 Task: Create a News Website: Offers up-to-date news and information on various topics, often categorized by sections like politics, sports, and entertainment.
Action: Mouse moved to (494, 265)
Screenshot: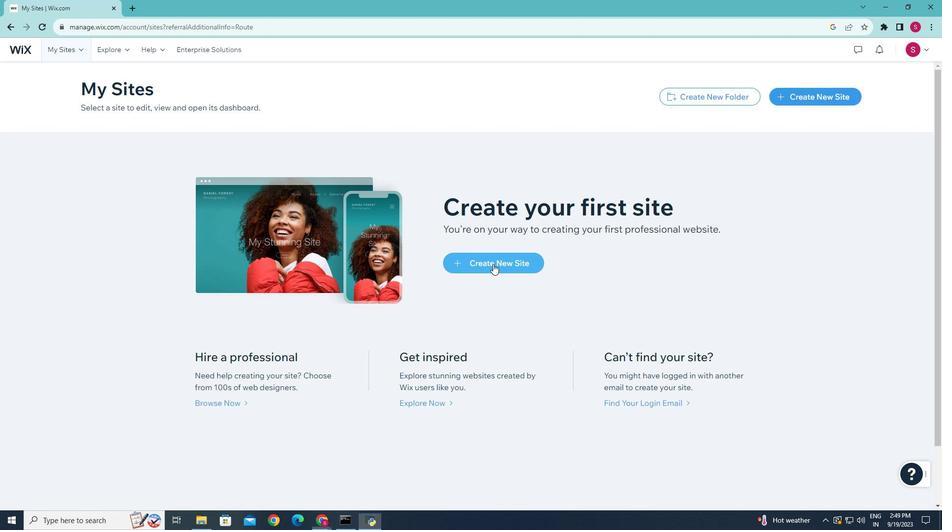 
Action: Mouse pressed left at (494, 265)
Screenshot: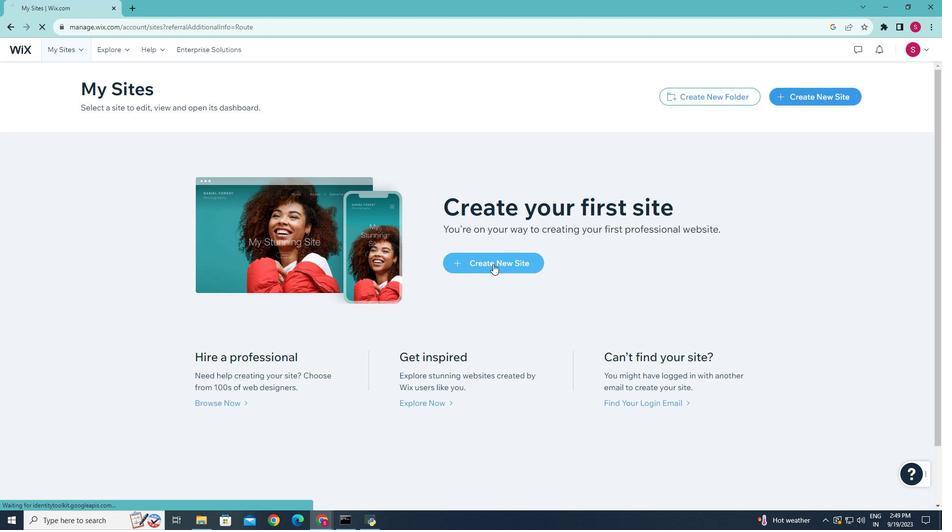 
Action: Mouse moved to (339, 290)
Screenshot: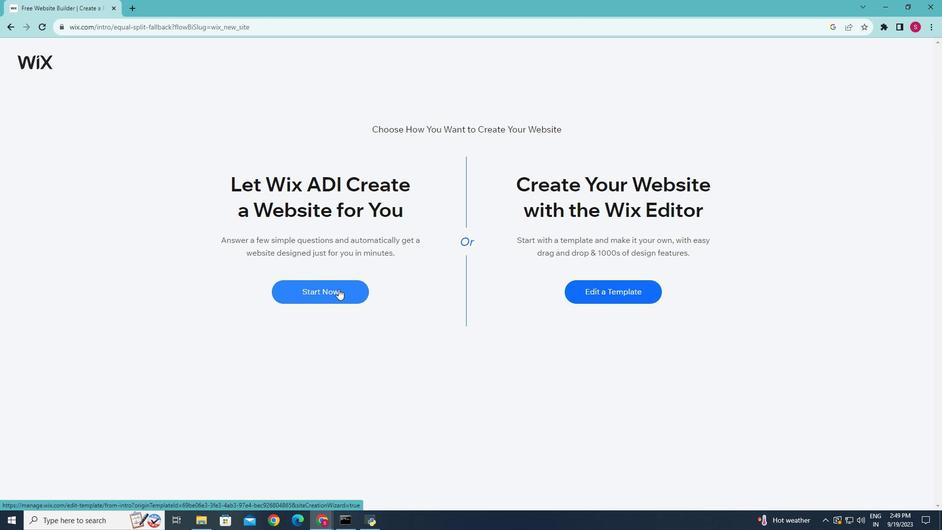 
Action: Mouse pressed left at (339, 290)
Screenshot: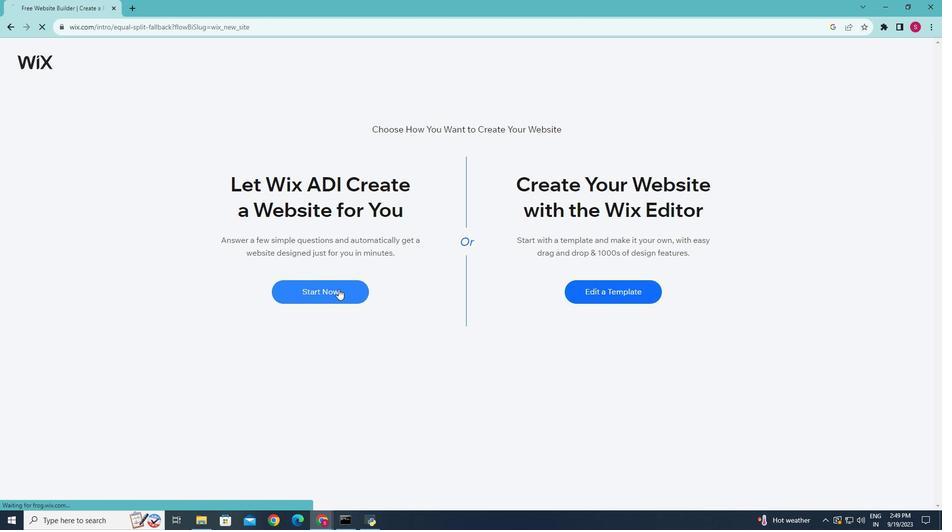 
Action: Mouse moved to (848, 487)
Screenshot: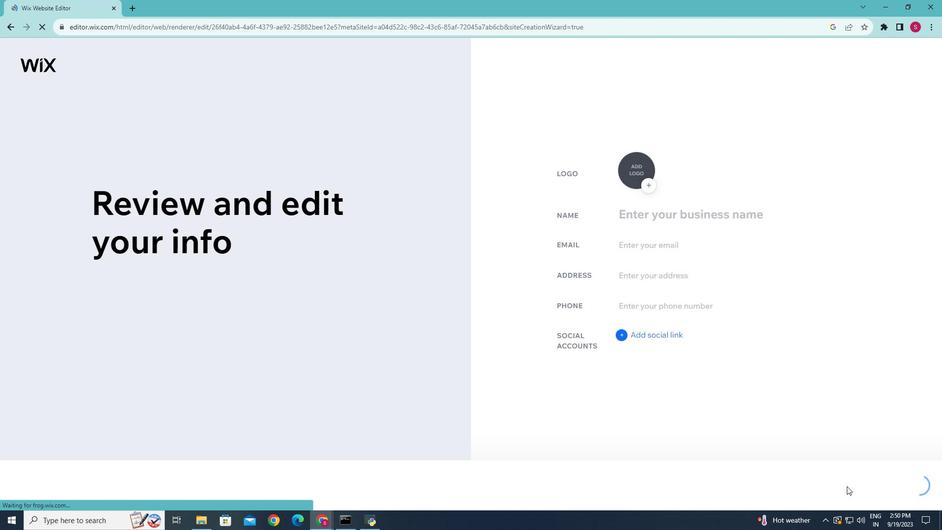
Action: Mouse pressed left at (848, 487)
Screenshot: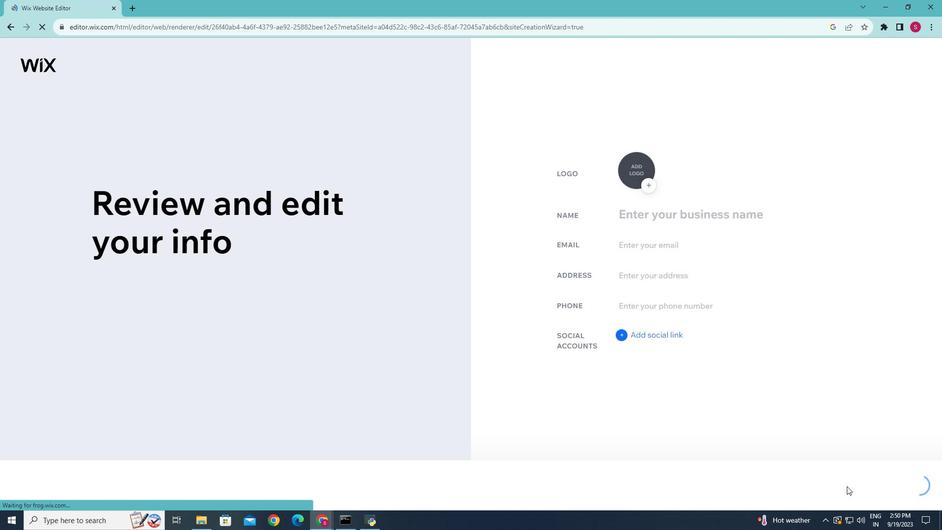 
Action: Mouse moved to (849, 484)
Screenshot: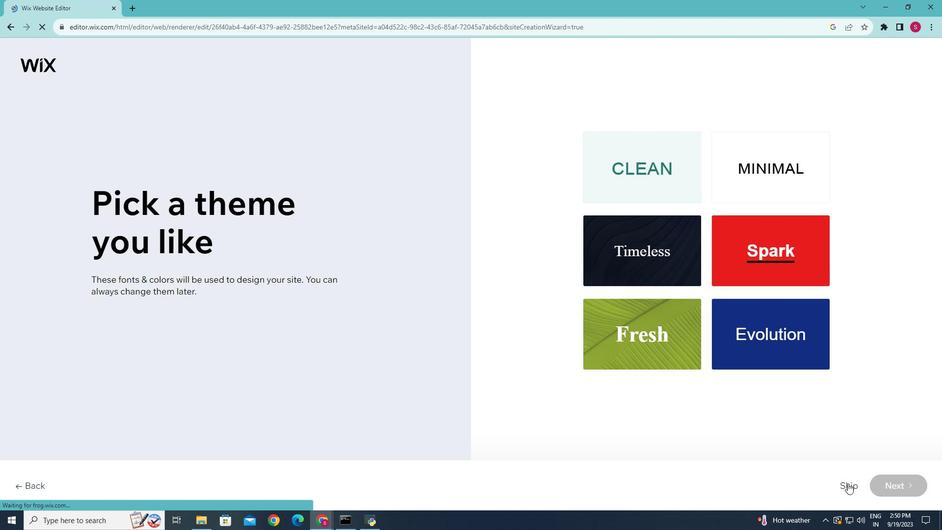 
Action: Mouse pressed left at (849, 484)
Screenshot: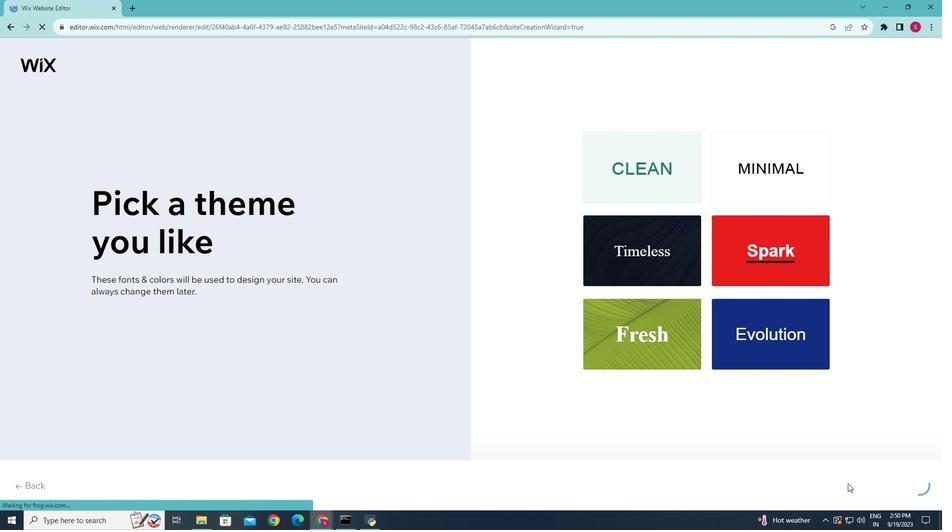 
Action: Mouse moved to (251, 260)
Screenshot: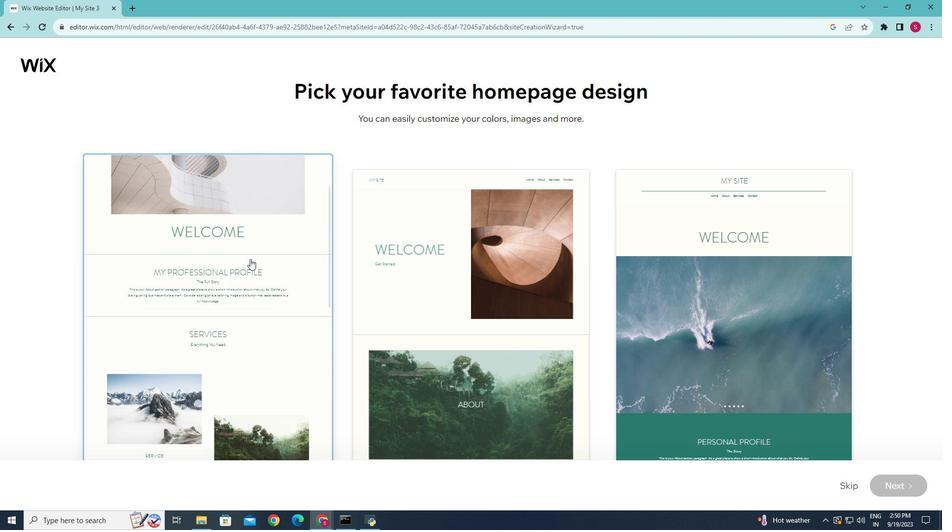
Action: Mouse scrolled (251, 259) with delta (0, 0)
Screenshot: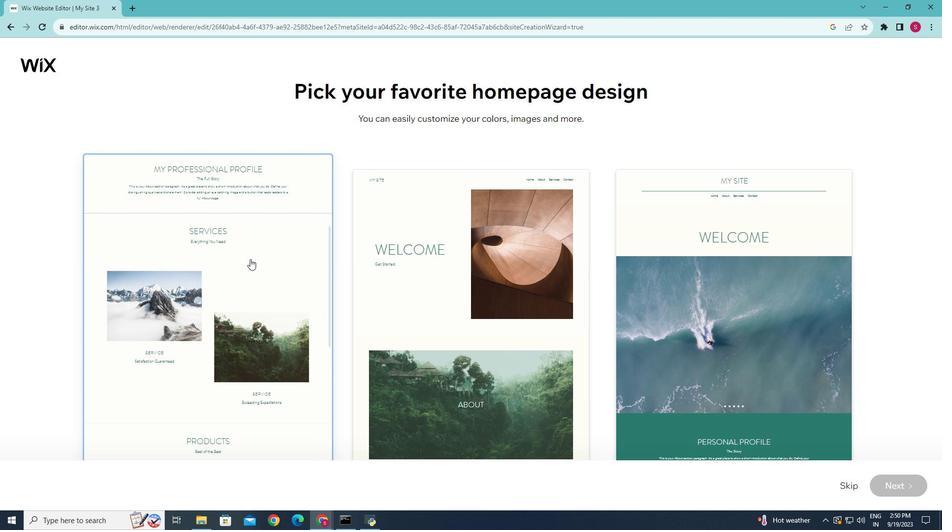 
Action: Mouse scrolled (251, 259) with delta (0, 0)
Screenshot: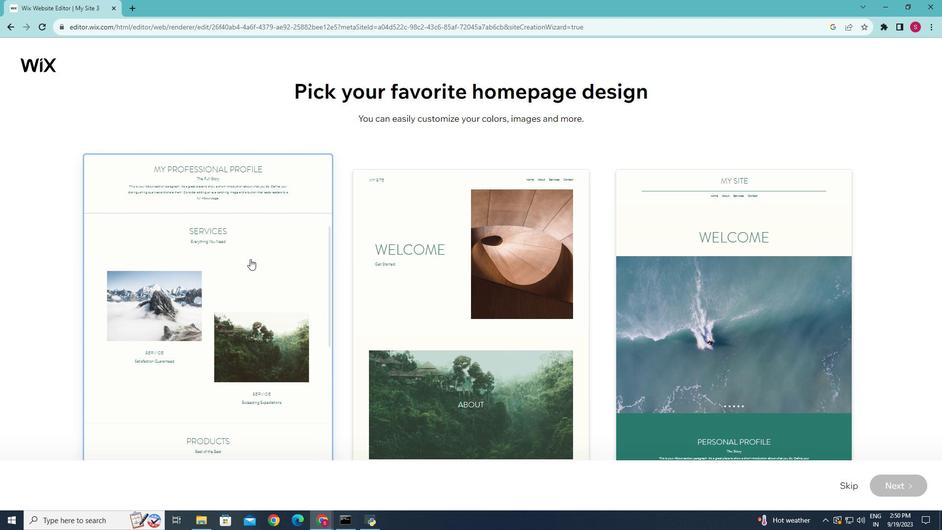 
Action: Mouse scrolled (251, 259) with delta (0, 0)
Screenshot: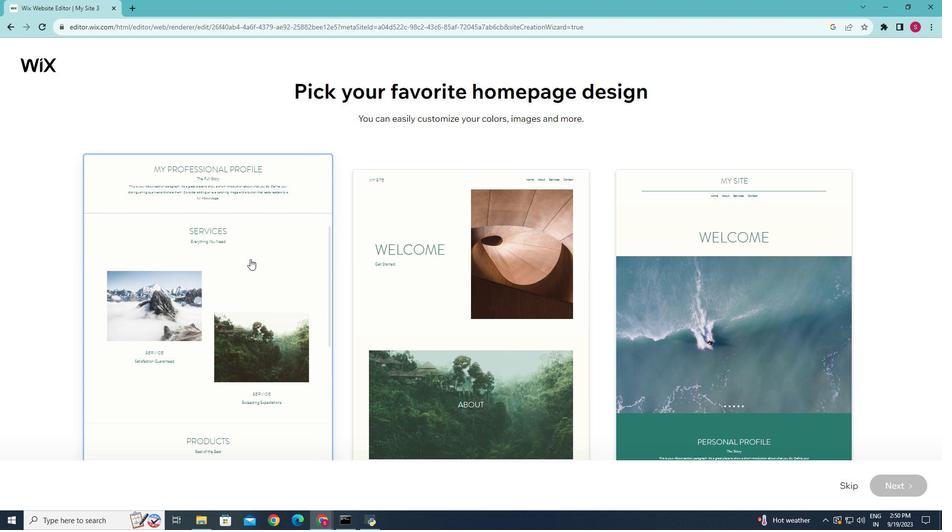 
Action: Mouse moved to (247, 258)
Screenshot: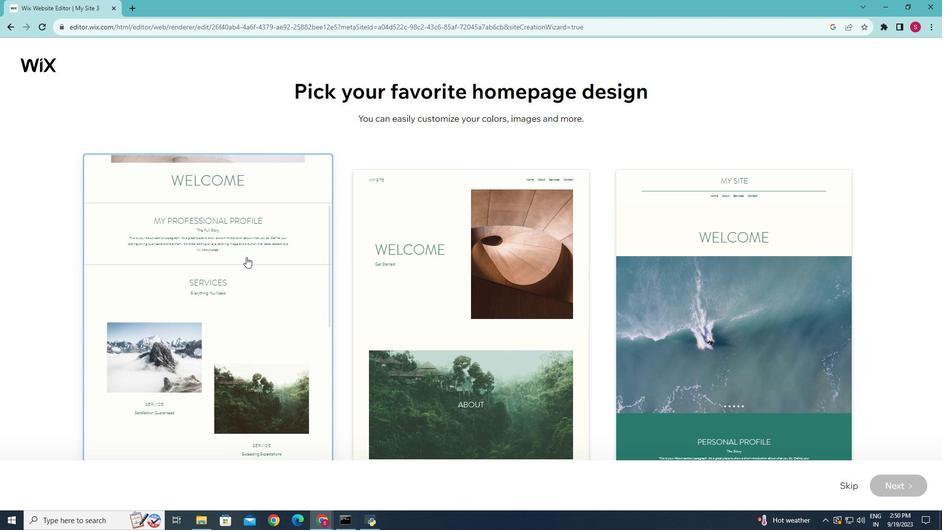 
Action: Mouse scrolled (247, 258) with delta (0, 0)
Screenshot: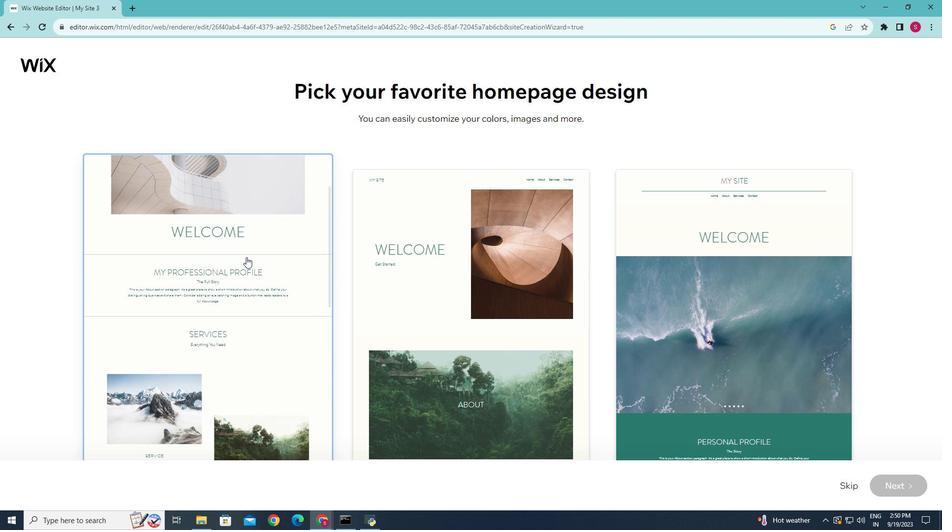 
Action: Mouse scrolled (247, 258) with delta (0, 0)
Screenshot: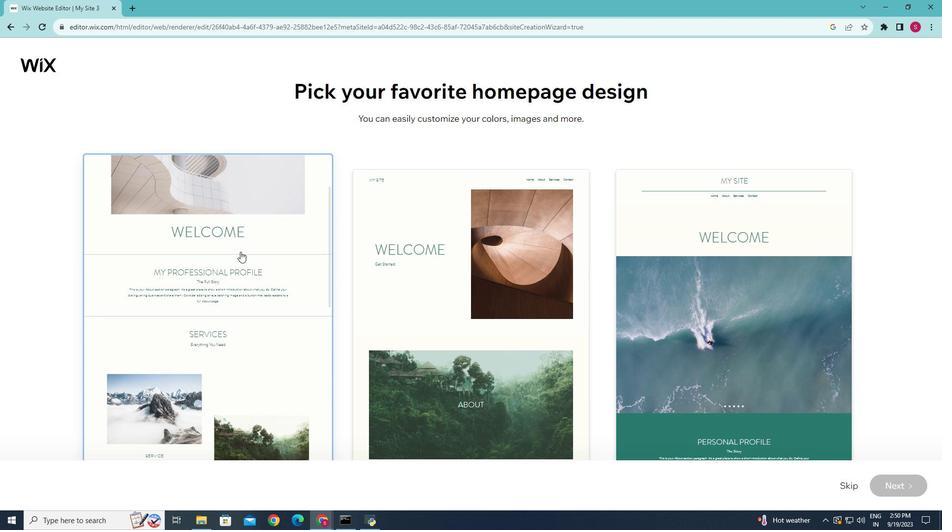 
Action: Mouse moved to (239, 249)
Screenshot: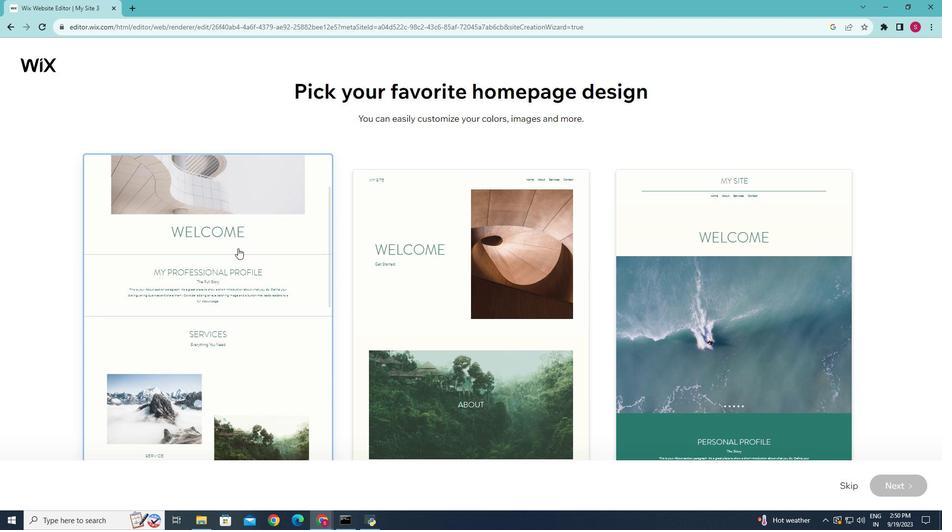 
Action: Mouse pressed left at (239, 249)
Screenshot: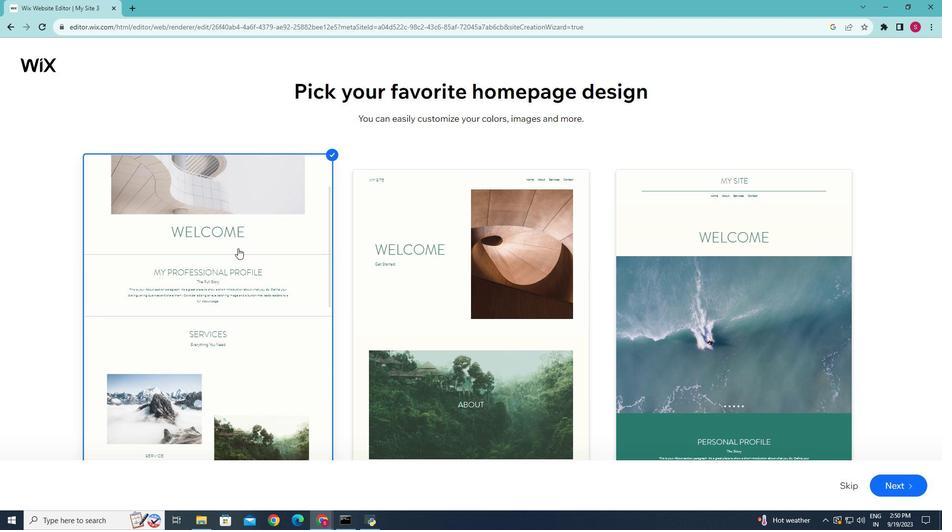 
Action: Mouse moved to (889, 480)
Screenshot: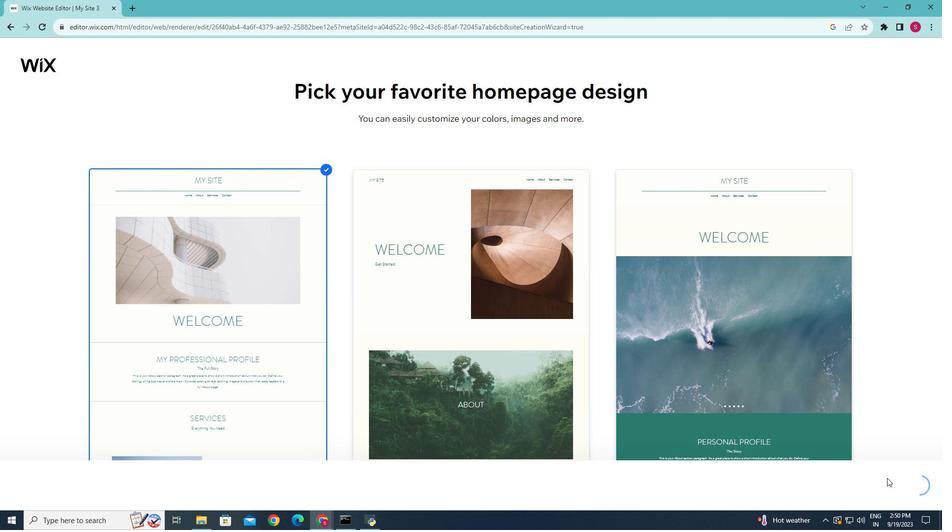 
Action: Mouse pressed left at (889, 480)
Screenshot: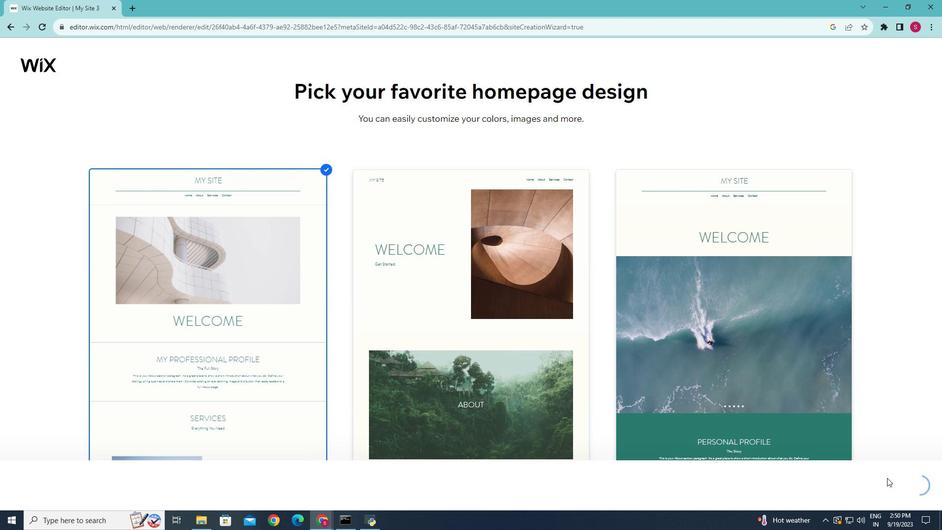 
Action: Mouse moved to (292, 258)
Screenshot: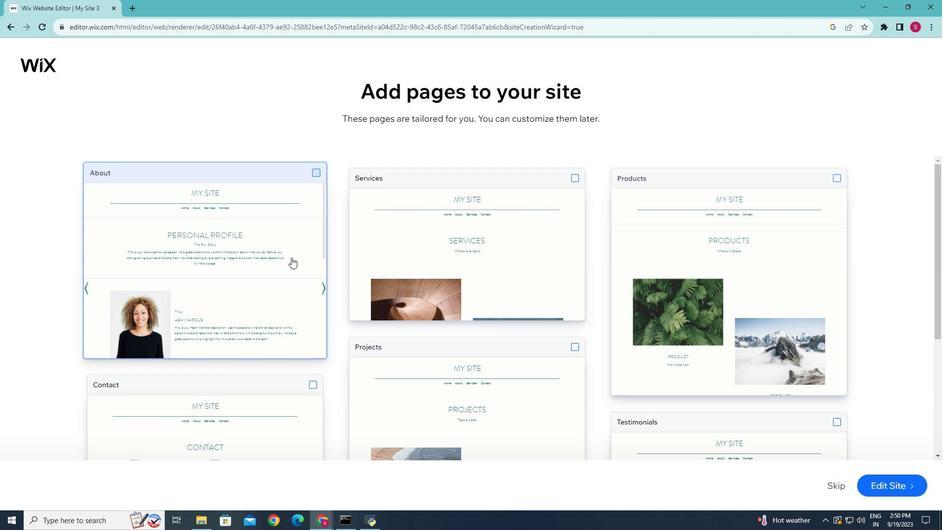 
Action: Mouse scrolled (292, 258) with delta (0, 0)
Screenshot: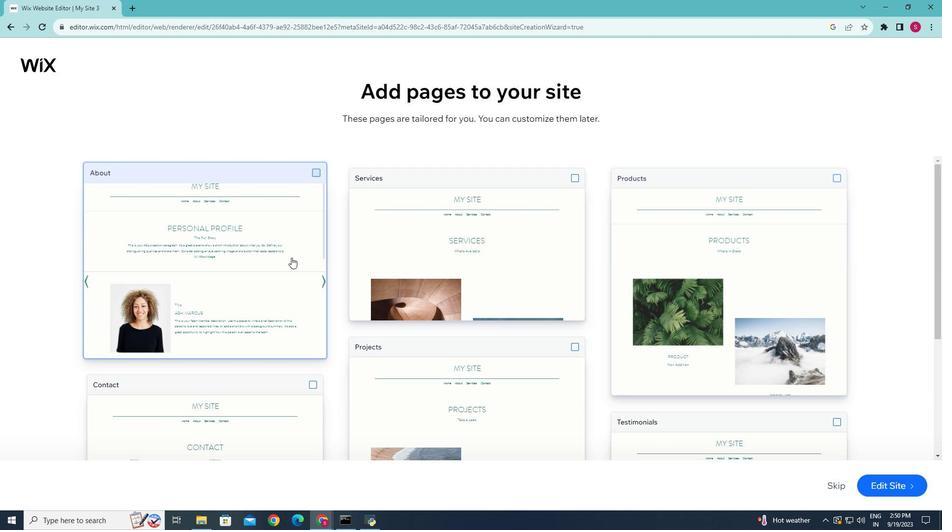 
Action: Mouse scrolled (292, 258) with delta (0, 0)
Screenshot: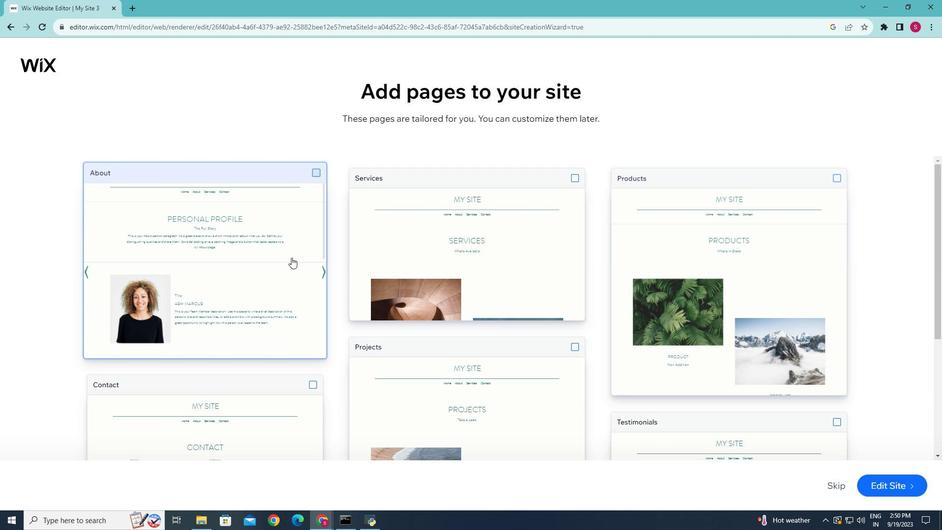 
Action: Mouse moved to (492, 270)
Screenshot: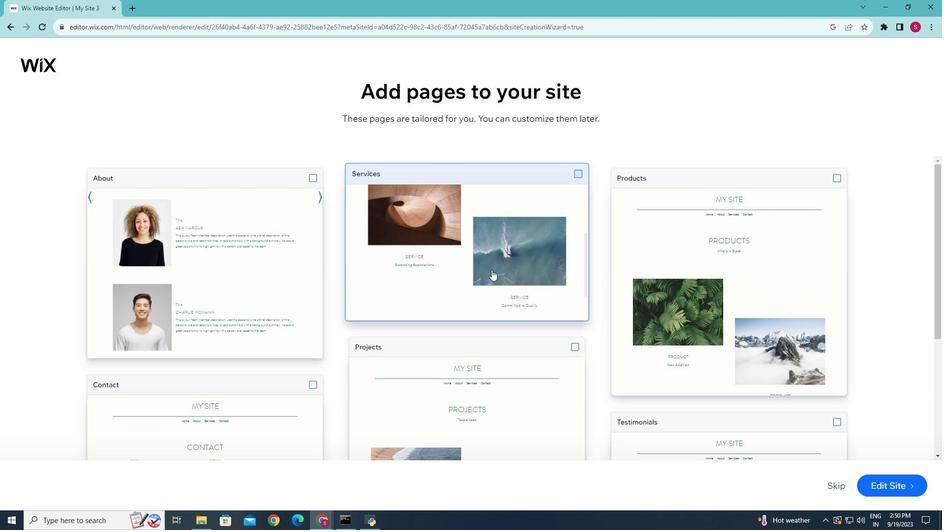 
Action: Mouse scrolled (492, 270) with delta (0, 0)
Screenshot: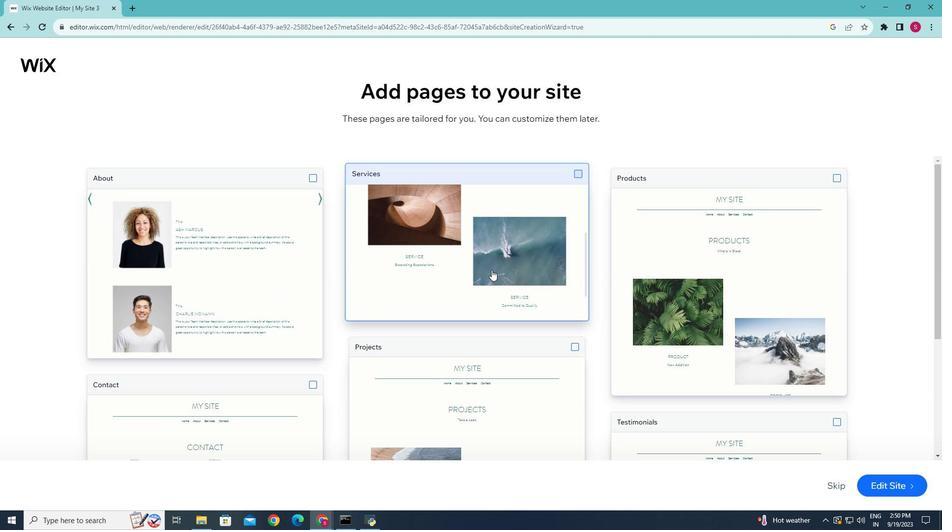 
Action: Mouse scrolled (492, 270) with delta (0, 0)
Screenshot: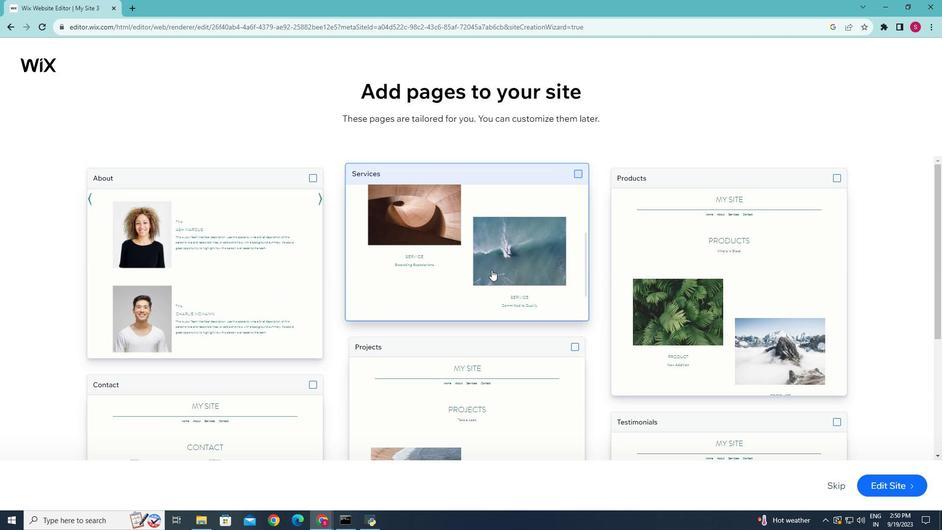 
Action: Mouse moved to (495, 270)
Screenshot: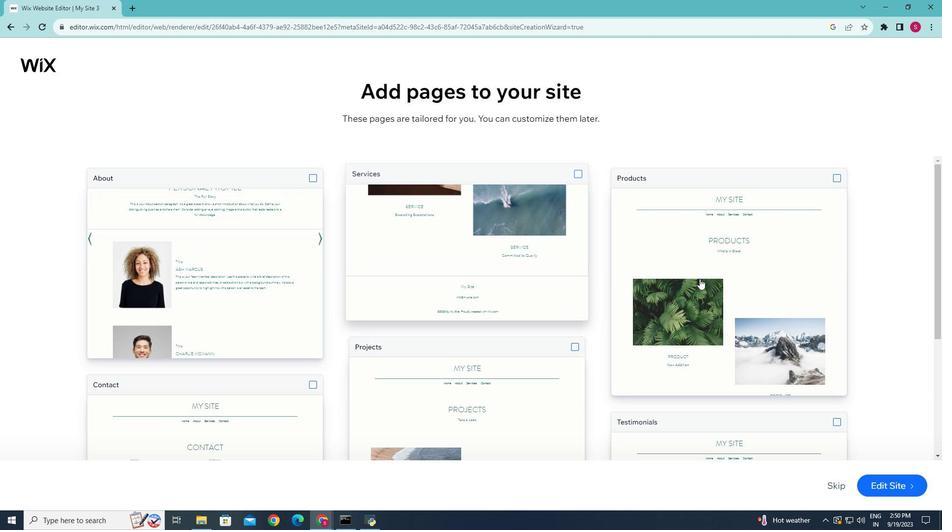 
Action: Mouse scrolled (495, 270) with delta (0, 0)
Screenshot: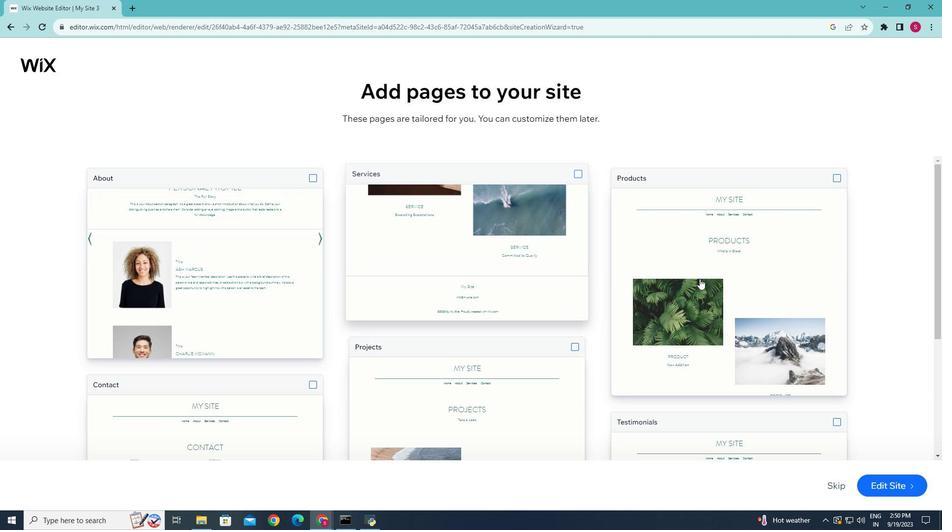 
Action: Mouse moved to (533, 273)
Screenshot: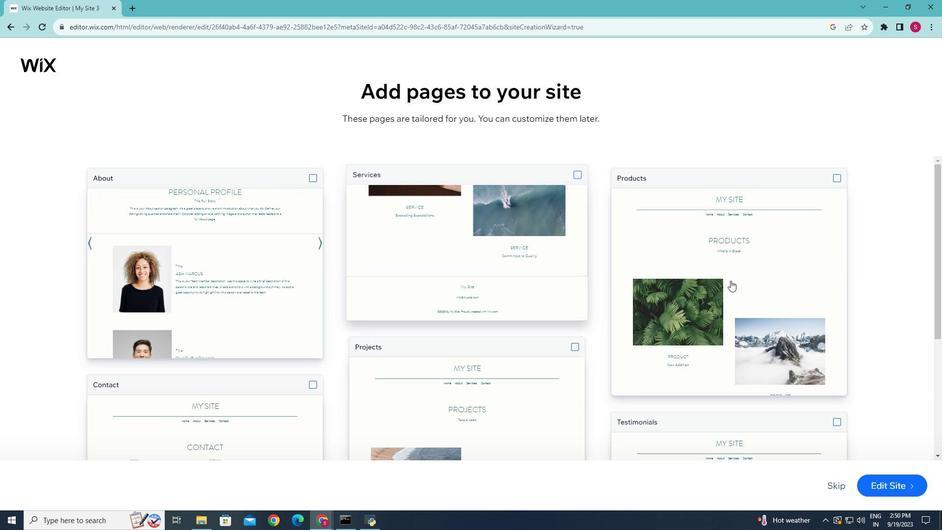 
Action: Mouse scrolled (533, 272) with delta (0, 0)
Screenshot: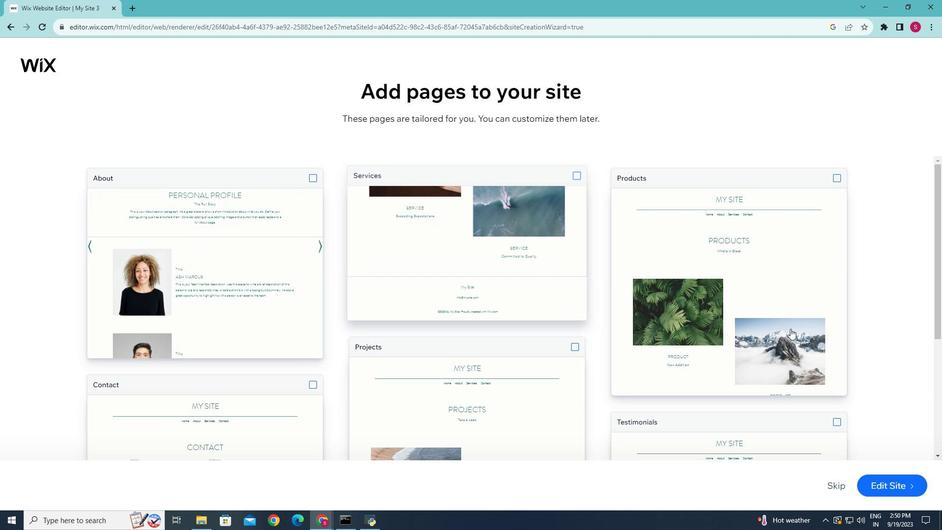 
Action: Mouse moved to (832, 486)
Screenshot: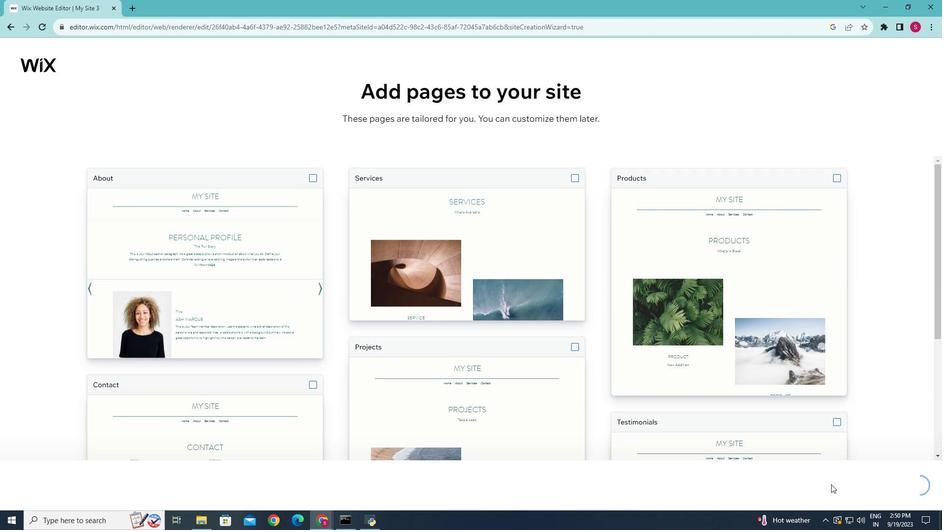 
Action: Mouse pressed left at (832, 486)
Screenshot: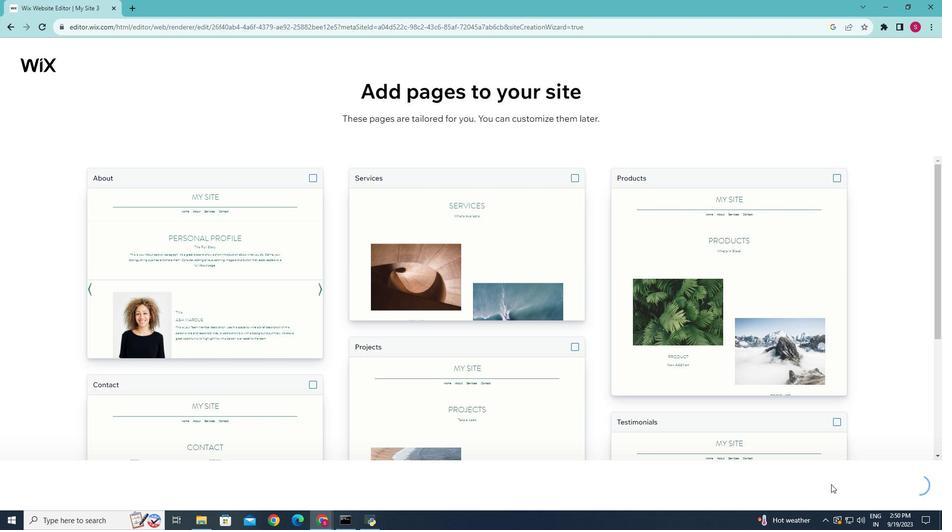 
Action: Mouse moved to (216, 252)
Screenshot: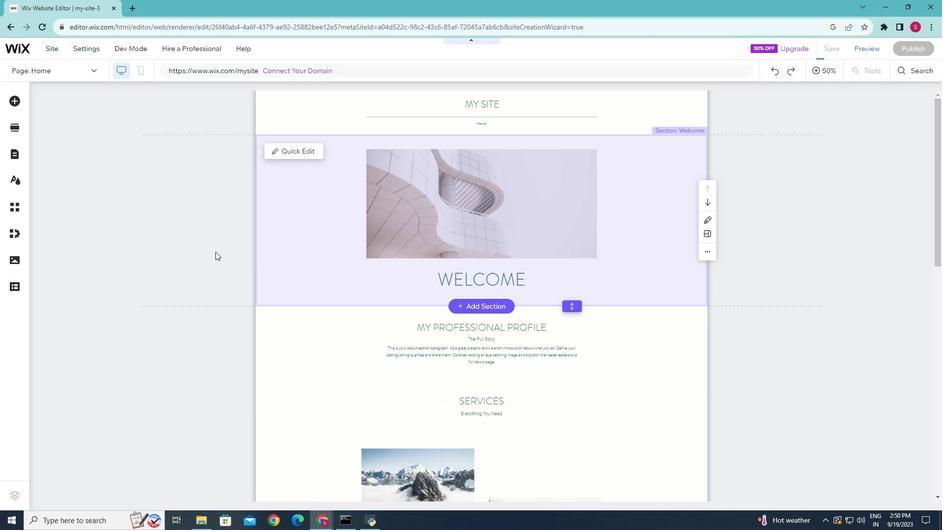 
Action: Mouse scrolled (216, 253) with delta (0, 0)
Screenshot: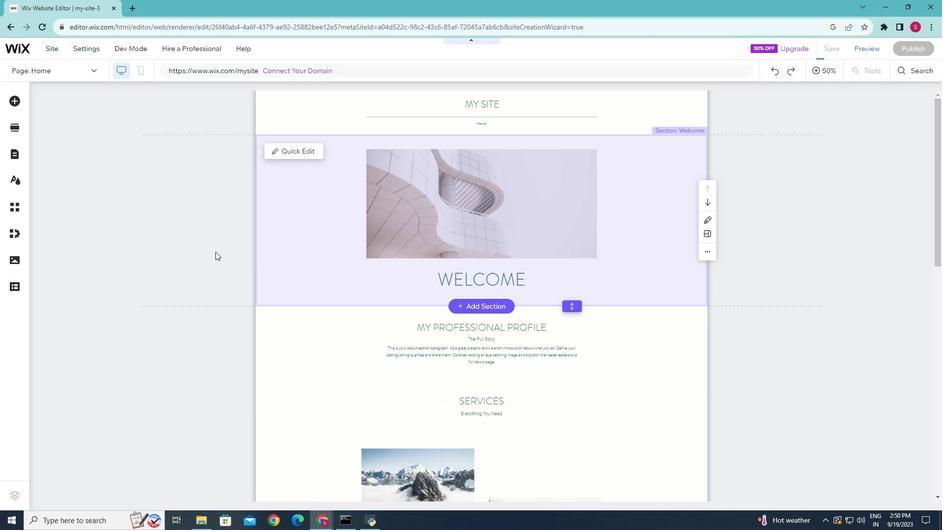 
Action: Mouse scrolled (216, 253) with delta (0, 0)
Screenshot: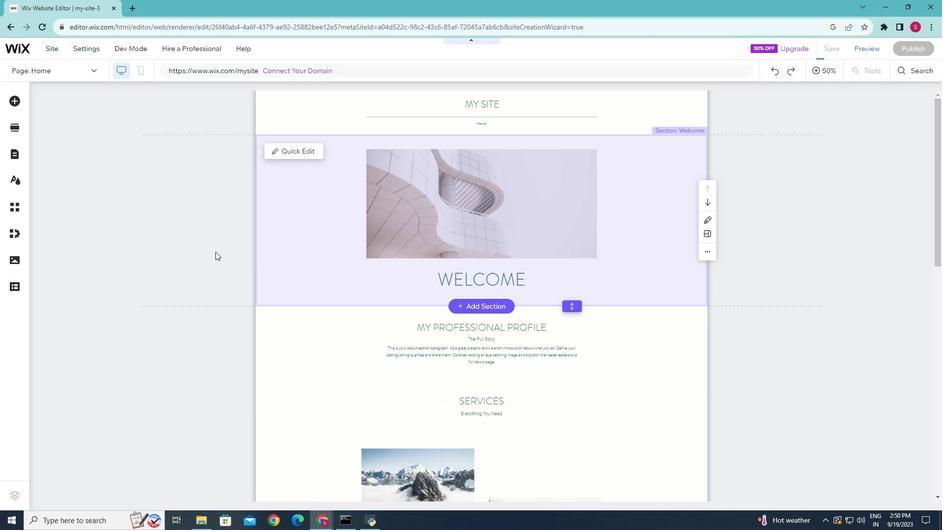 
Action: Mouse scrolled (216, 253) with delta (0, 0)
Screenshot: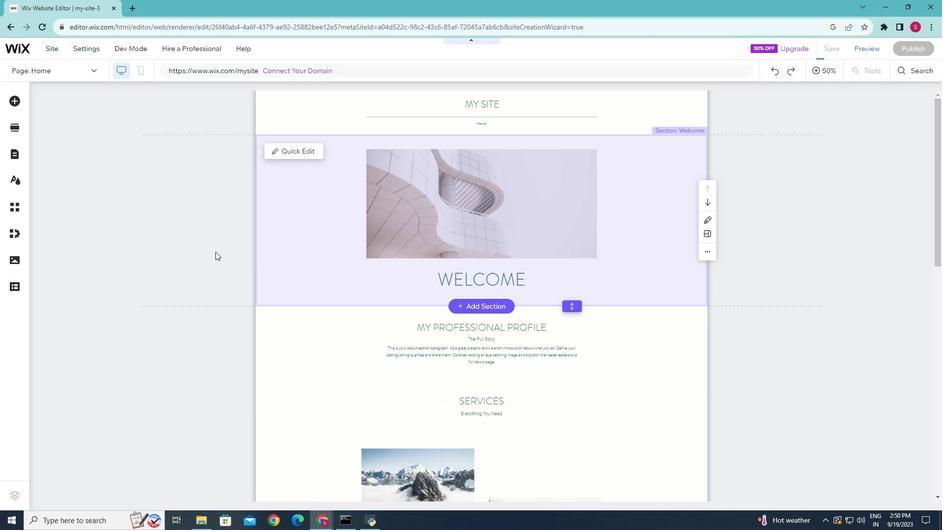
Action: Mouse moved to (473, 108)
Screenshot: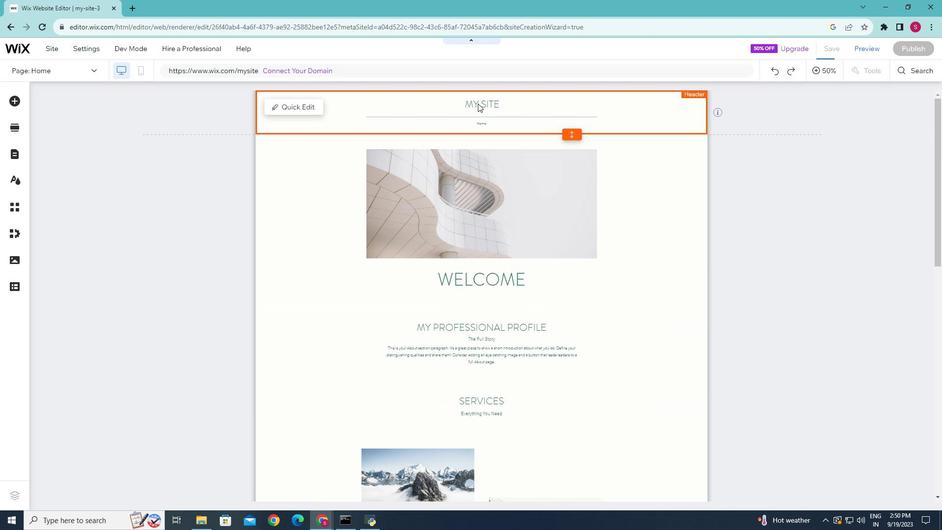
Action: Mouse pressed left at (473, 108)
Screenshot: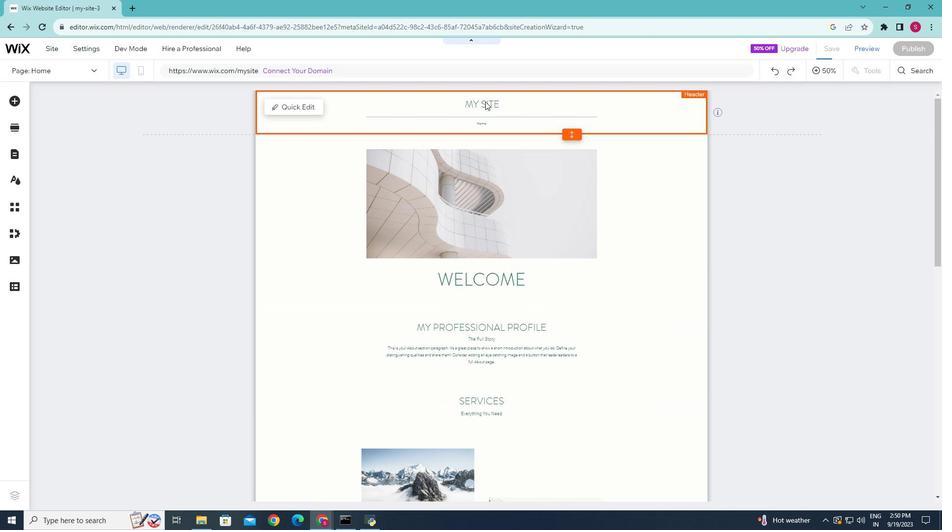 
Action: Mouse moved to (491, 101)
Screenshot: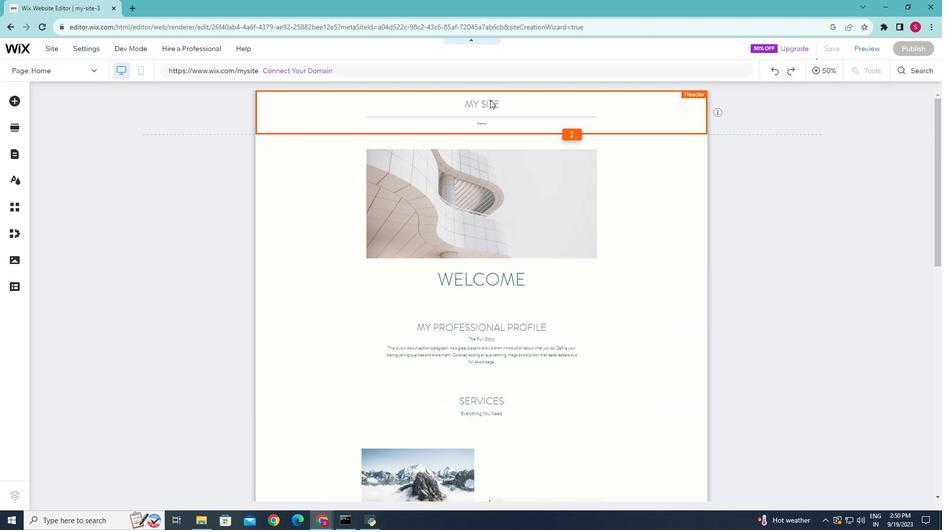 
Action: Mouse pressed left at (491, 101)
Screenshot: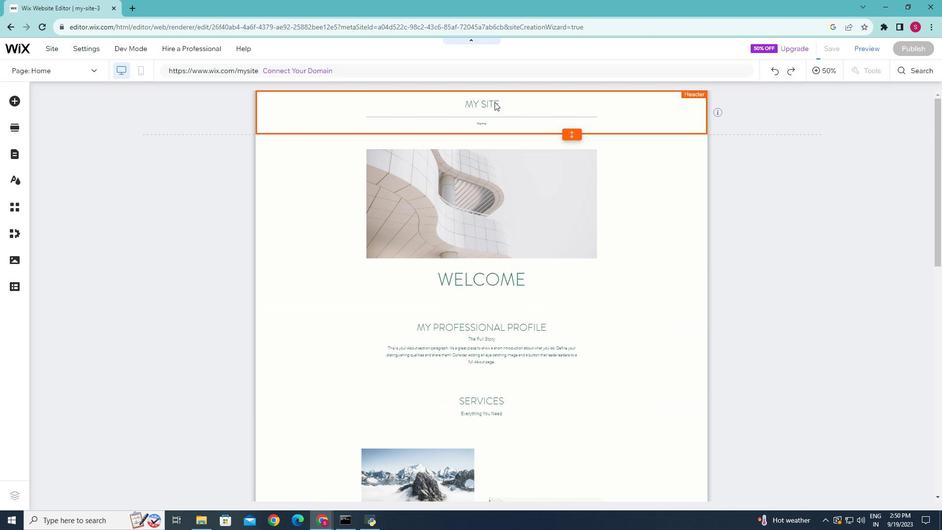 
Action: Mouse moved to (498, 103)
Screenshot: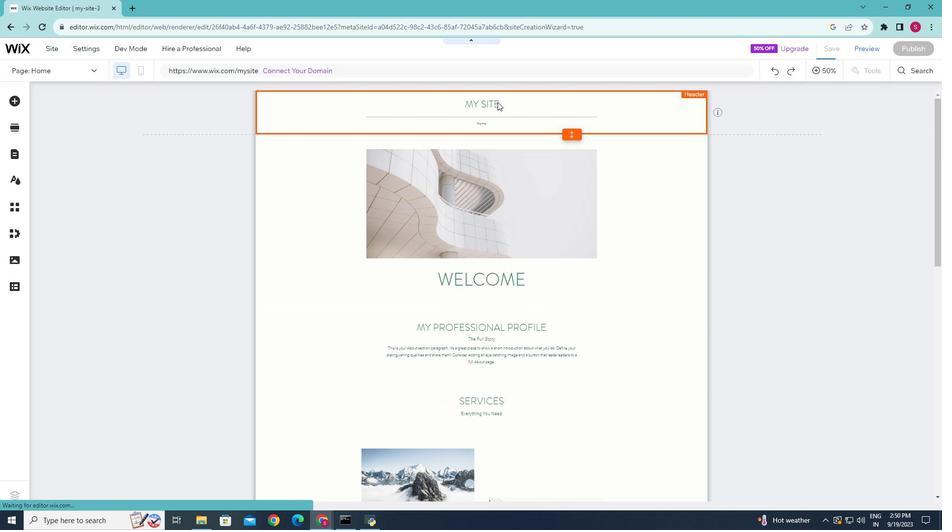 
Action: Mouse pressed left at (498, 103)
Screenshot: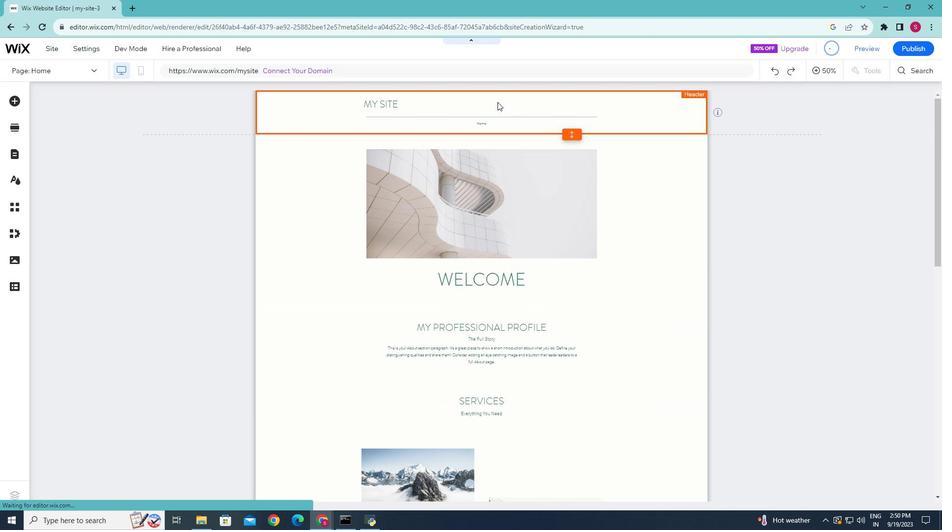 
Action: Mouse pressed left at (498, 103)
Screenshot: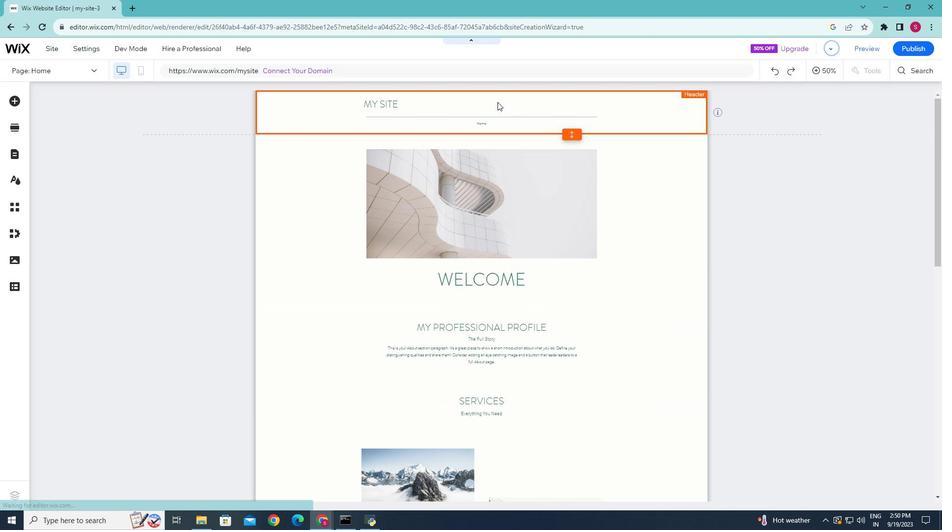
Action: Mouse moved to (493, 106)
Screenshot: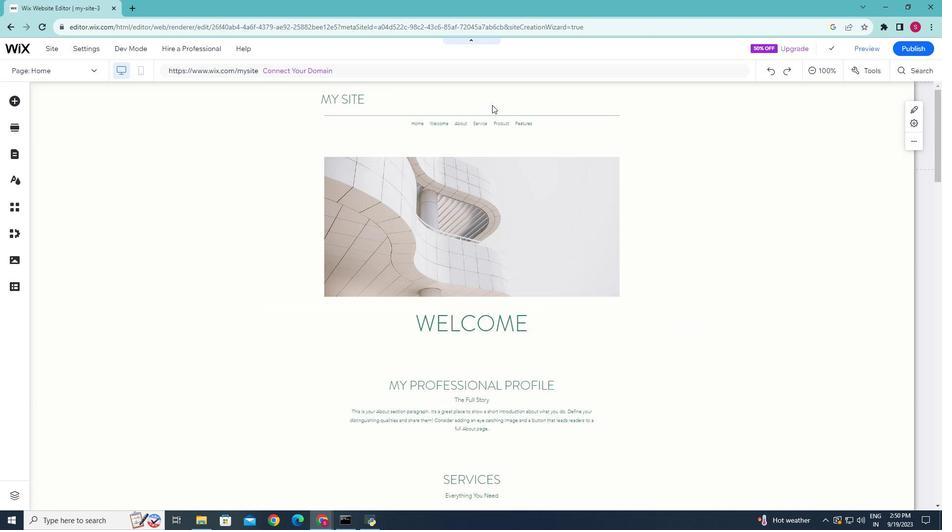 
Action: Mouse pressed left at (493, 106)
Screenshot: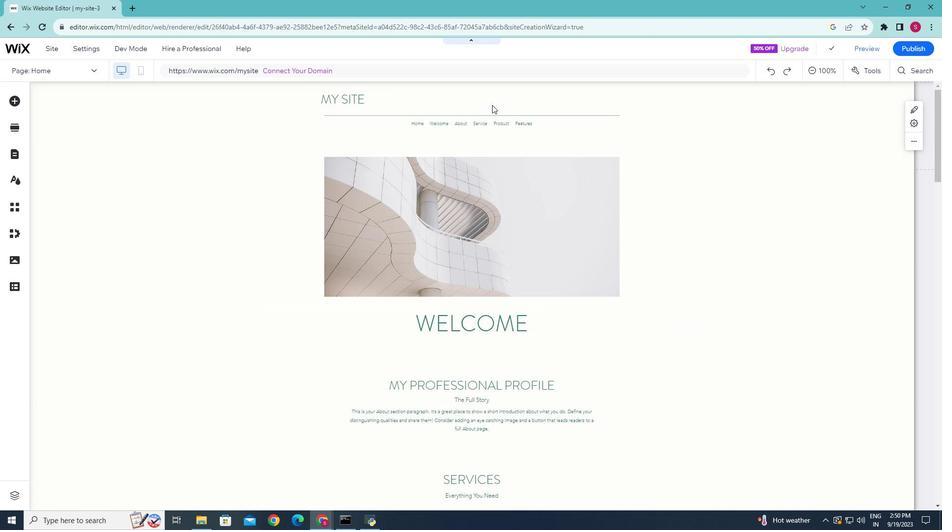 
Action: Mouse moved to (455, 108)
Screenshot: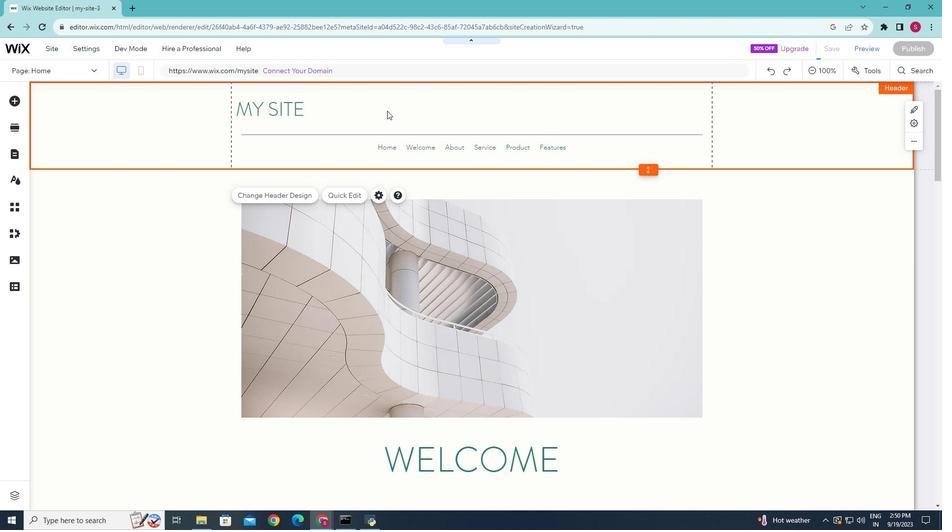
Action: Mouse pressed left at (455, 108)
Screenshot: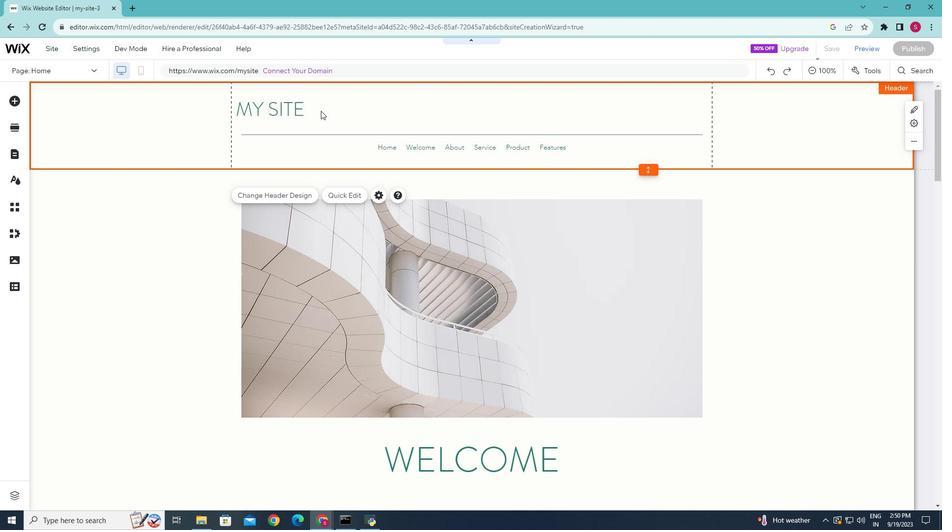 
Action: Mouse moved to (320, 111)
Screenshot: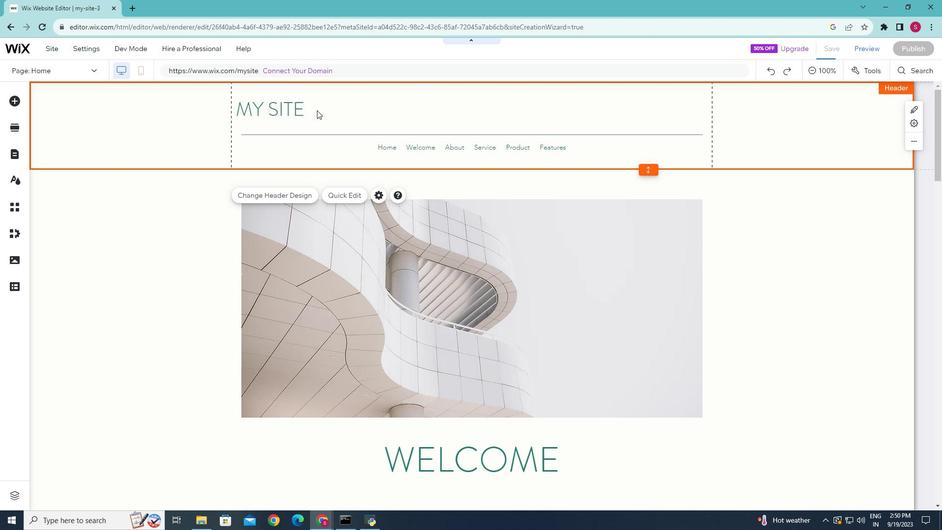 
Action: Mouse pressed left at (320, 111)
Screenshot: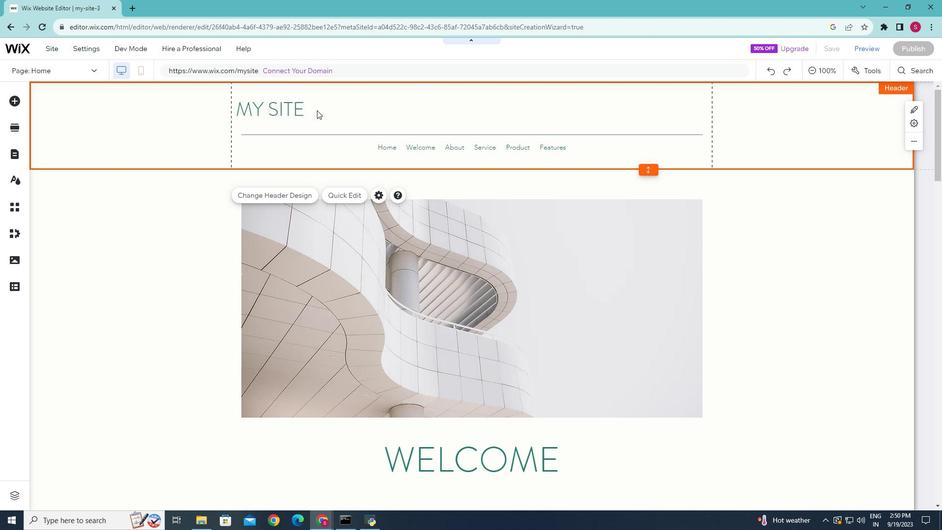 
Action: Mouse moved to (318, 111)
Screenshot: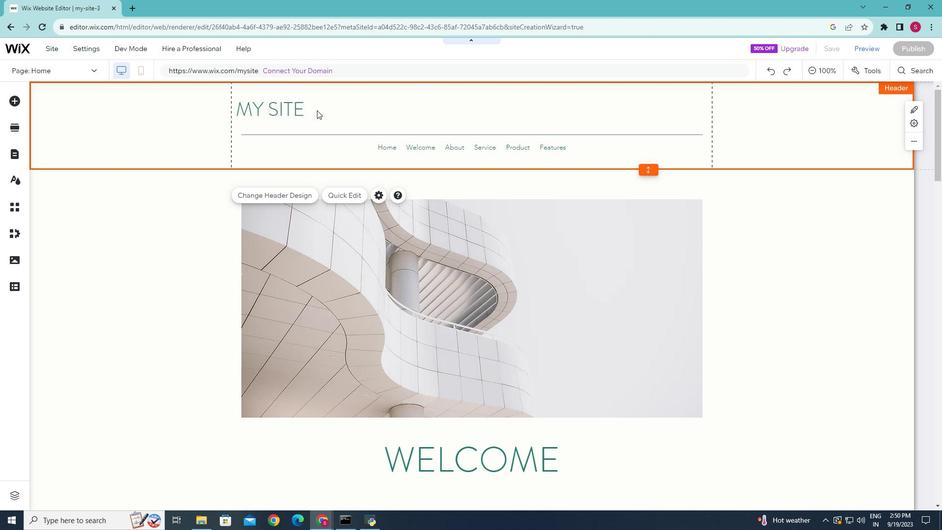 
Action: Mouse pressed left at (318, 111)
Screenshot: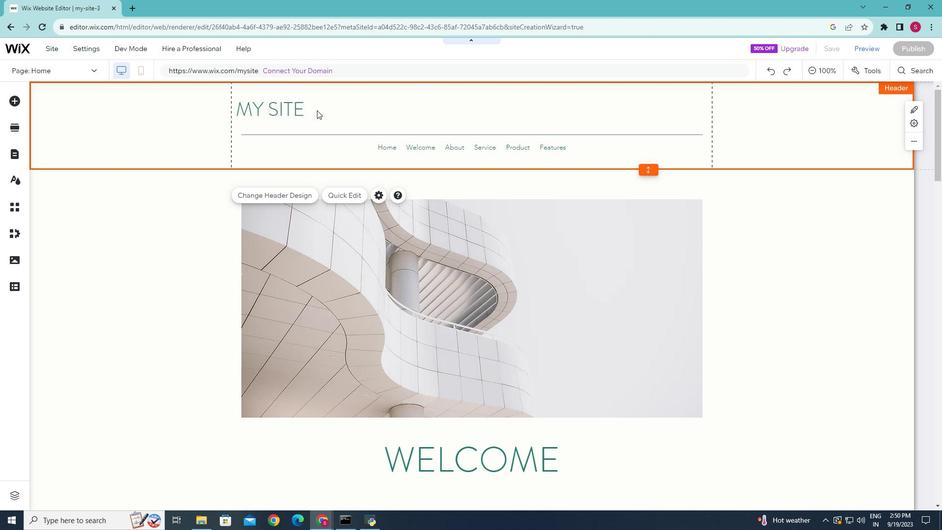 
Action: Mouse moved to (914, 108)
Screenshot: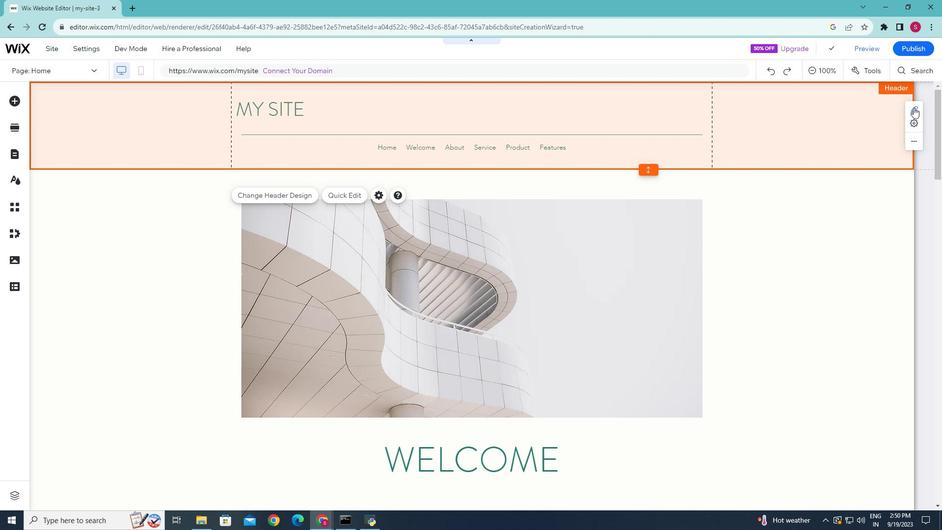 
Action: Mouse pressed left at (914, 108)
Screenshot: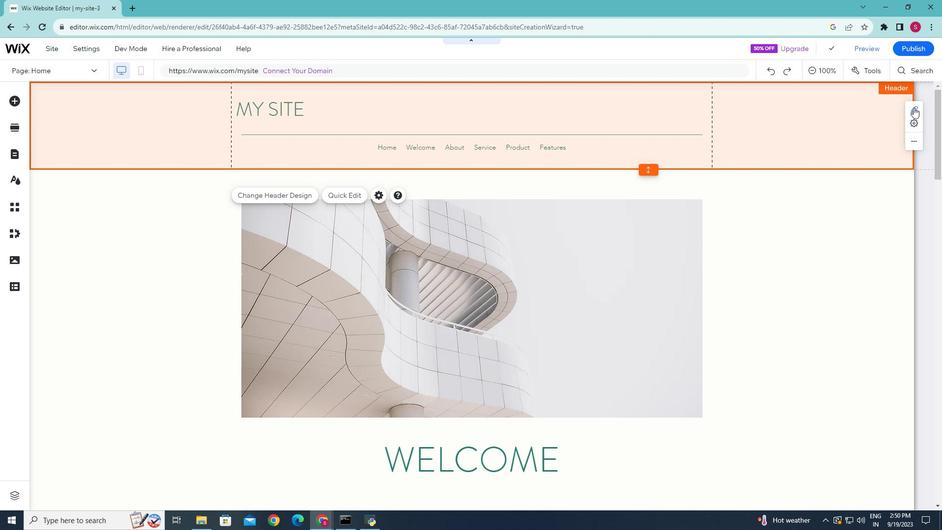 
Action: Mouse moved to (856, 133)
Screenshot: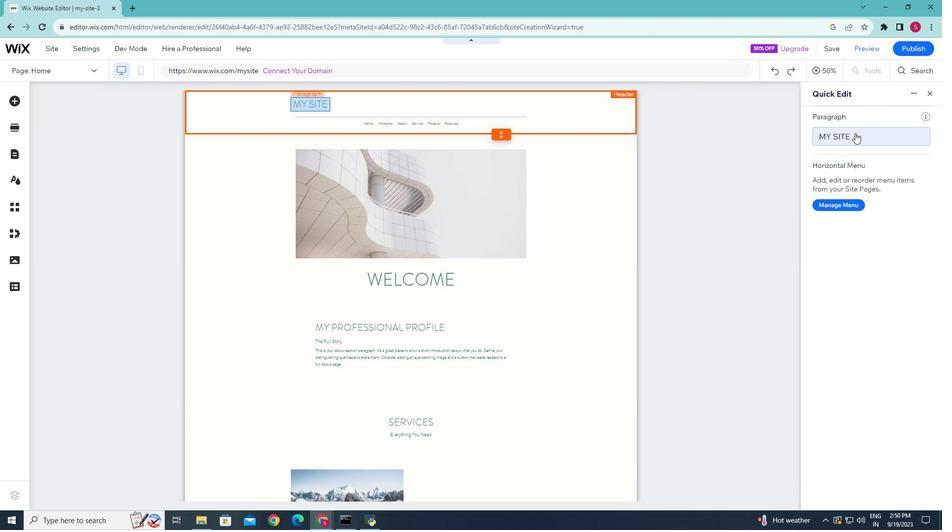 
Action: Mouse pressed left at (856, 133)
Screenshot: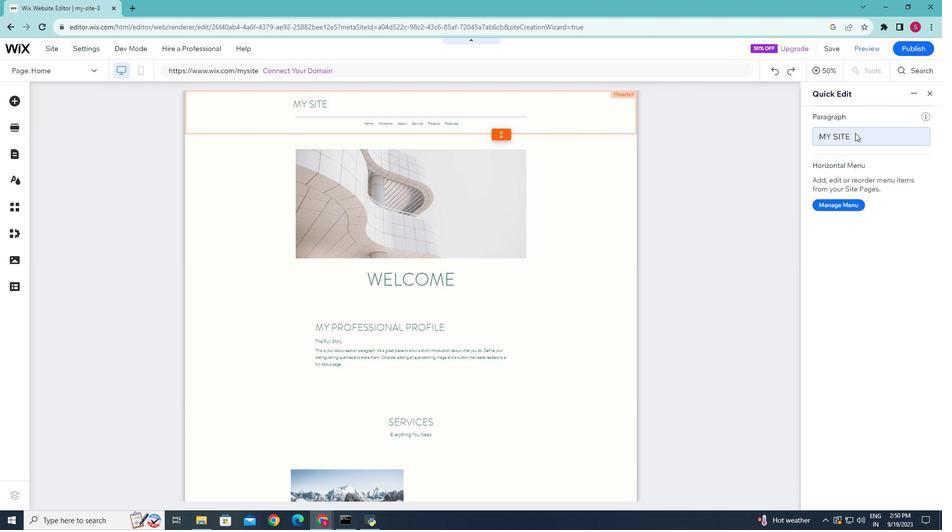 
Action: Mouse moved to (859, 134)
Screenshot: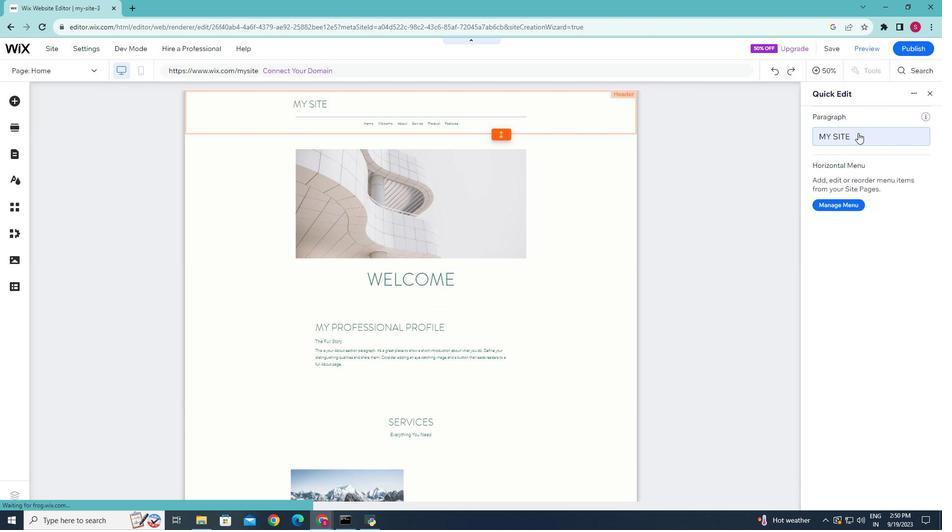 
Action: Mouse pressed left at (859, 134)
Screenshot: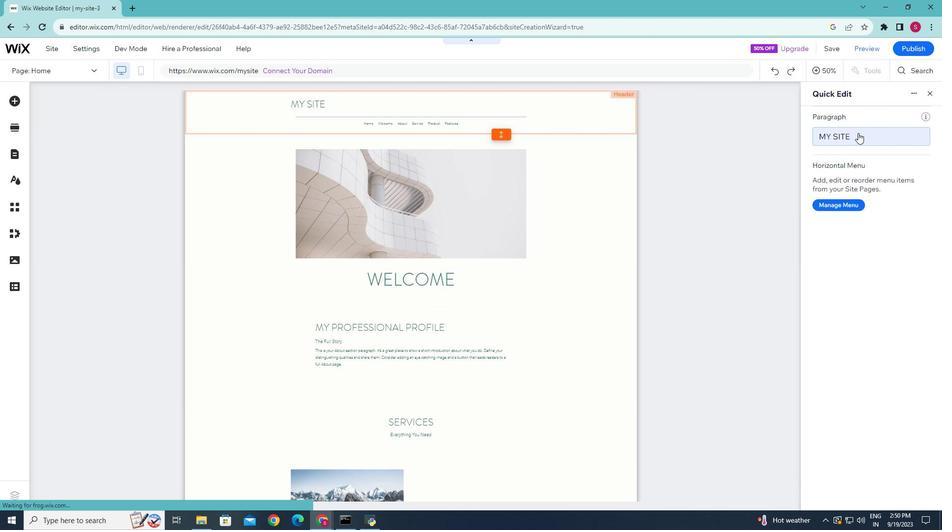 
Action: Mouse moved to (859, 133)
Screenshot: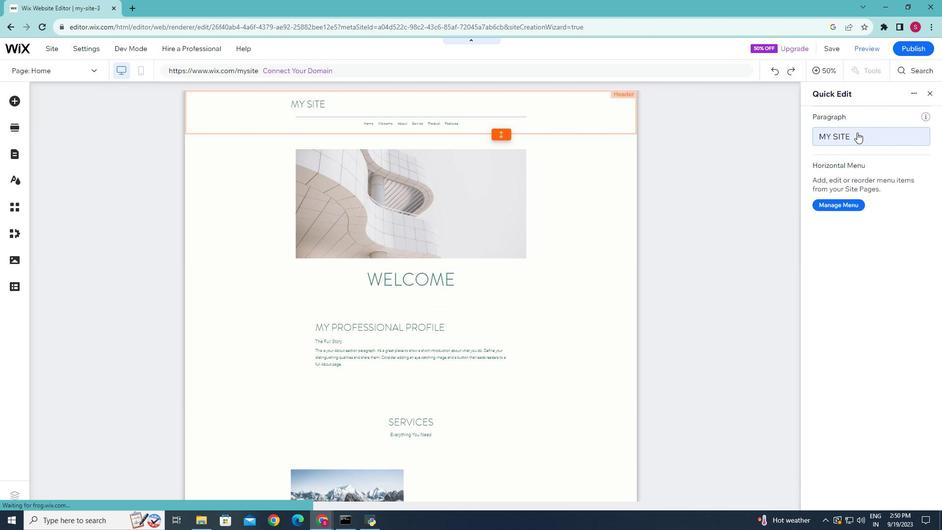 
Action: Mouse pressed left at (859, 133)
Screenshot: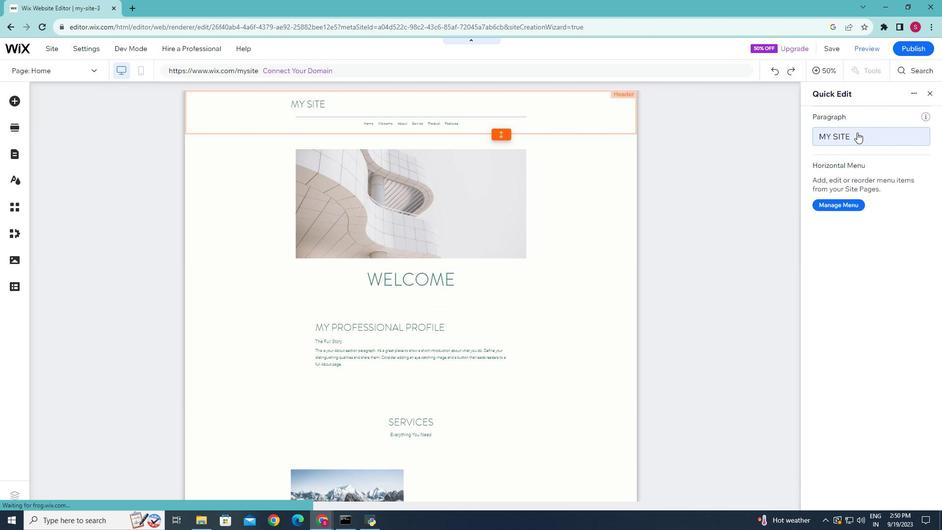 
Action: Mouse moved to (854, 135)
Screenshot: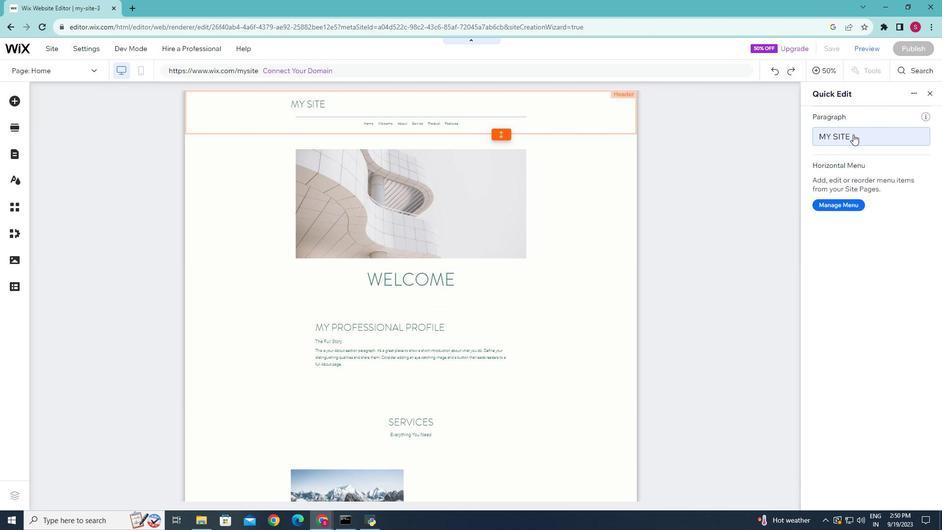 
Action: Mouse pressed left at (854, 135)
Screenshot: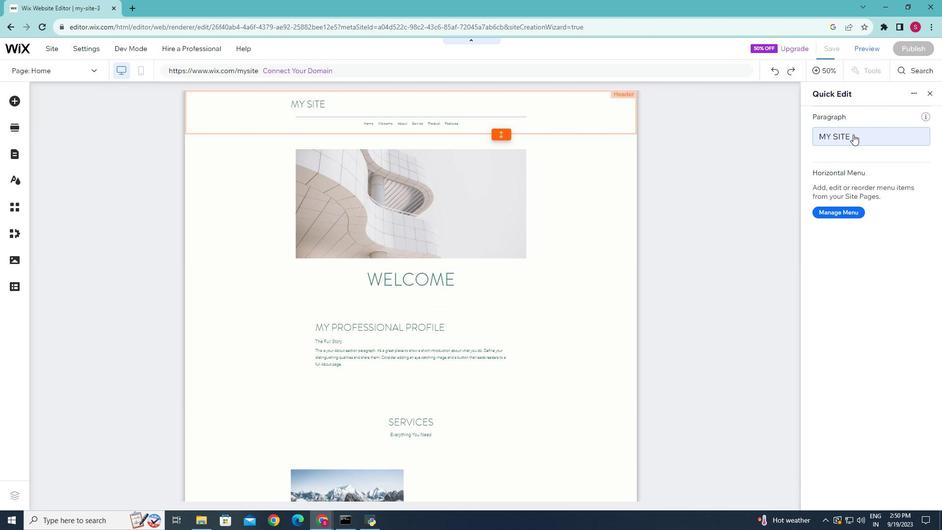 
Action: Mouse moved to (889, 160)
Screenshot: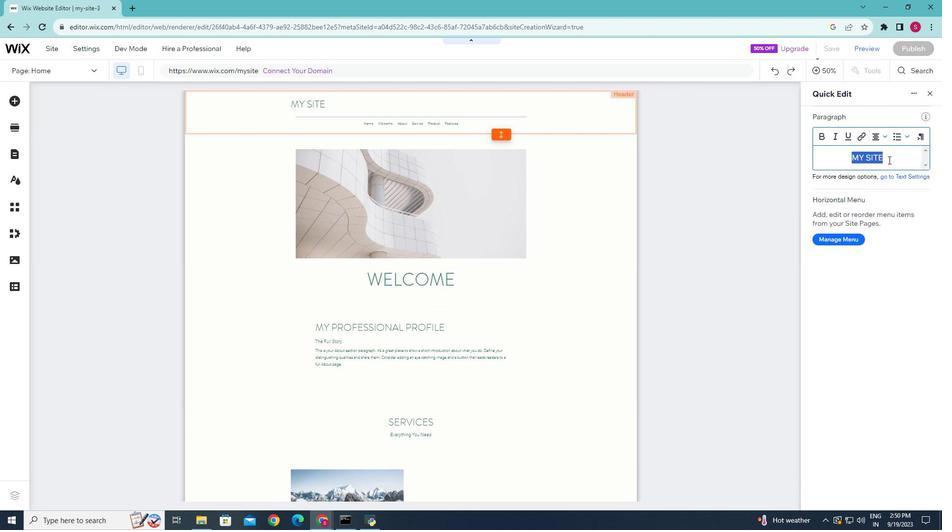 
Action: Key pressed <Key.backspace><Key.caps_lock>N<Key.caps_lock>ews<Key.space><Key.caps_lock>W<Key.caps_lock>ebsite
Screenshot: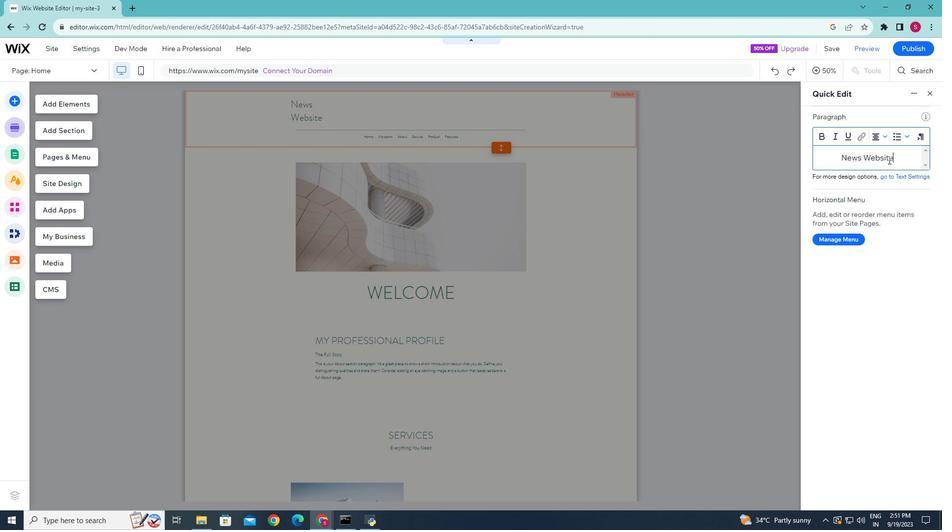 
Action: Mouse moved to (878, 258)
Screenshot: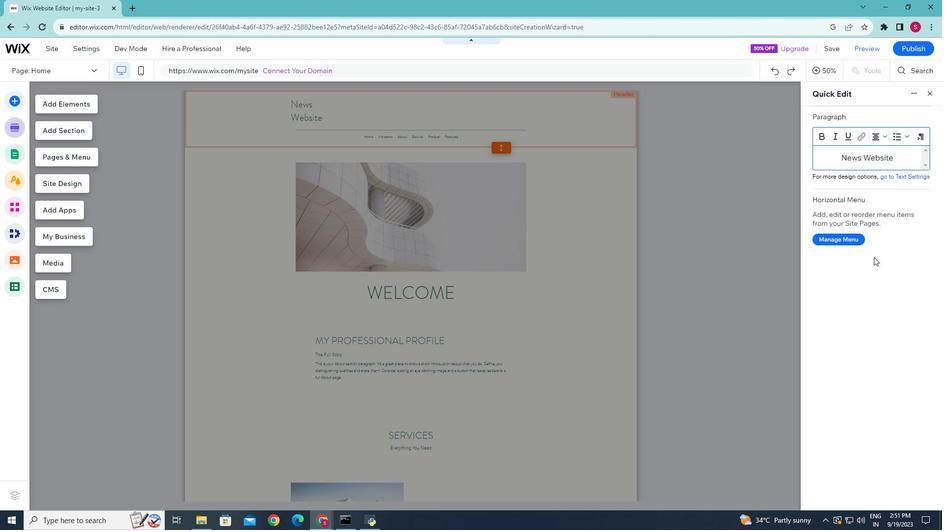 
Action: Mouse pressed left at (878, 258)
Screenshot: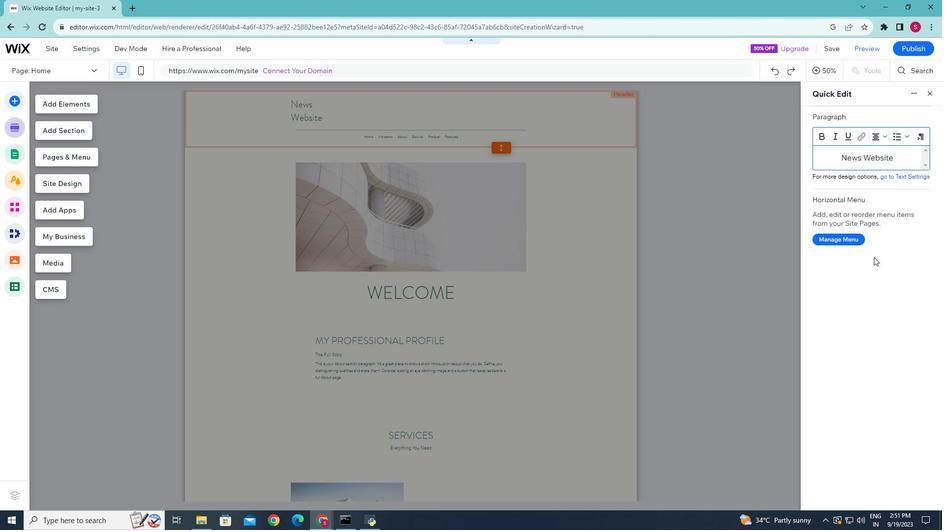 
Action: Mouse moved to (893, 160)
Screenshot: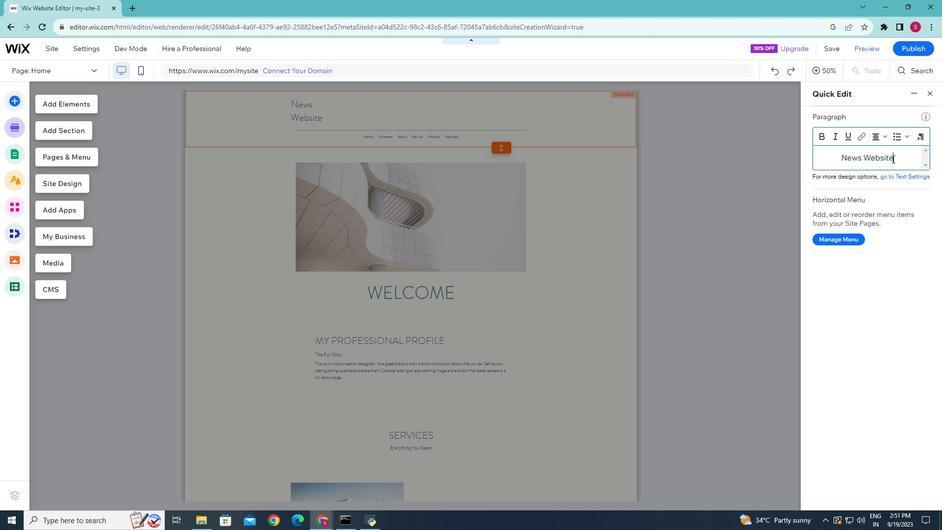 
Action: Mouse pressed left at (893, 160)
Screenshot: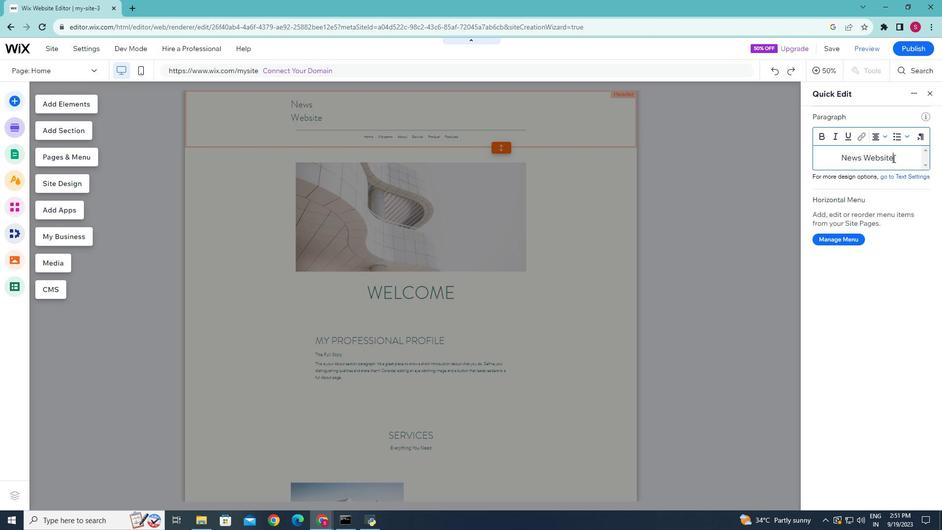 
Action: Mouse moved to (901, 160)
Screenshot: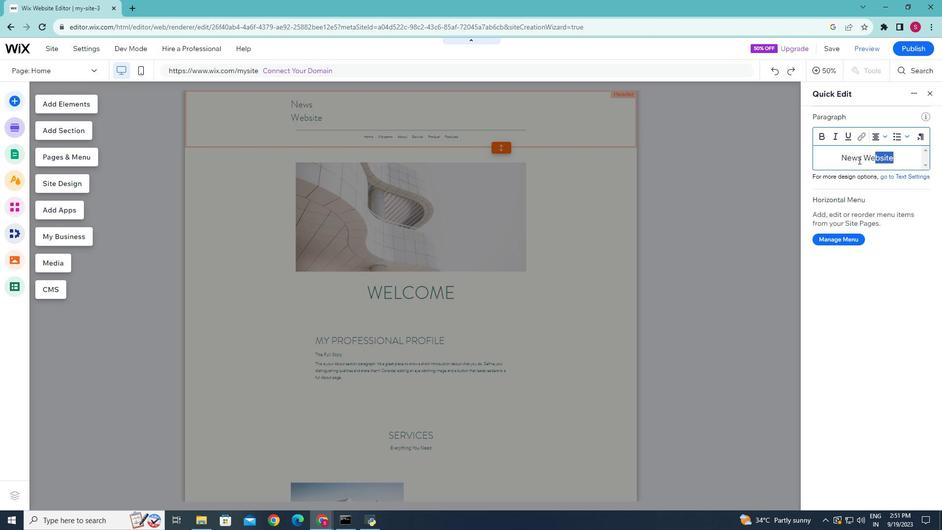 
Action: Mouse pressed left at (901, 160)
Screenshot: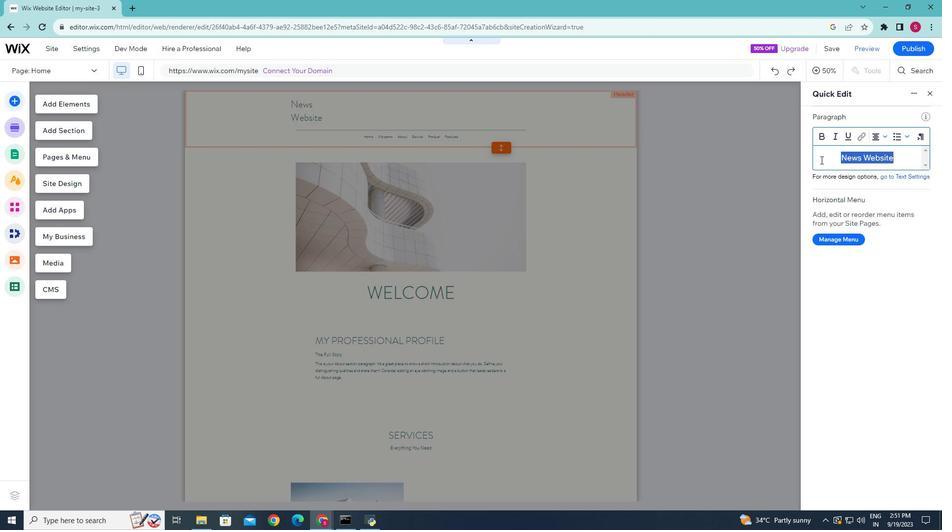 
Action: Mouse moved to (820, 135)
Screenshot: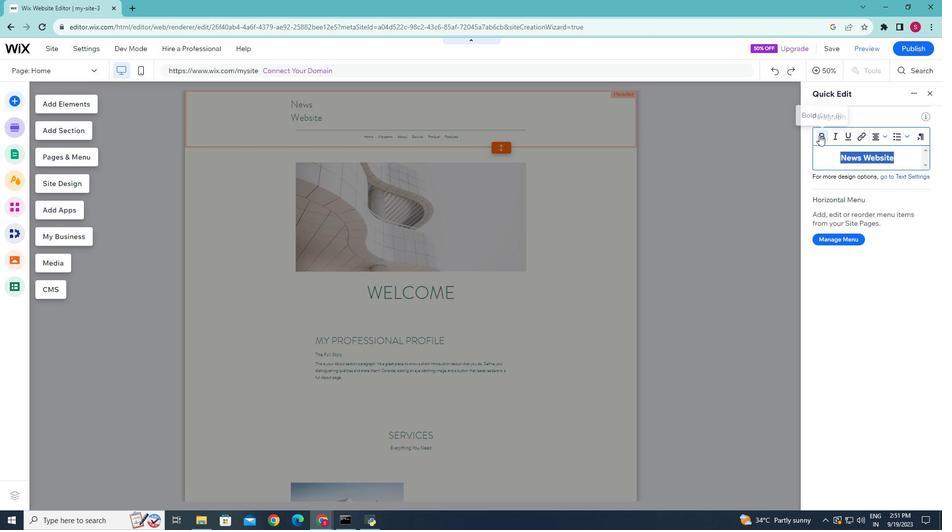 
Action: Mouse pressed left at (820, 135)
Screenshot: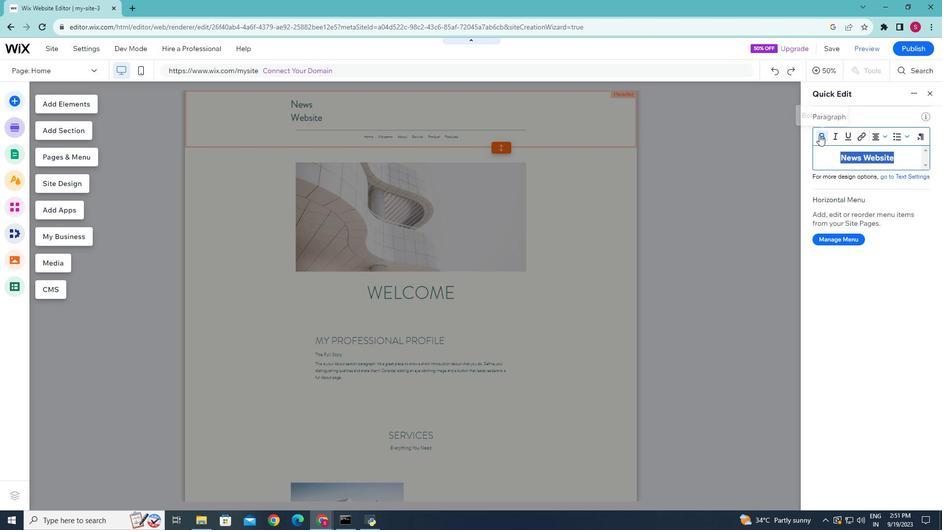 
Action: Mouse moved to (900, 267)
Screenshot: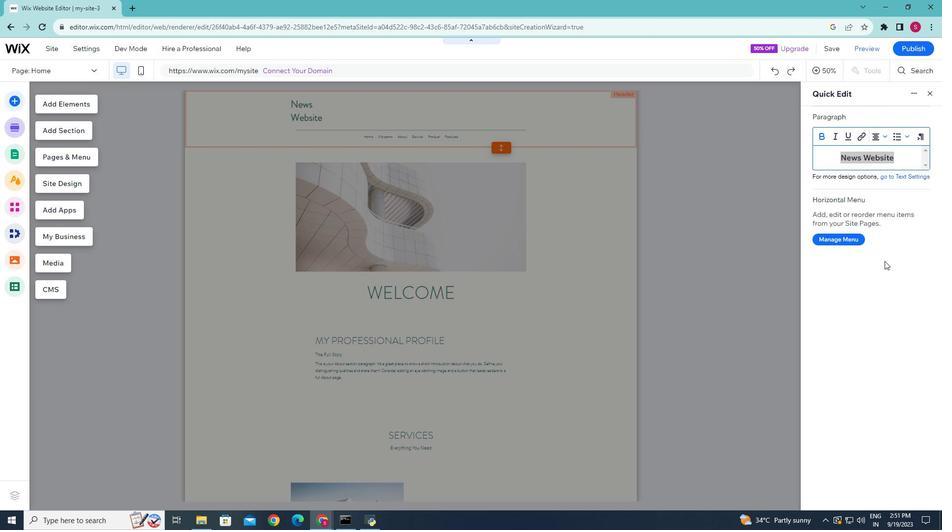 
Action: Mouse pressed left at (900, 267)
Screenshot: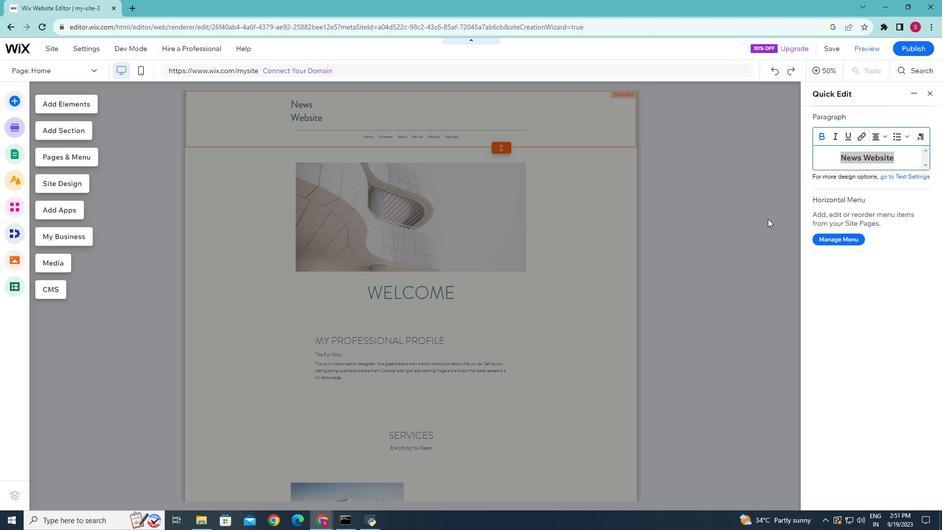
Action: Mouse moved to (412, 105)
Screenshot: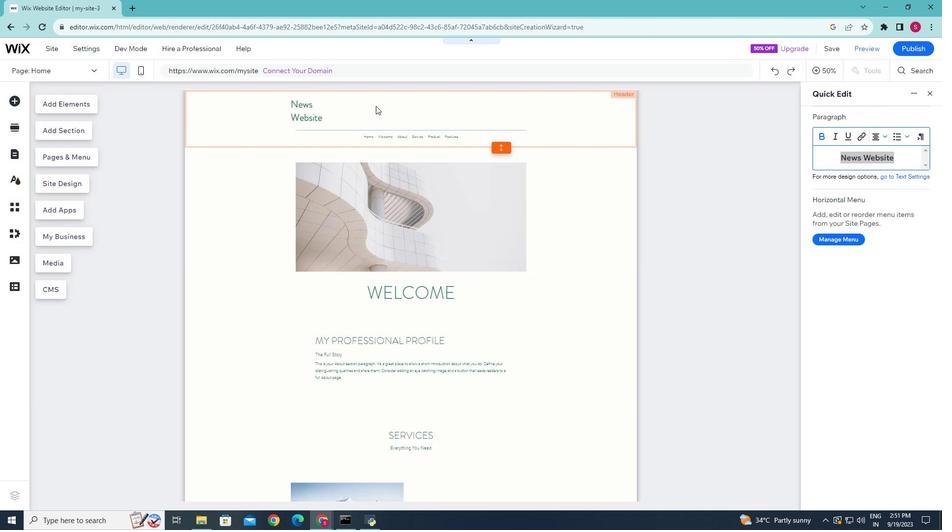 
Action: Mouse pressed left at (412, 105)
Screenshot: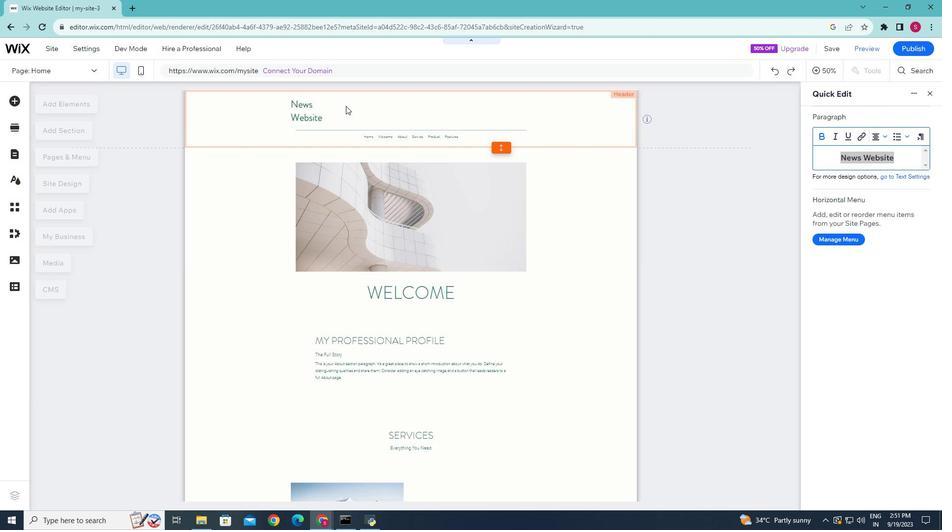 
Action: Mouse moved to (327, 106)
Screenshot: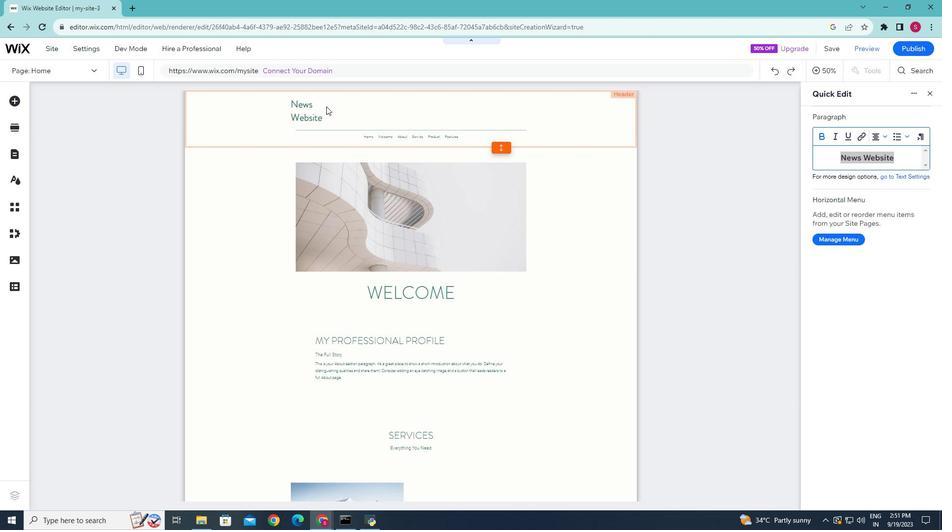 
Action: Mouse pressed left at (327, 106)
Screenshot: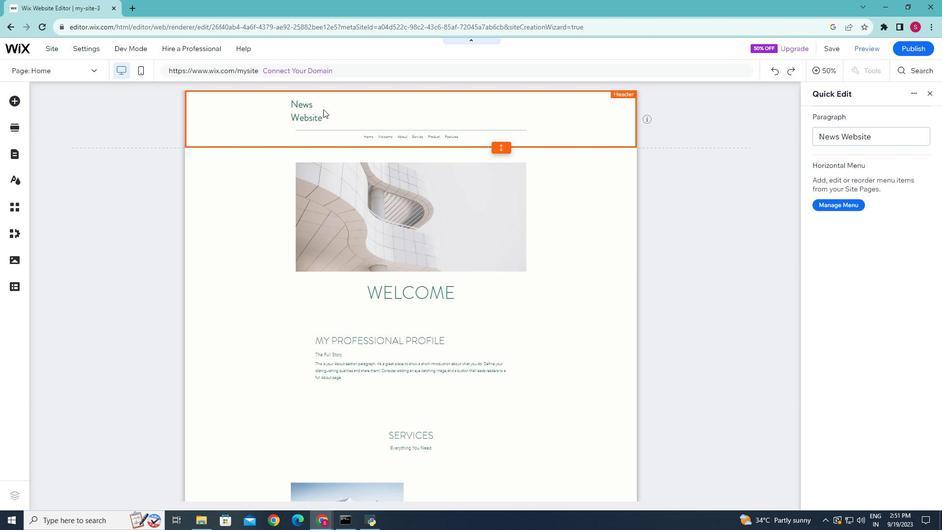 
Action: Mouse moved to (322, 185)
Screenshot: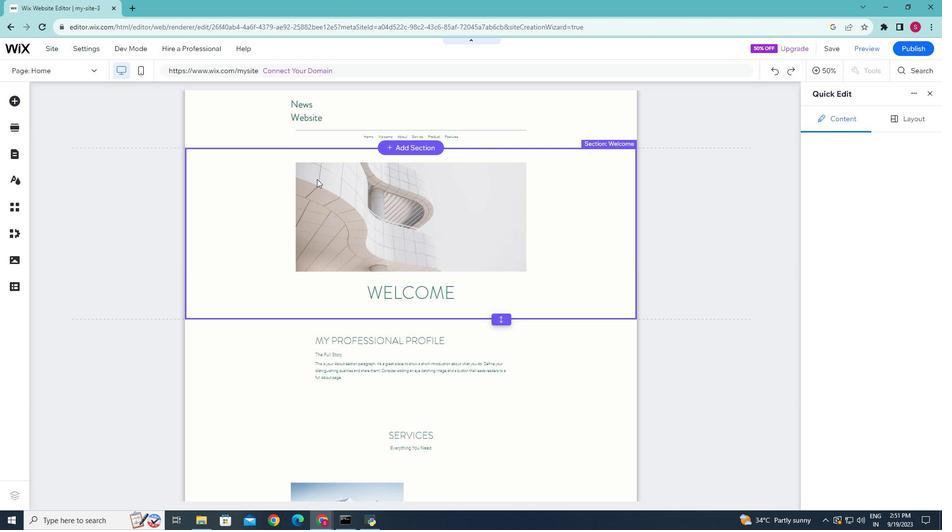 
Action: Mouse pressed left at (322, 185)
Screenshot: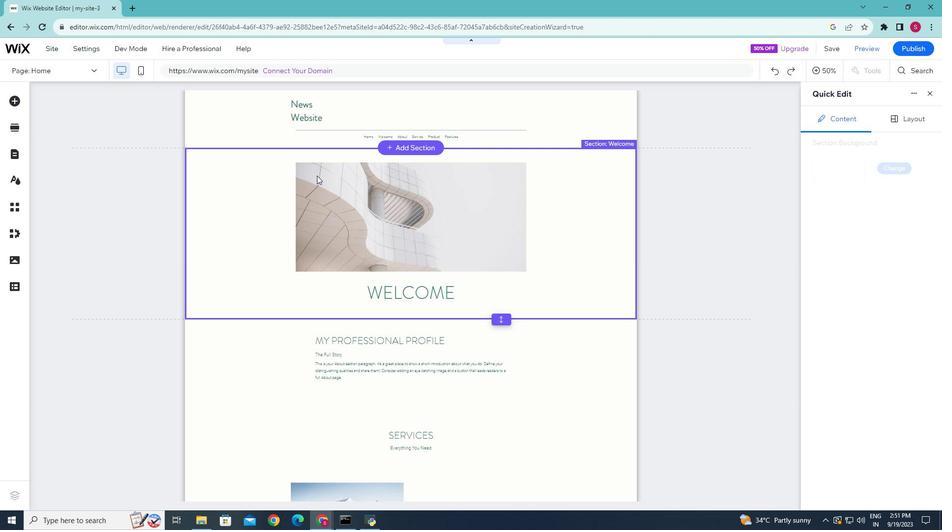 
Action: Mouse moved to (322, 113)
Screenshot: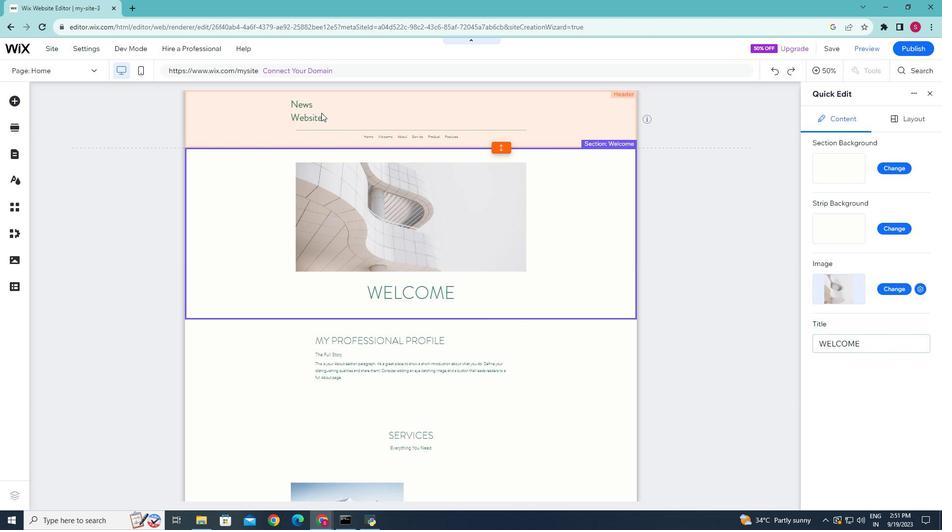 
Action: Mouse pressed left at (322, 113)
Screenshot: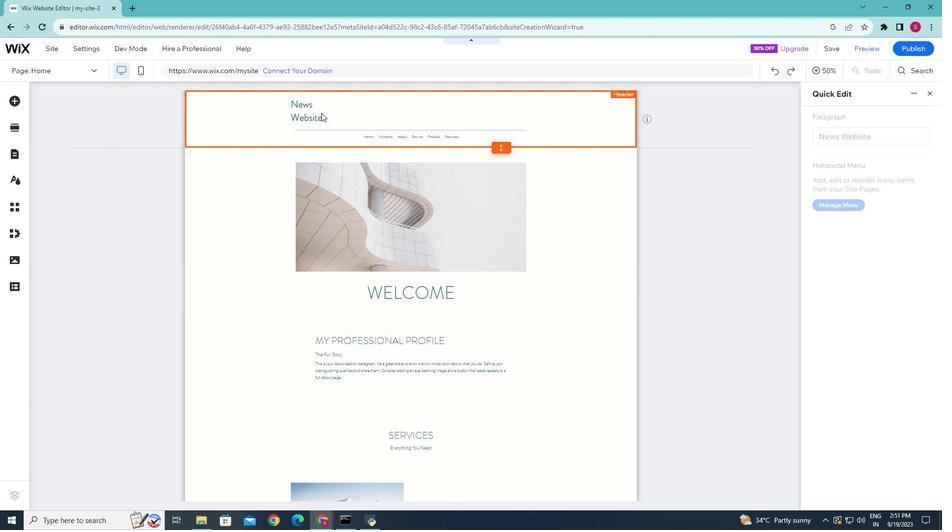 
Action: Mouse pressed left at (322, 113)
Screenshot: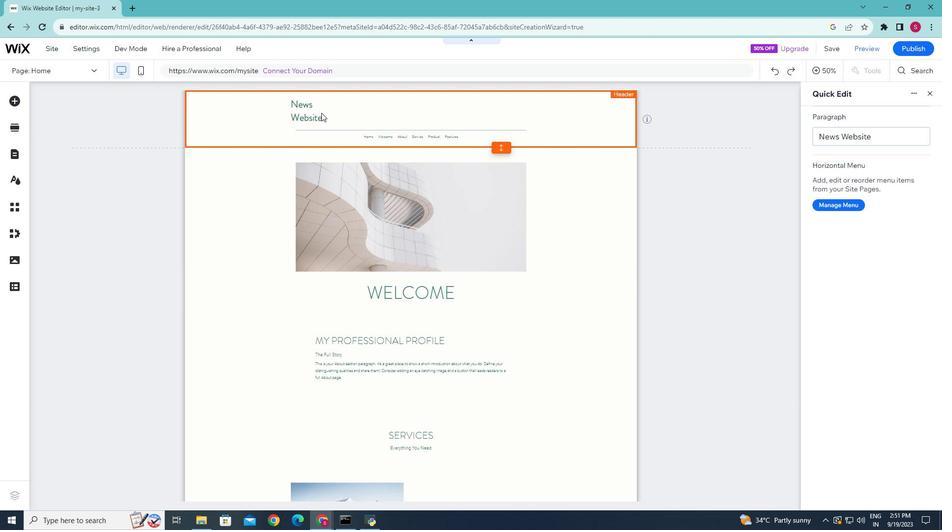 
Action: Mouse pressed left at (322, 113)
Screenshot: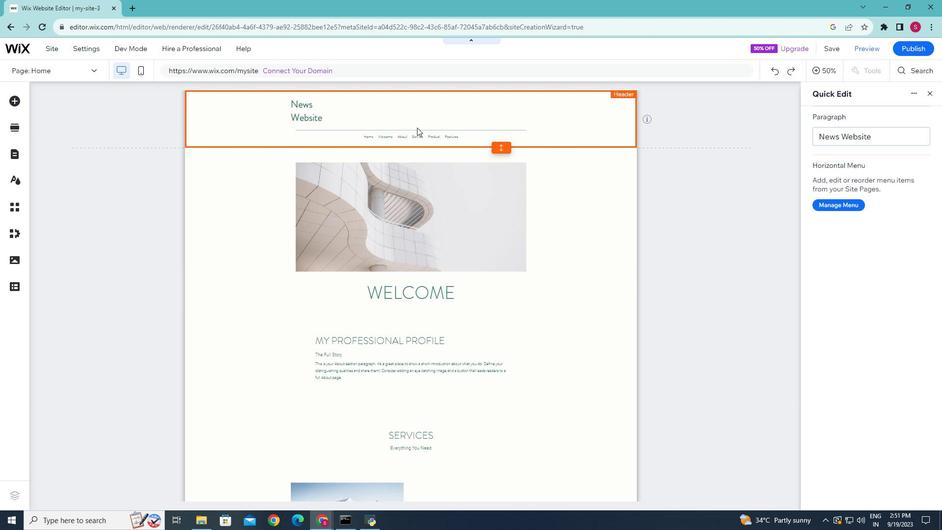 
Action: Mouse moved to (911, 122)
Screenshot: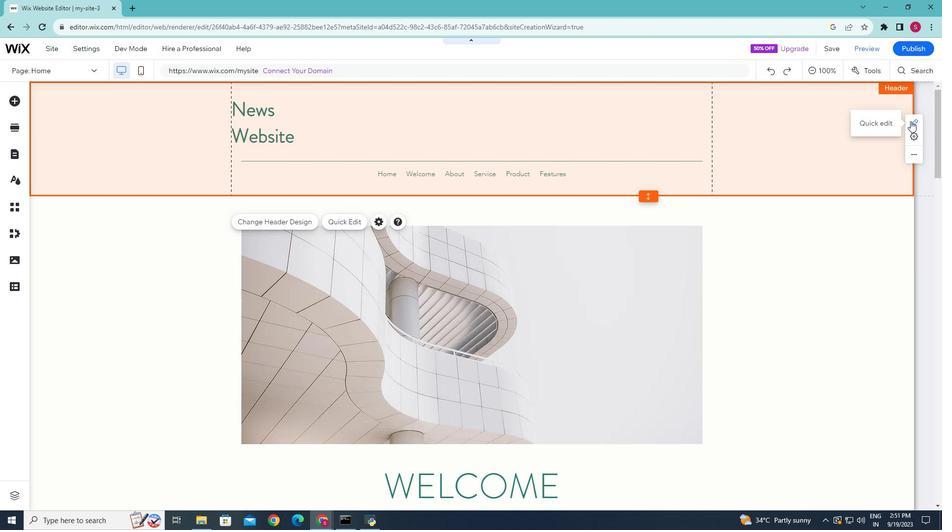 
Action: Mouse pressed left at (911, 122)
Screenshot: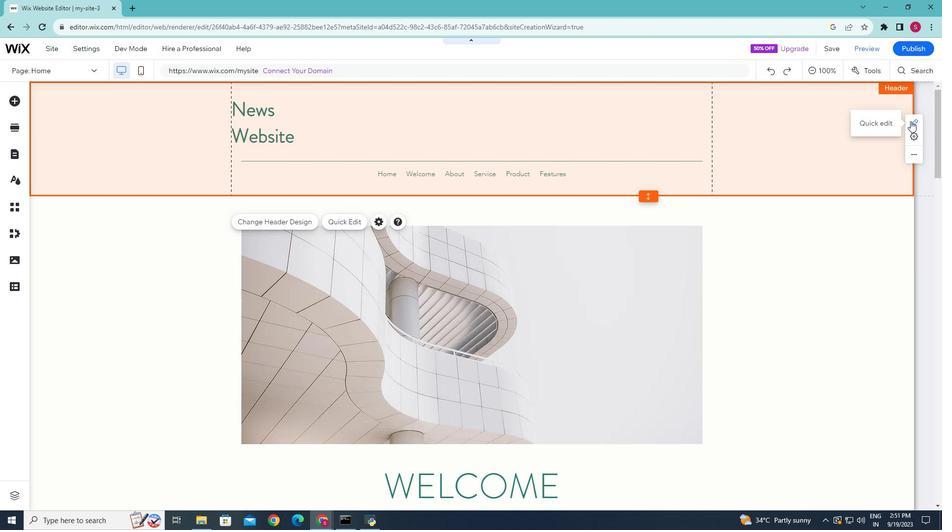 
Action: Mouse moved to (875, 140)
Screenshot: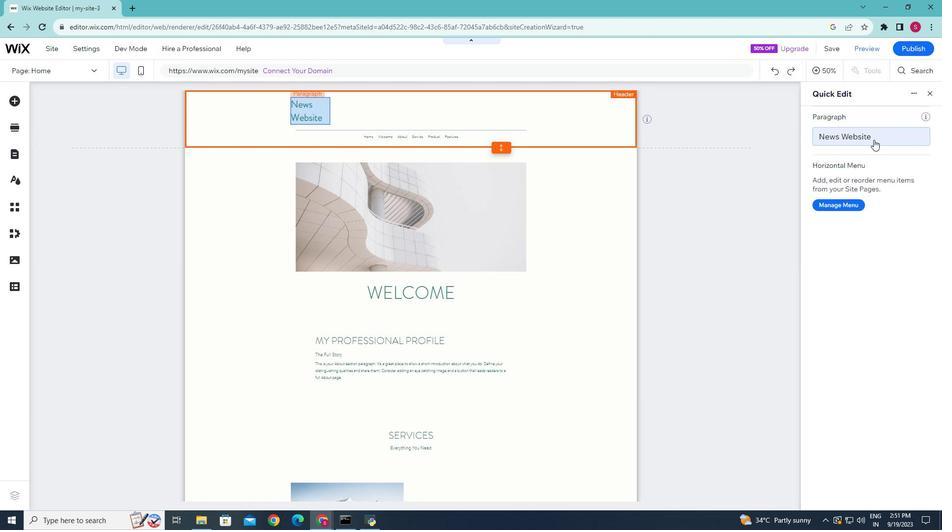 
Action: Mouse pressed left at (875, 140)
Screenshot: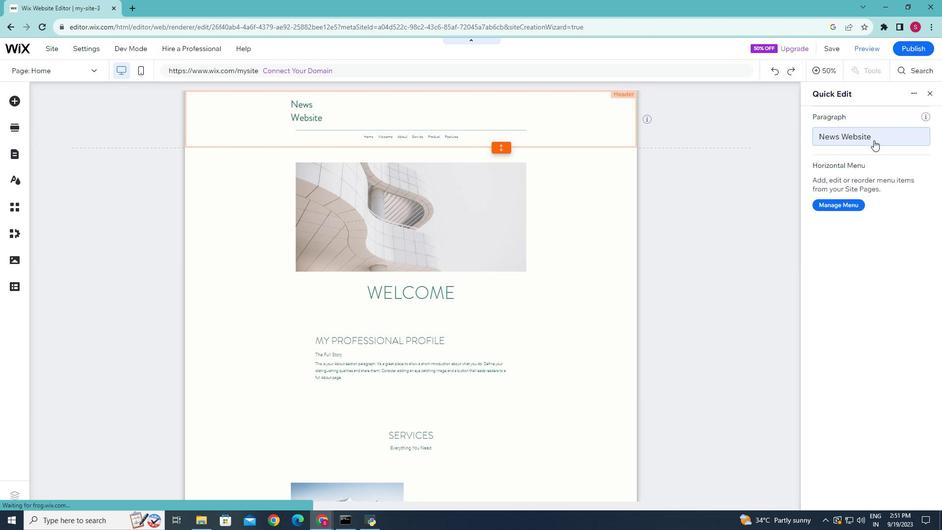
Action: Mouse moved to (908, 137)
Screenshot: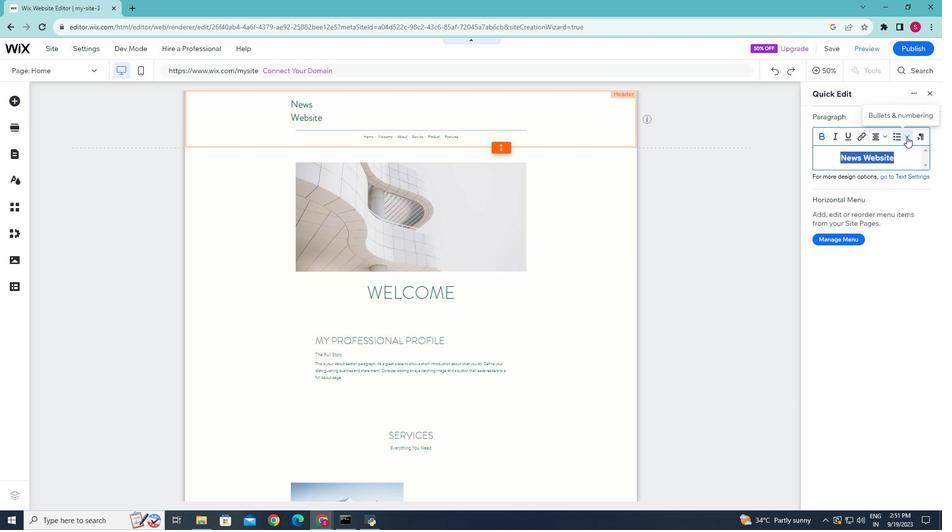 
Action: Mouse pressed left at (908, 137)
Screenshot: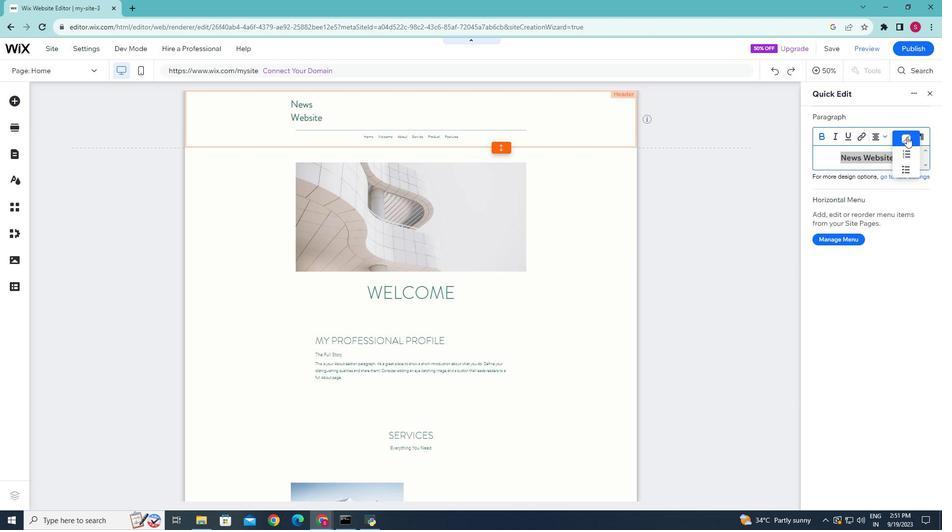 
Action: Mouse moved to (908, 137)
Screenshot: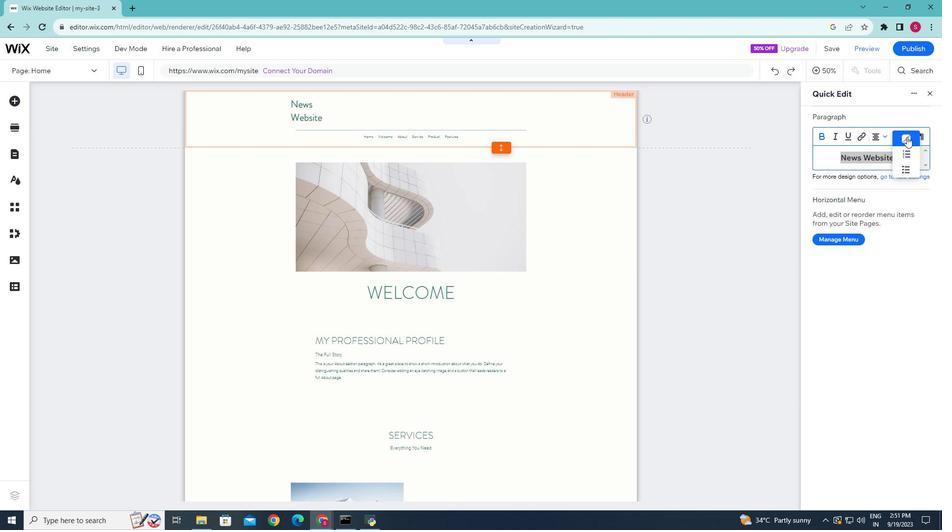 
Action: Mouse pressed left at (908, 137)
Screenshot: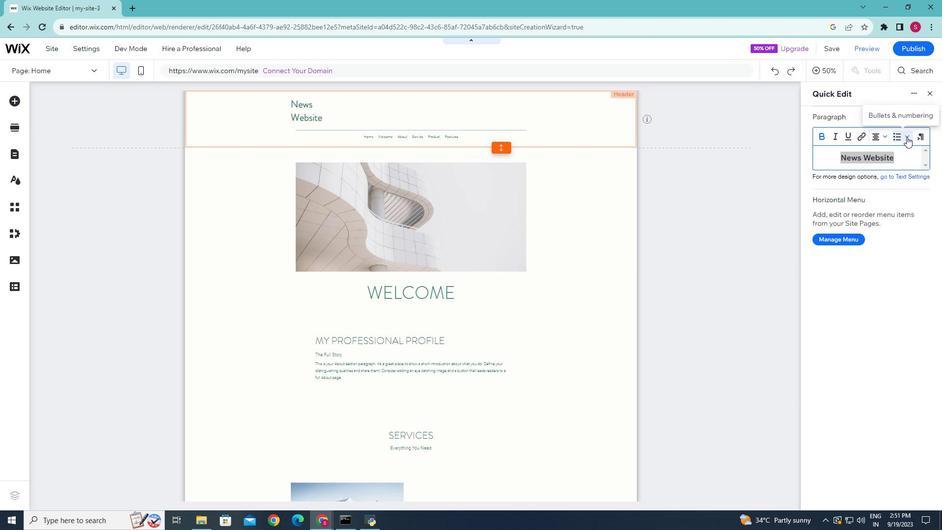 
Action: Mouse moved to (846, 138)
Screenshot: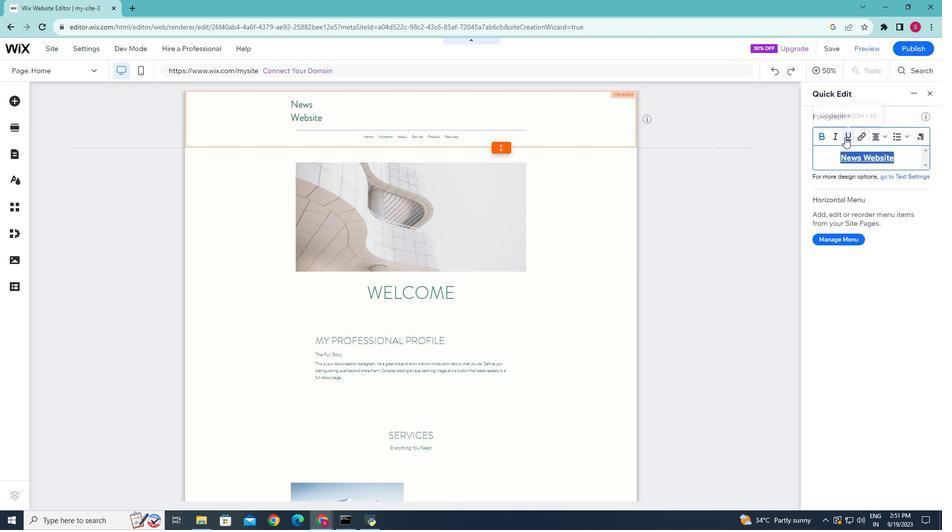 
Action: Mouse pressed left at (846, 138)
Screenshot: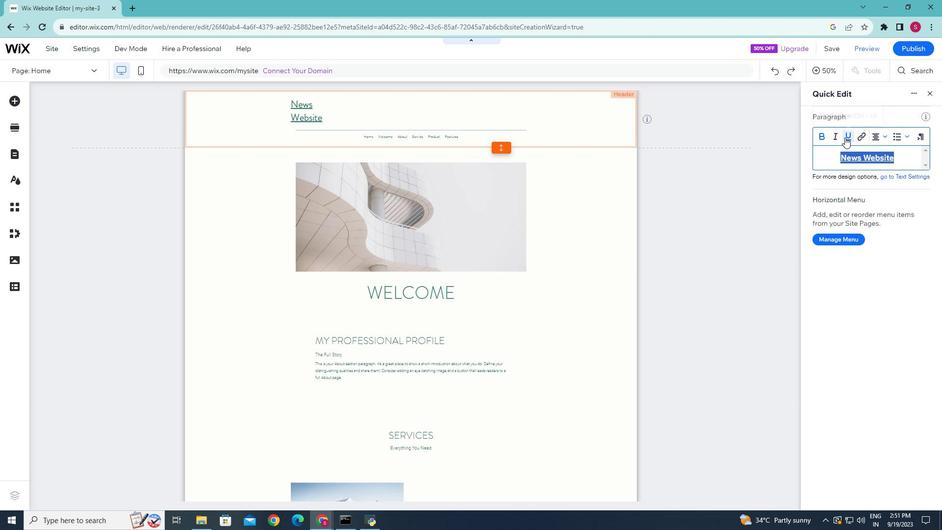 
Action: Mouse moved to (823, 138)
Screenshot: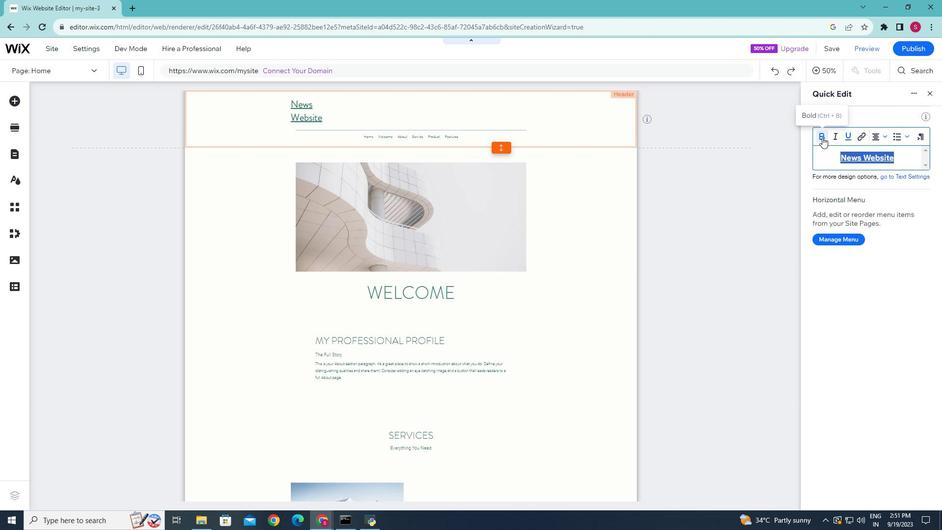 
Action: Mouse pressed left at (823, 138)
Screenshot: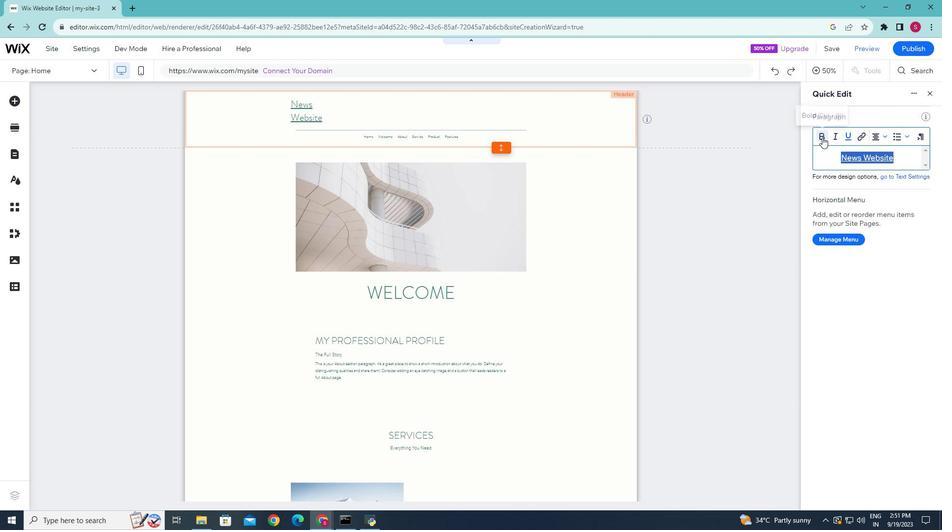 
Action: Mouse pressed left at (823, 138)
Screenshot: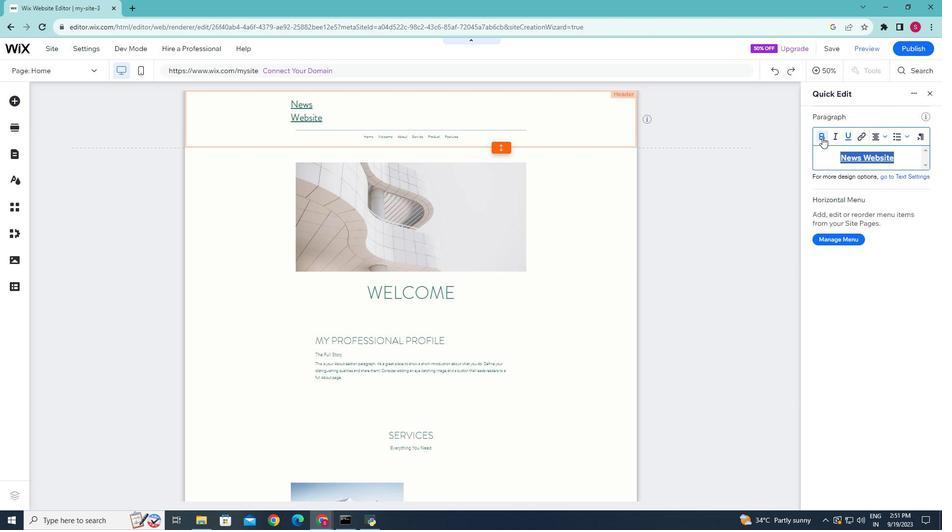 
Action: Mouse moved to (835, 138)
Screenshot: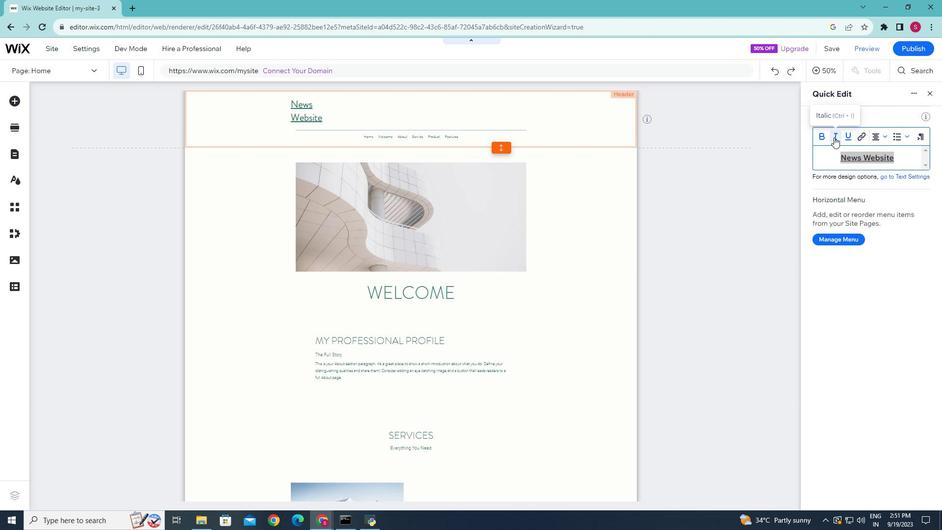 
Action: Mouse pressed left at (835, 138)
Screenshot: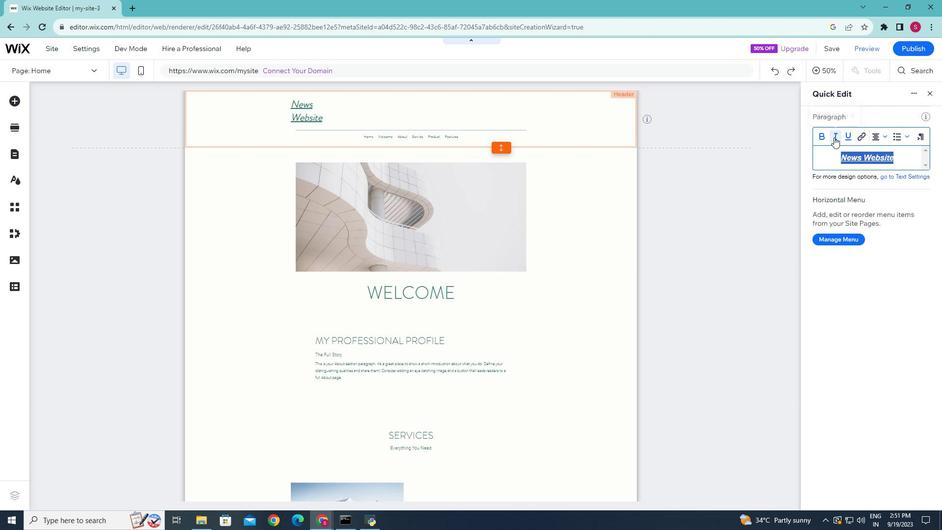 
Action: Mouse moved to (904, 175)
Screenshot: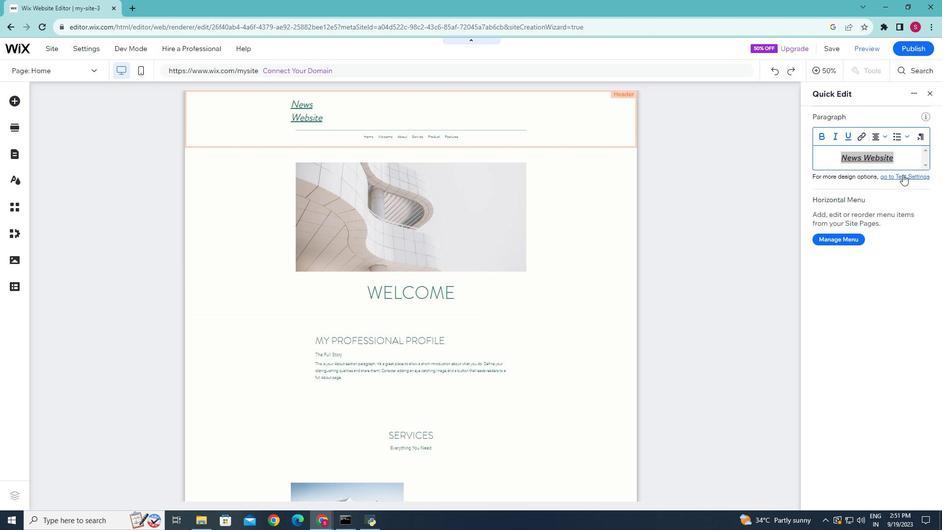 
Action: Mouse pressed left at (904, 175)
Screenshot: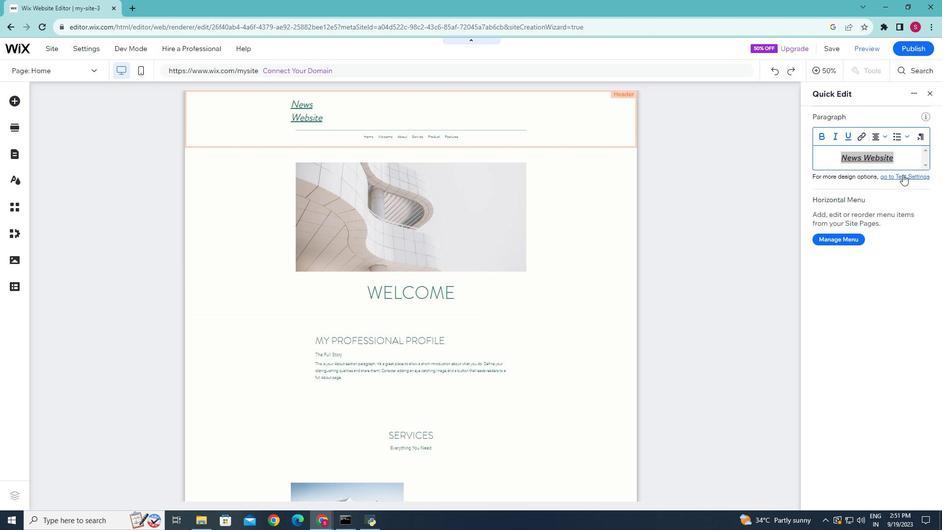 
Action: Mouse moved to (159, 274)
Screenshot: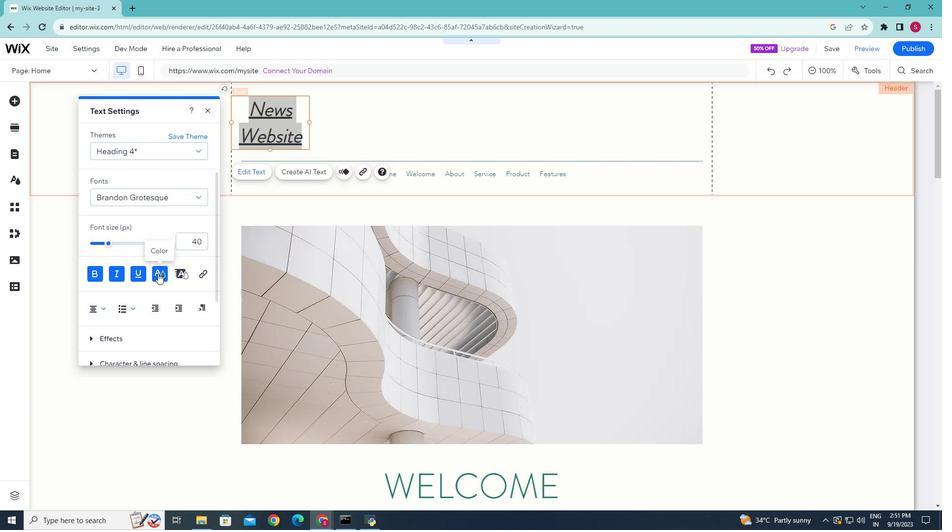 
Action: Mouse pressed left at (159, 274)
Screenshot: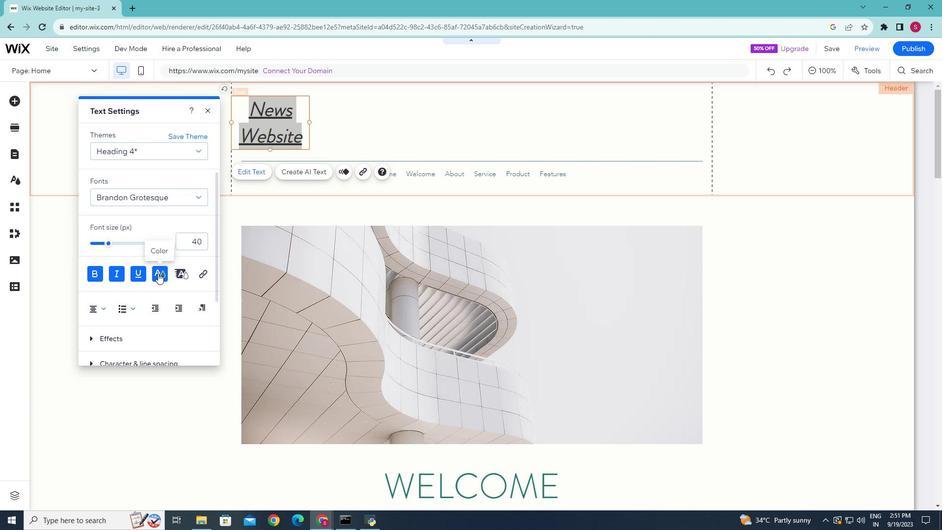 
Action: Mouse moved to (174, 172)
Screenshot: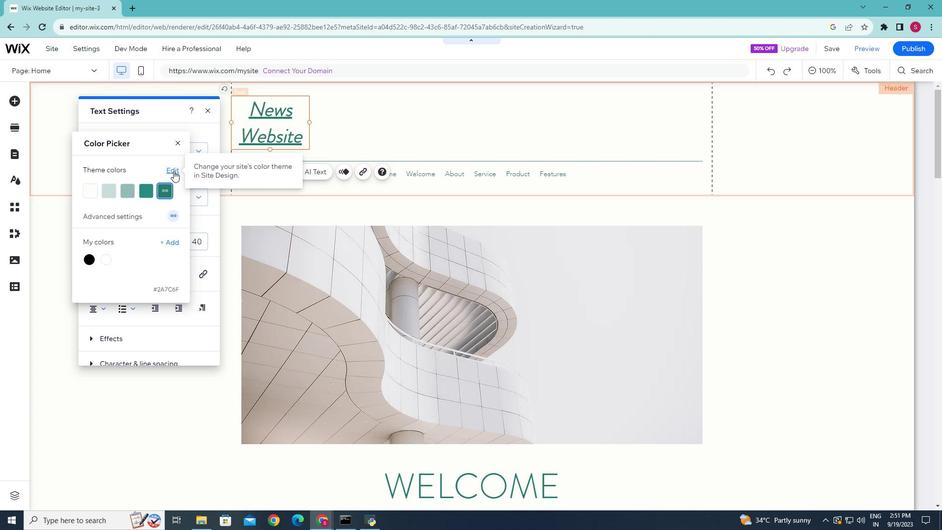 
Action: Mouse pressed left at (174, 172)
Screenshot: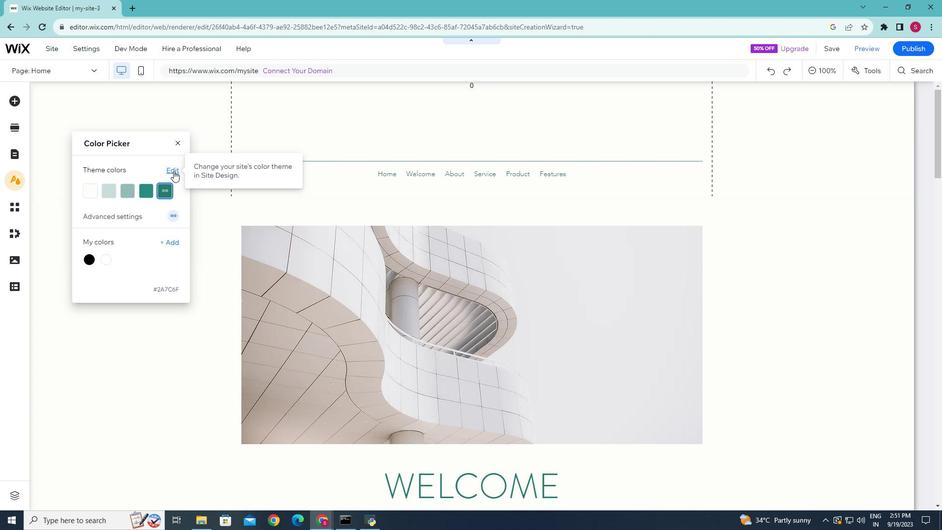 
Action: Mouse moved to (67, 204)
Screenshot: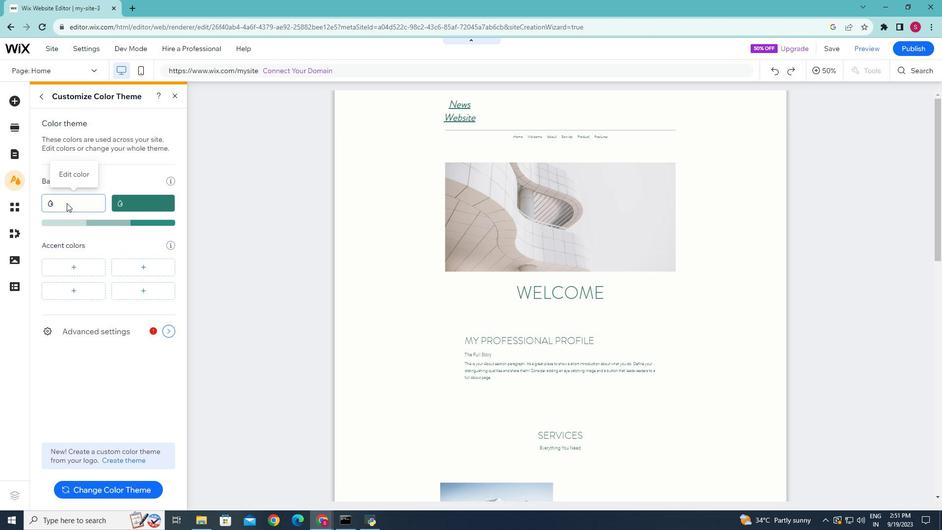 
Action: Mouse pressed left at (67, 204)
Screenshot: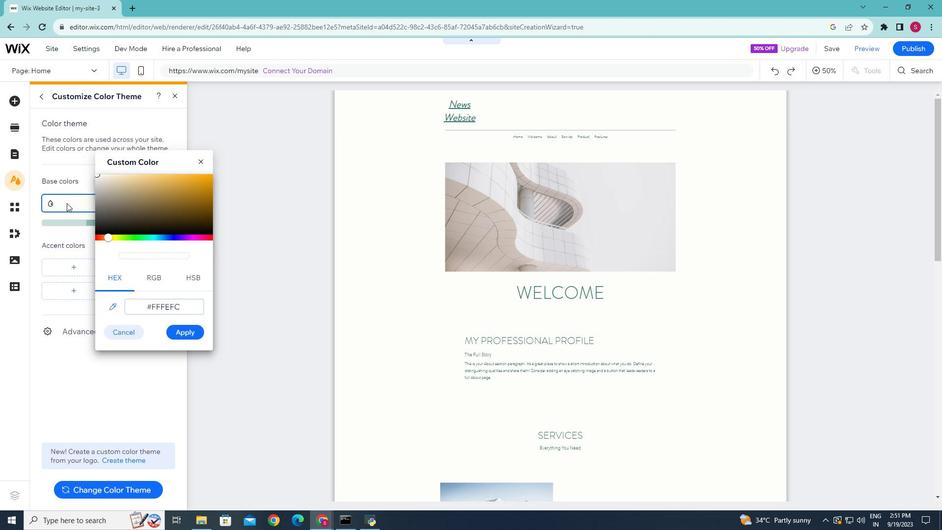 
Action: Mouse moved to (167, 199)
Screenshot: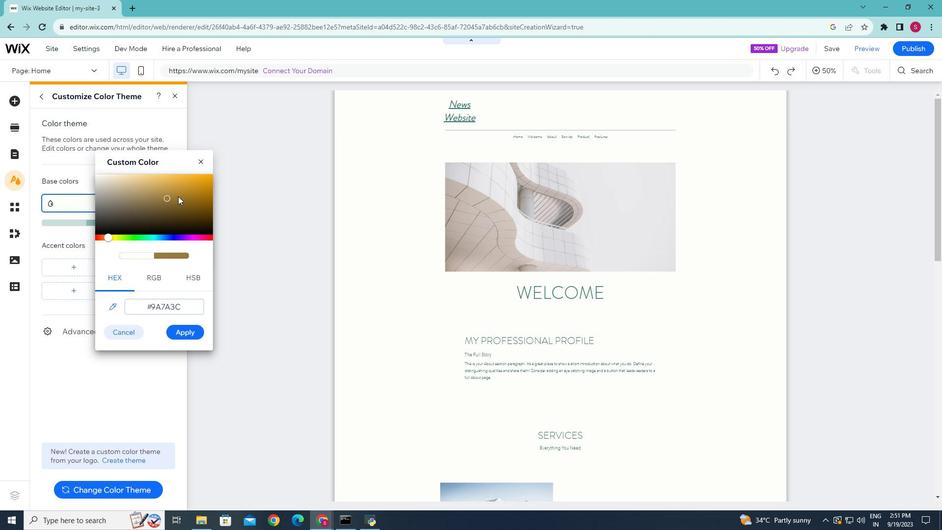 
Action: Mouse pressed left at (167, 199)
Screenshot: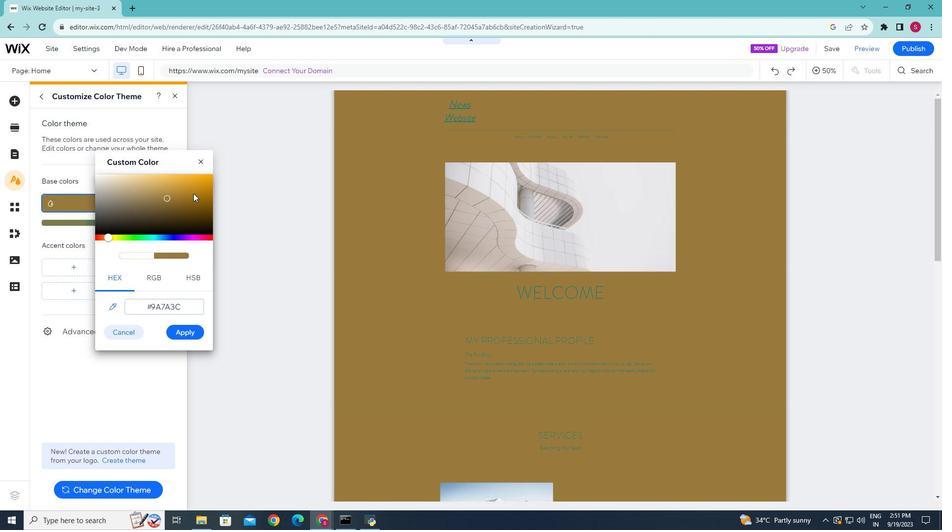 
Action: Mouse moved to (196, 194)
Screenshot: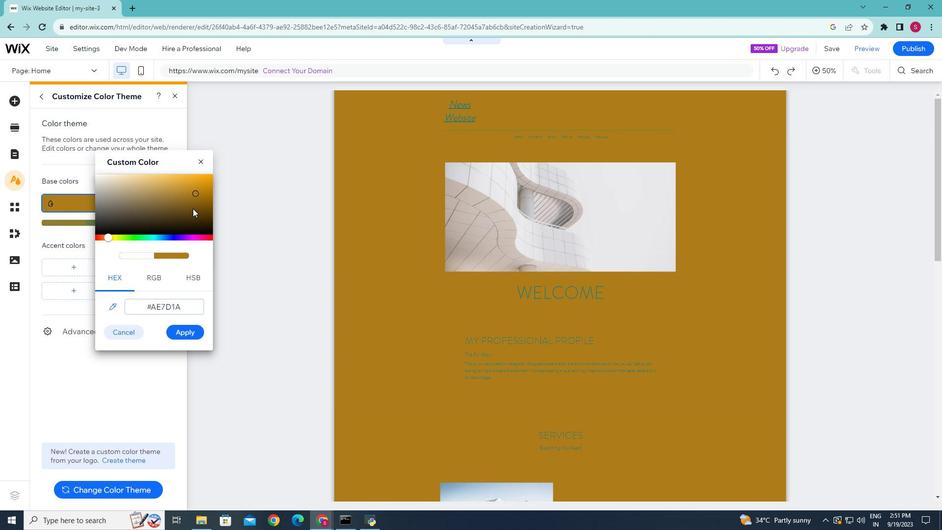 
Action: Mouse pressed left at (196, 194)
Screenshot: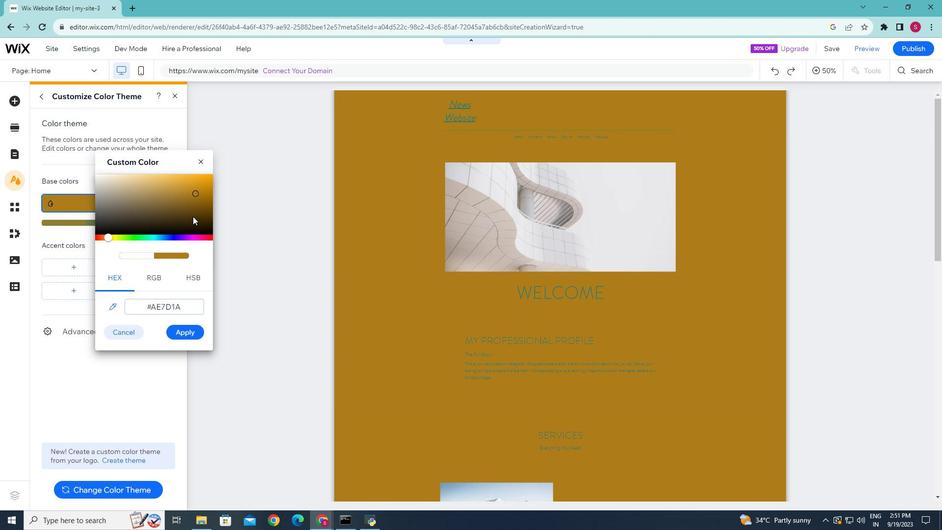 
Action: Mouse moved to (201, 238)
Screenshot: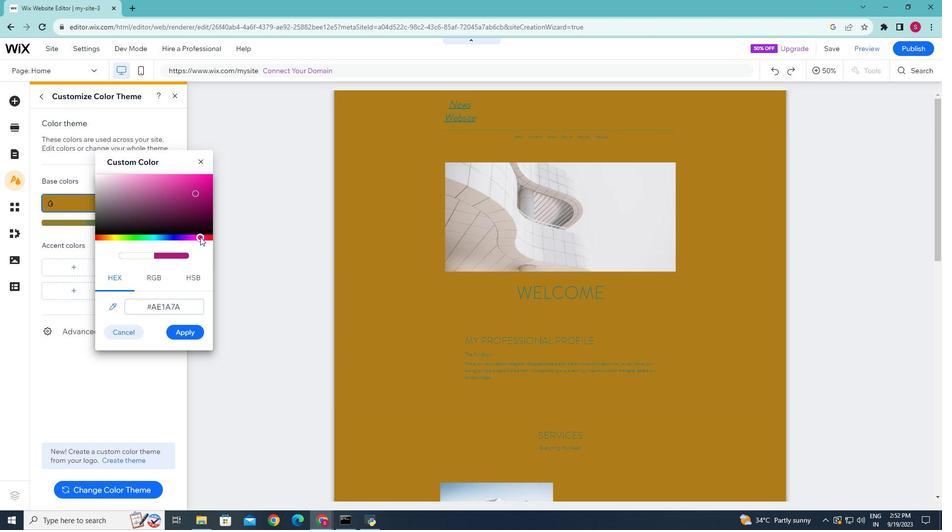 
Action: Mouse pressed left at (201, 238)
Screenshot: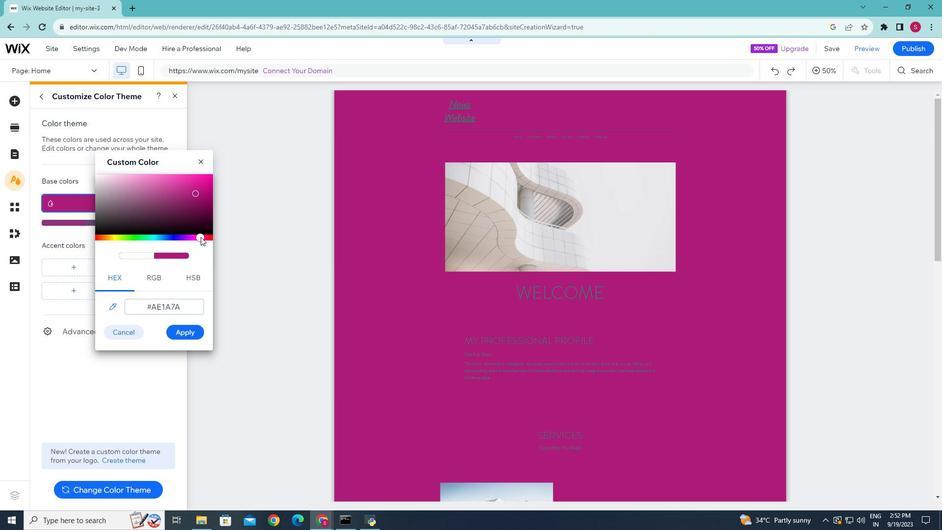
Action: Mouse moved to (211, 240)
Screenshot: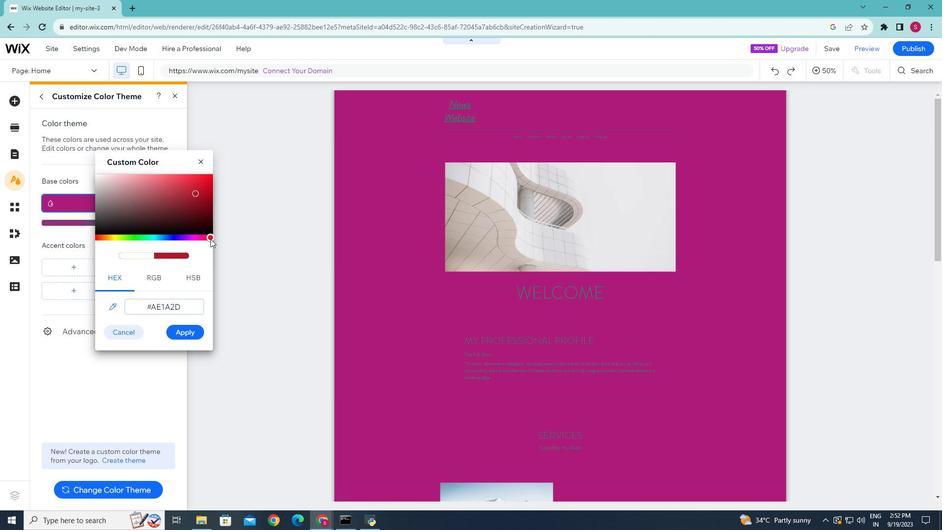 
Action: Mouse pressed left at (211, 240)
Screenshot: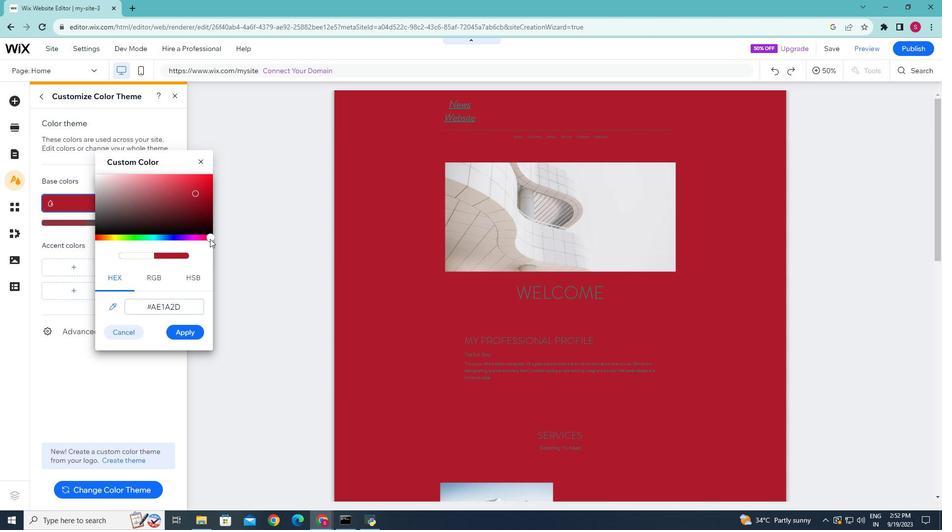 
Action: Mouse moved to (187, 237)
Screenshot: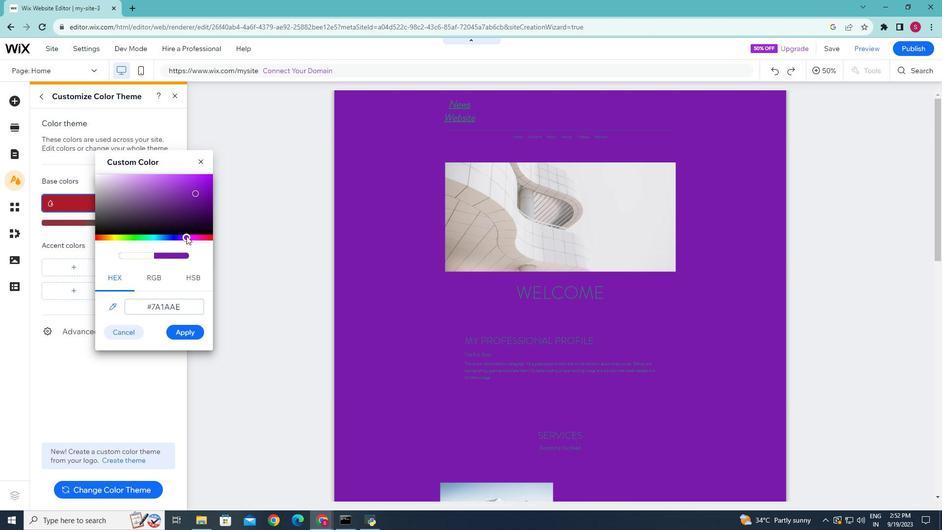 
Action: Mouse pressed left at (187, 237)
Screenshot: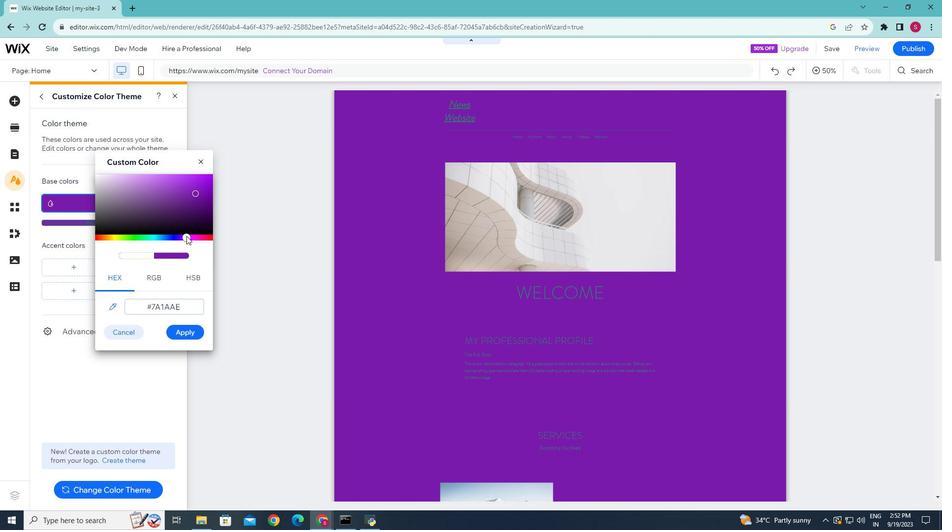 
Action: Mouse moved to (181, 331)
Screenshot: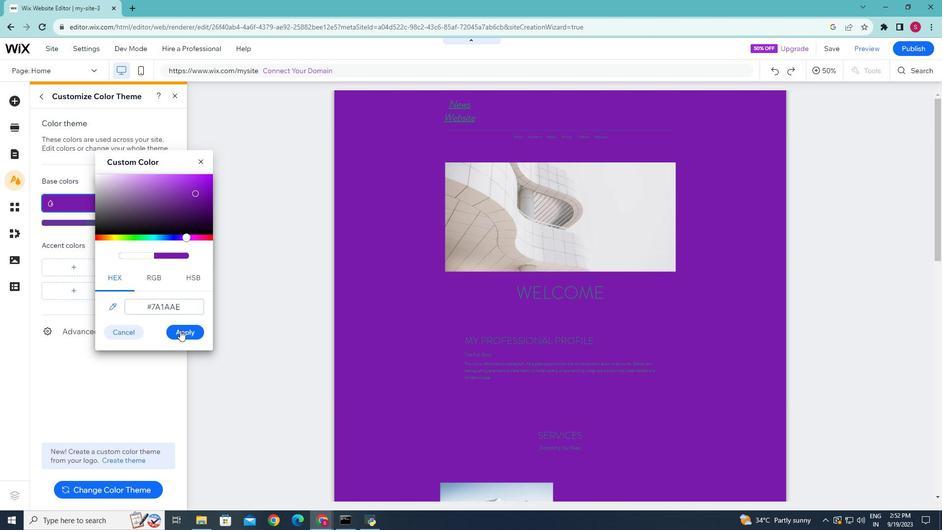 
Action: Mouse pressed left at (181, 331)
Screenshot: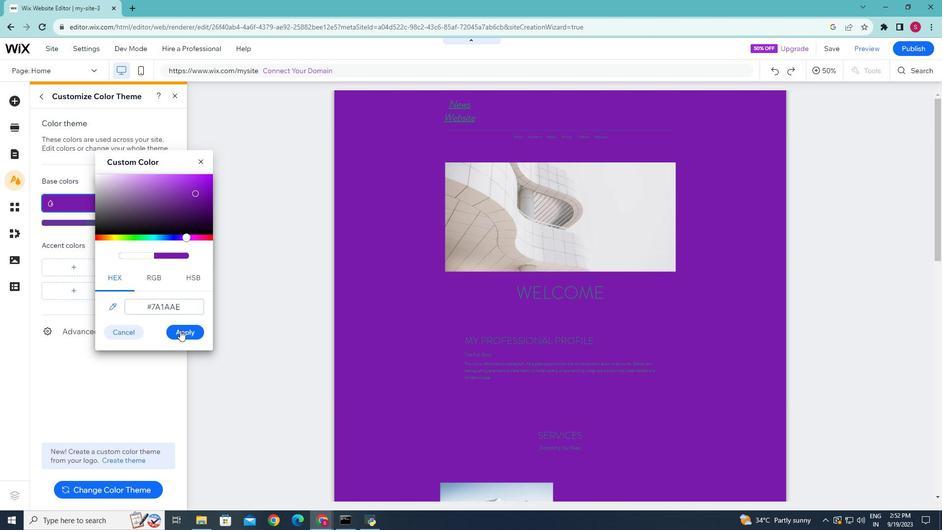 
Action: Mouse moved to (535, 319)
Screenshot: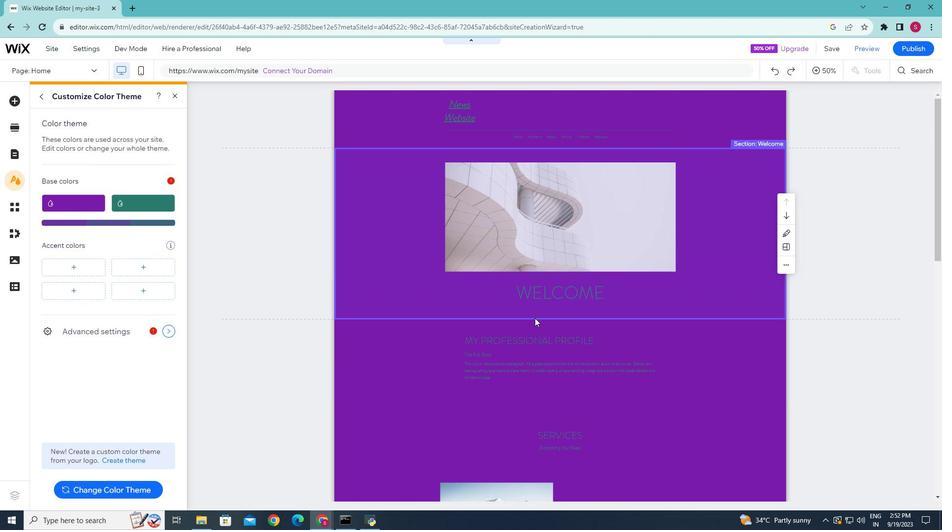 
Action: Mouse scrolled (535, 318) with delta (0, 0)
Screenshot: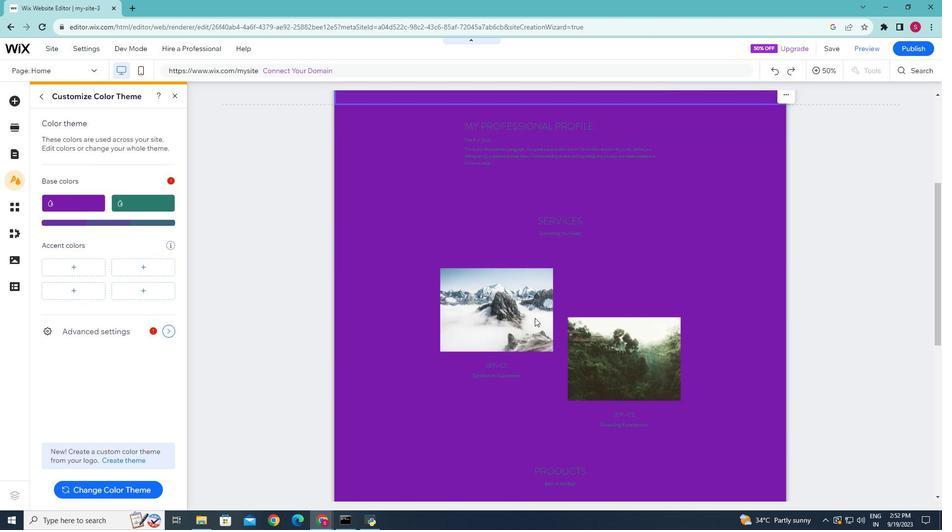 
Action: Mouse scrolled (535, 318) with delta (0, 0)
Screenshot: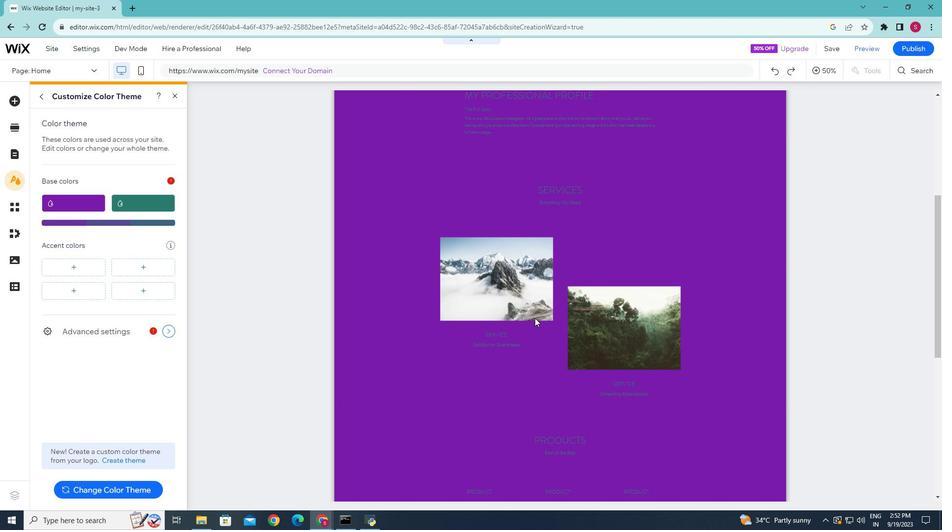 
Action: Mouse scrolled (535, 318) with delta (0, 0)
Screenshot: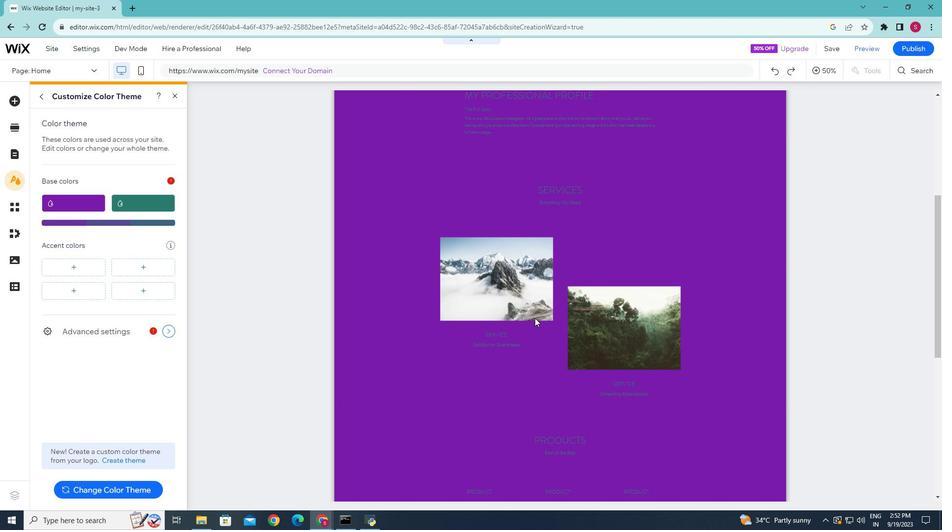 
Action: Mouse scrolled (535, 318) with delta (0, 0)
Screenshot: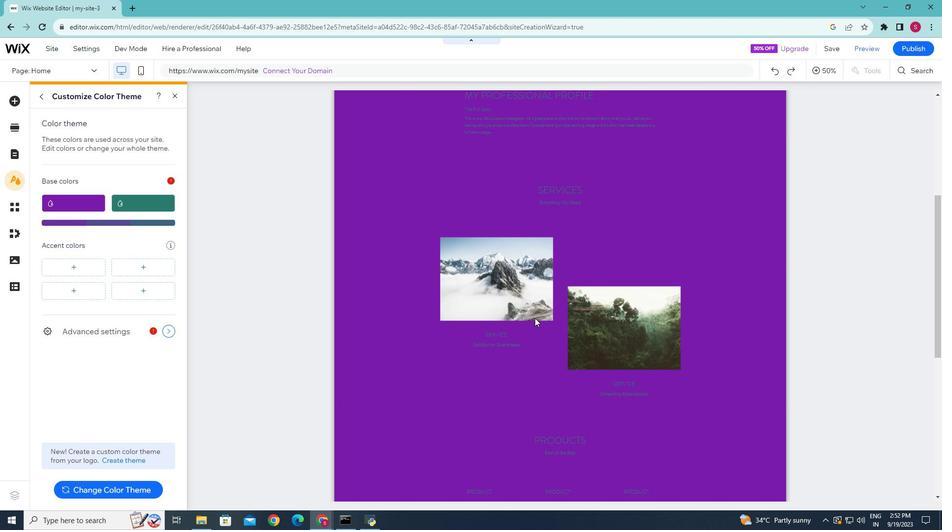 
Action: Mouse scrolled (535, 318) with delta (0, 0)
Screenshot: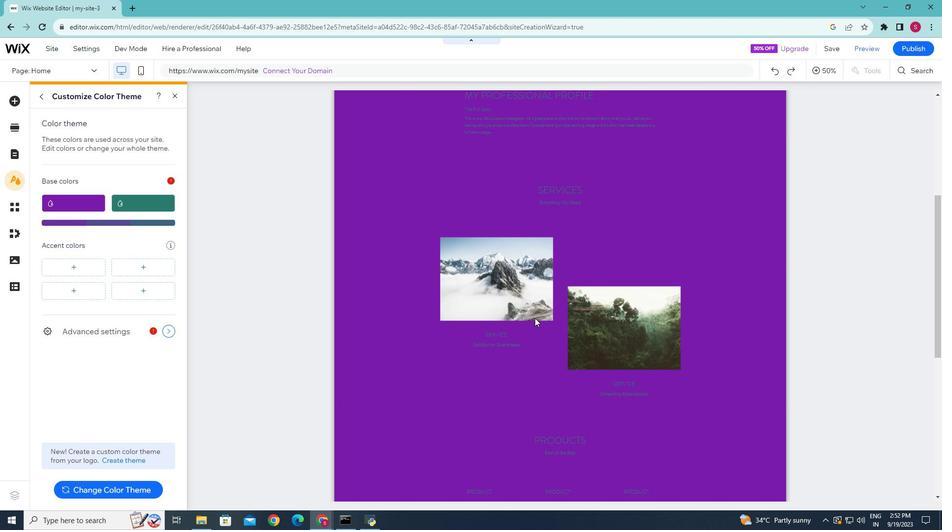 
Action: Mouse moved to (535, 319)
Screenshot: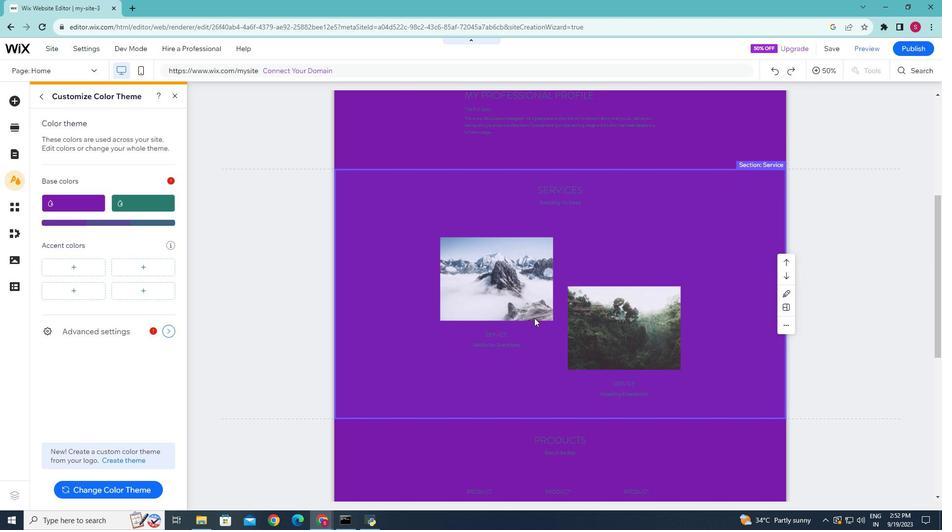 
Action: Mouse scrolled (535, 319) with delta (0, 0)
Screenshot: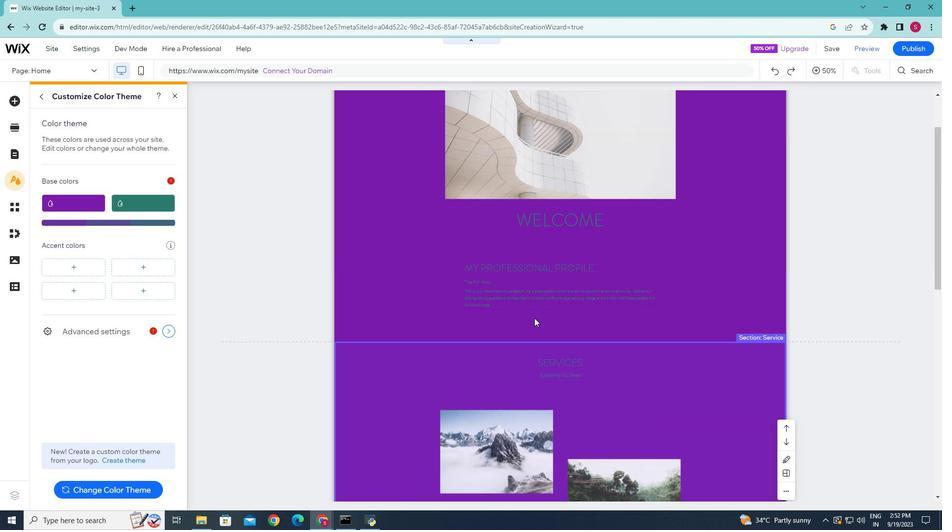 
Action: Mouse scrolled (535, 319) with delta (0, 0)
Screenshot: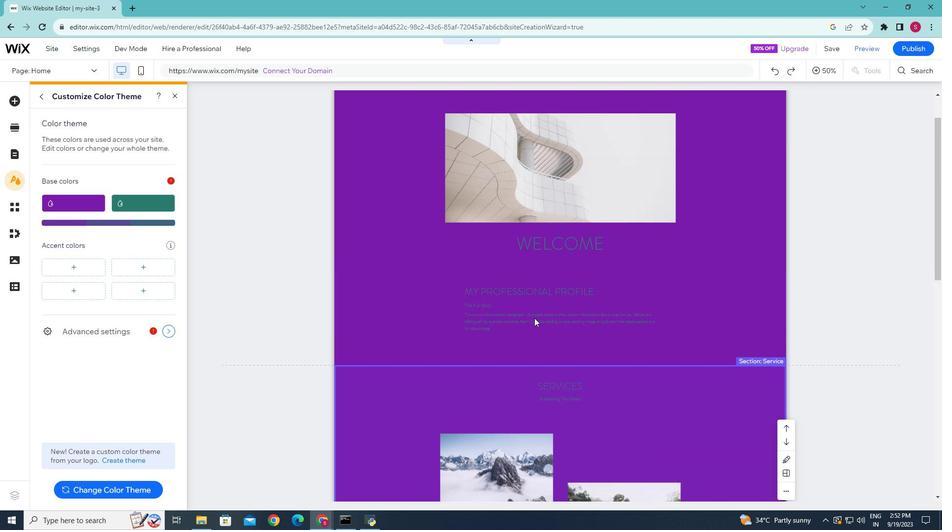 
Action: Mouse scrolled (535, 319) with delta (0, 0)
Screenshot: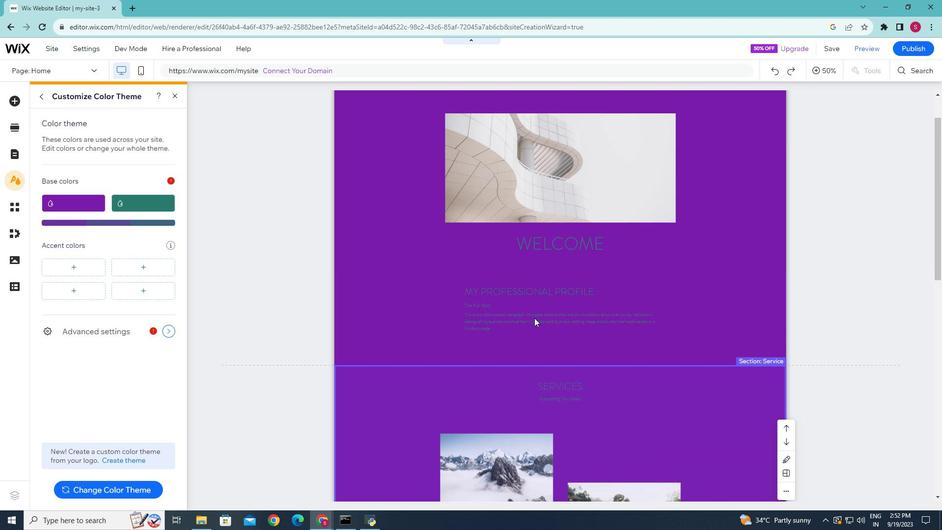 
Action: Mouse scrolled (535, 319) with delta (0, 0)
Screenshot: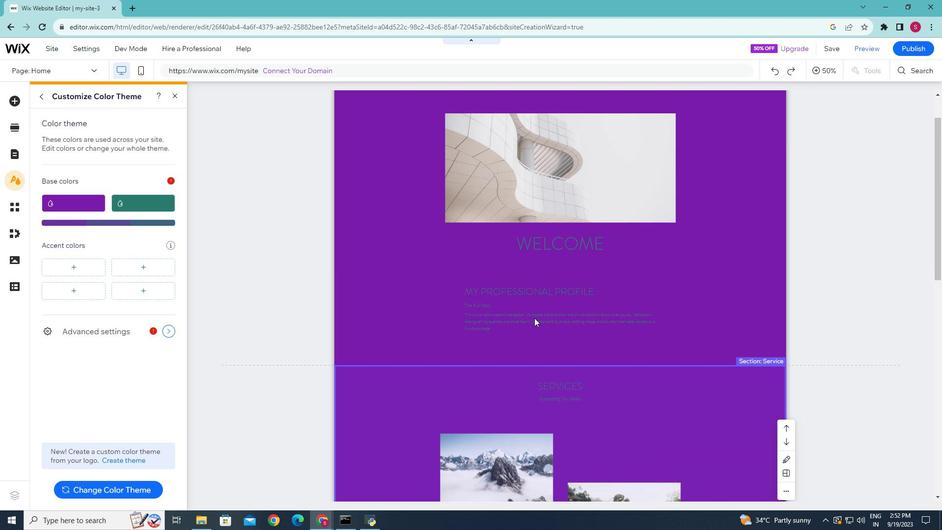 
Action: Mouse scrolled (535, 319) with delta (0, 0)
Screenshot: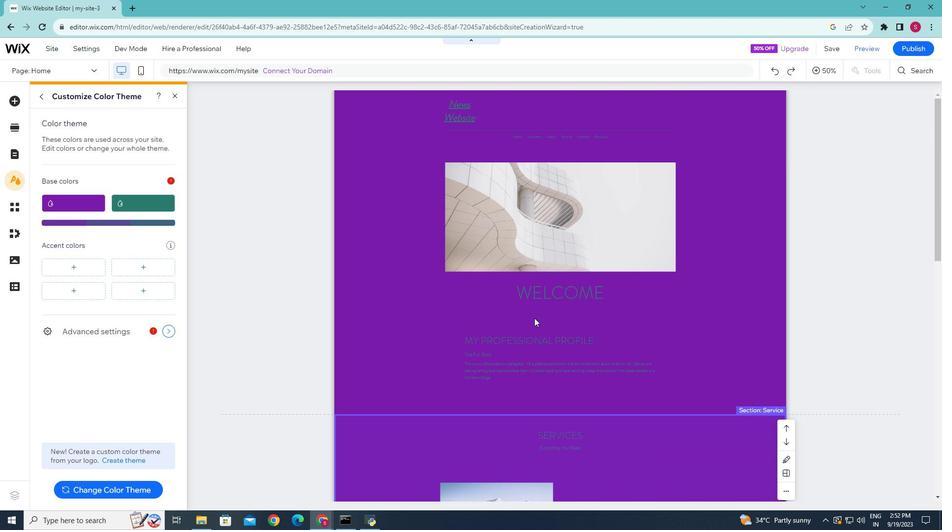 
Action: Mouse scrolled (535, 319) with delta (0, 0)
Screenshot: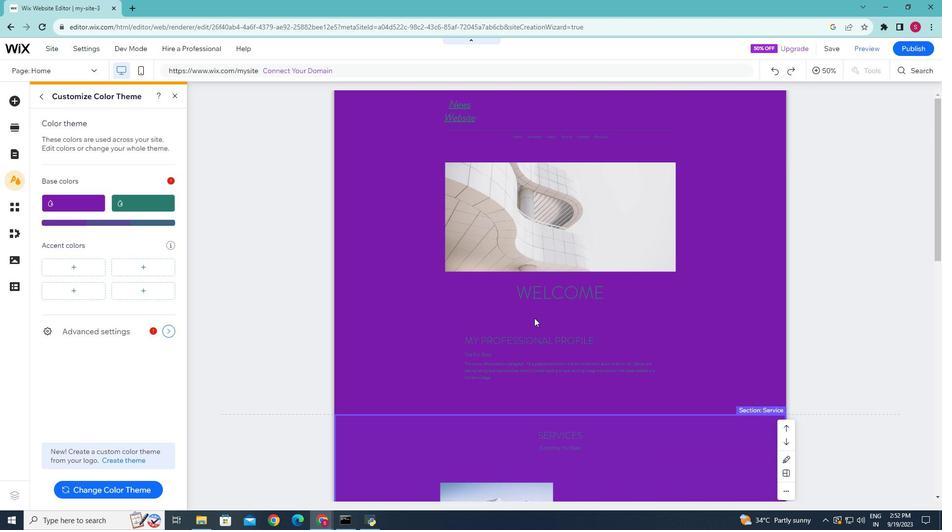 
Action: Mouse scrolled (535, 319) with delta (0, 0)
Screenshot: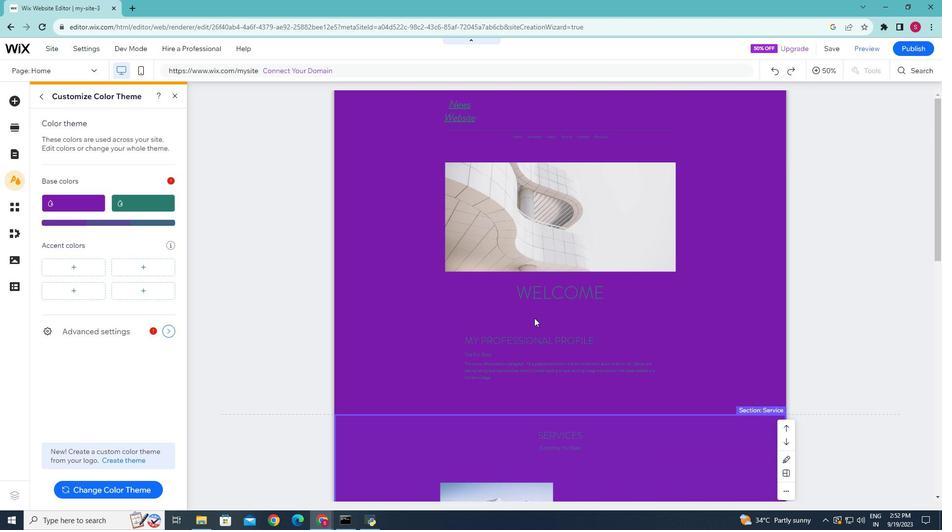 
Action: Mouse scrolled (535, 319) with delta (0, 0)
Screenshot: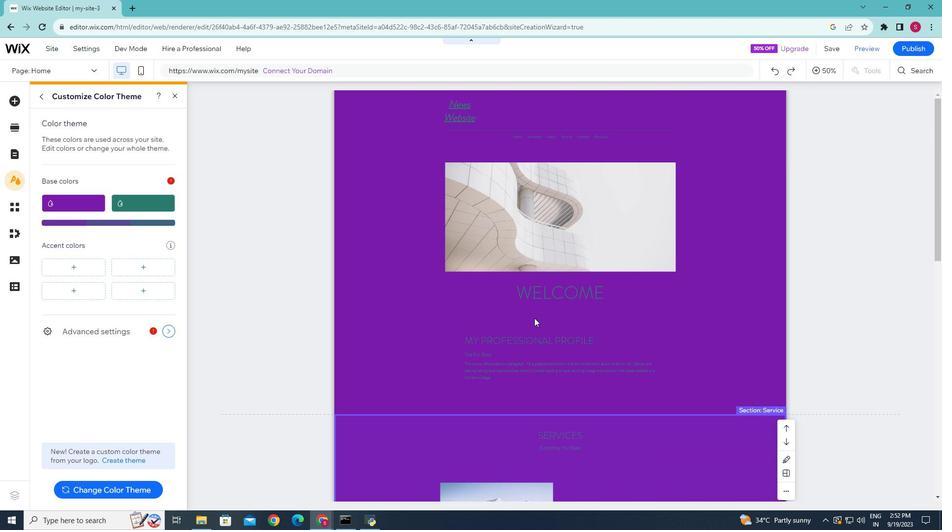 
Action: Mouse moved to (395, 212)
Screenshot: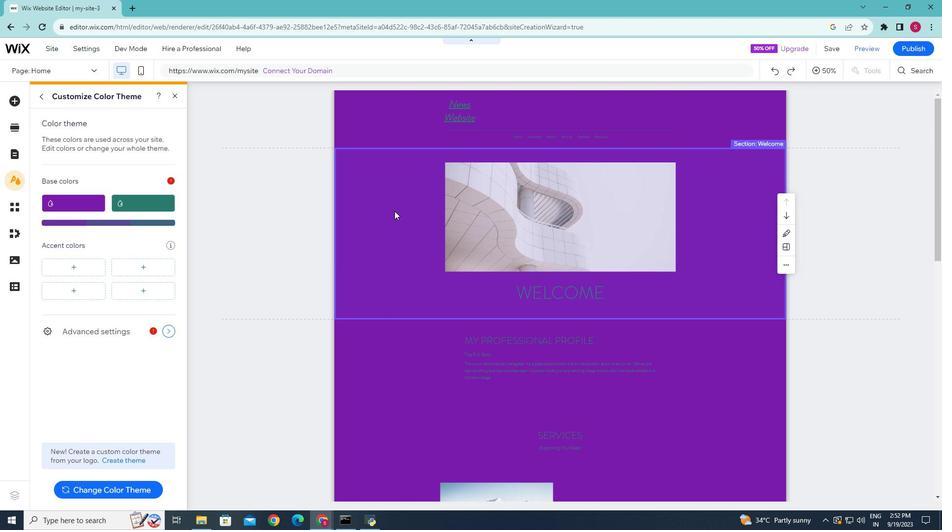 
Action: Mouse pressed left at (395, 212)
Screenshot: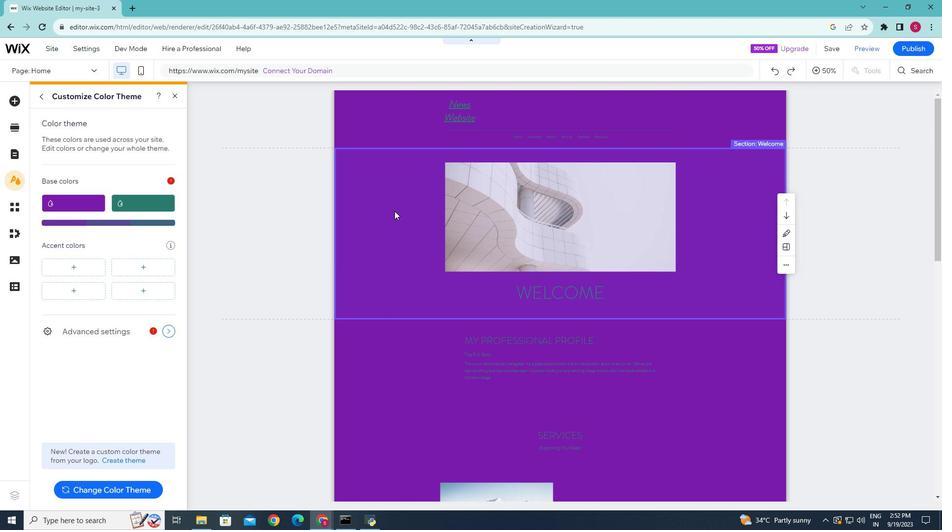 
Action: Mouse moved to (83, 200)
Screenshot: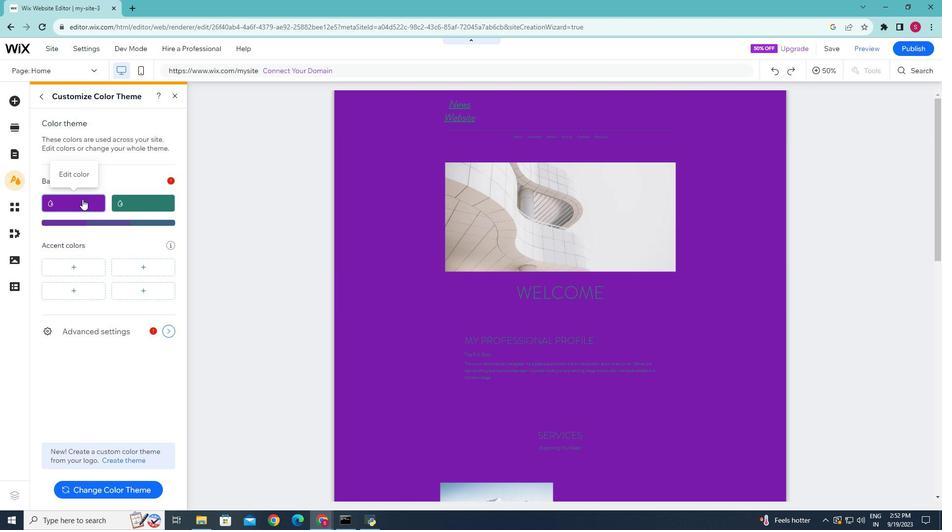 
Action: Mouse pressed left at (83, 200)
Screenshot: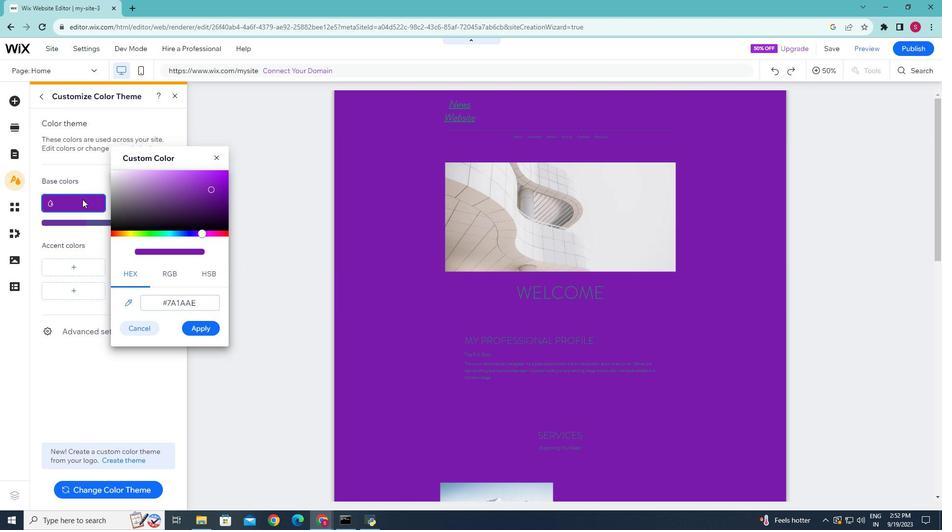 
Action: Mouse moved to (131, 180)
Screenshot: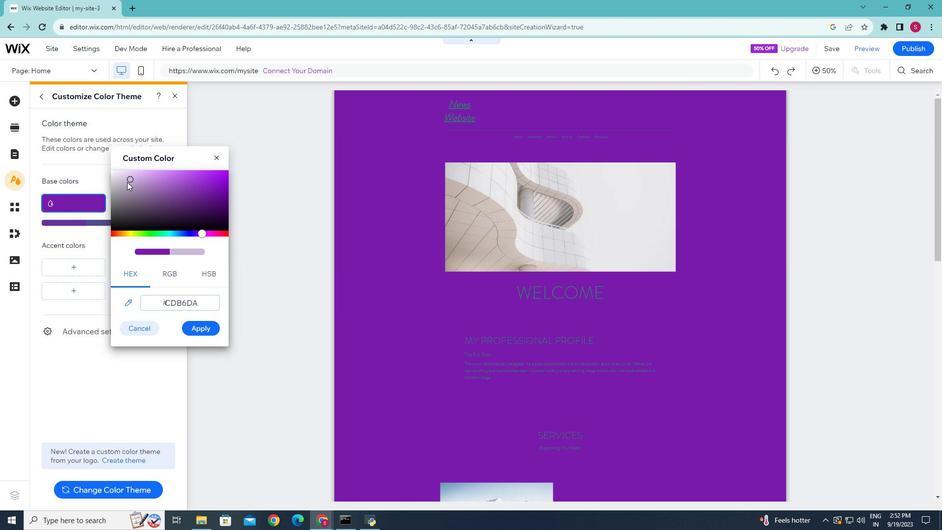 
Action: Mouse pressed left at (131, 180)
Screenshot: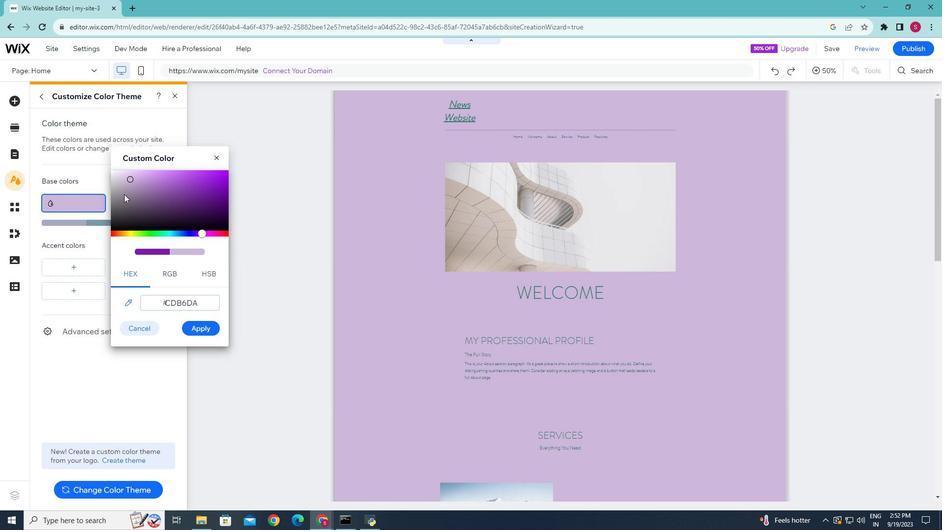 
Action: Mouse moved to (123, 204)
Screenshot: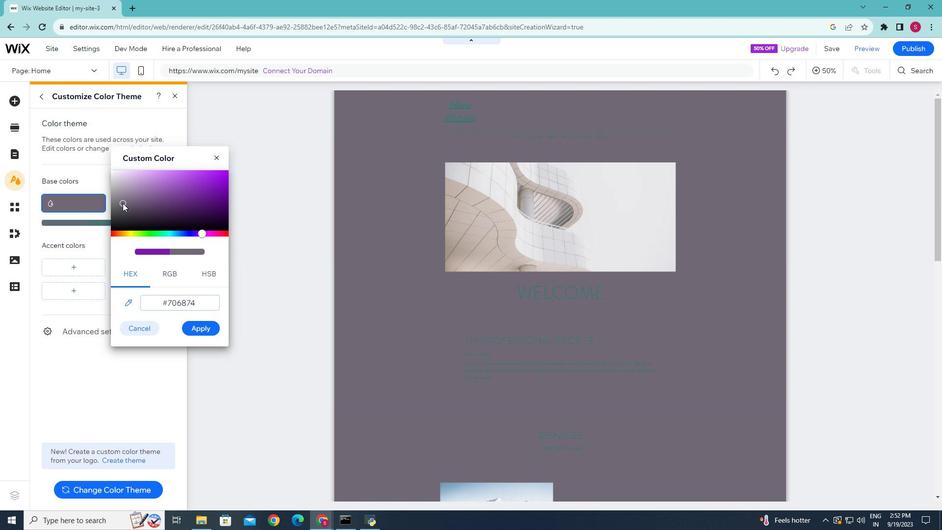 
Action: Mouse pressed left at (123, 204)
Screenshot: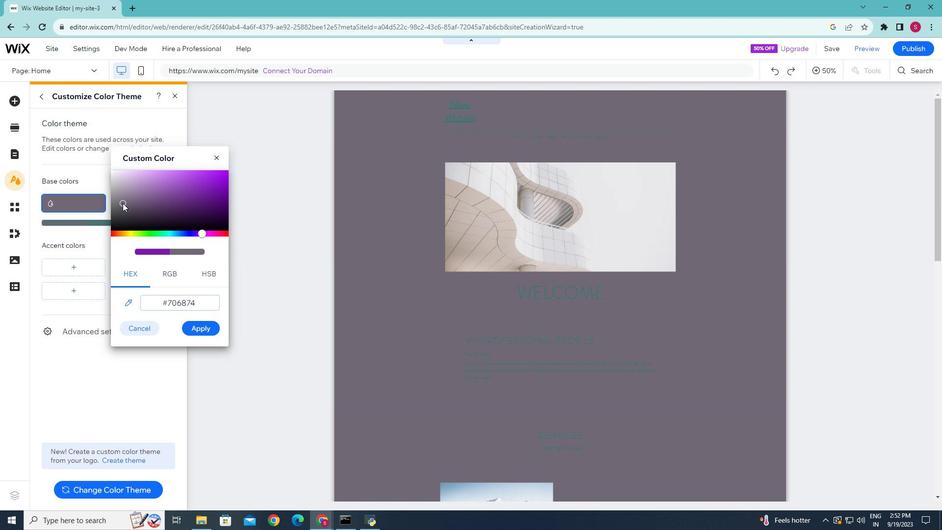 
Action: Mouse moved to (121, 181)
Screenshot: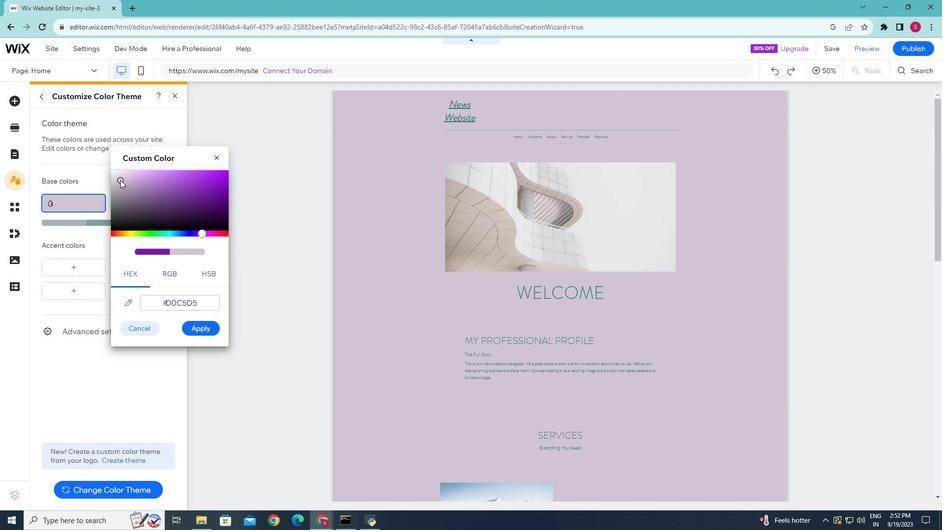 
Action: Mouse pressed left at (121, 181)
Screenshot: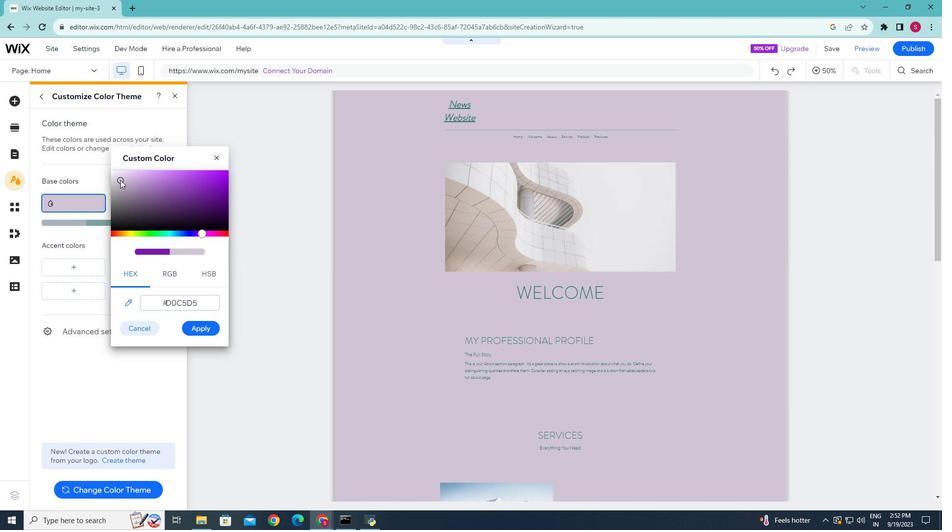 
Action: Mouse moved to (197, 328)
Screenshot: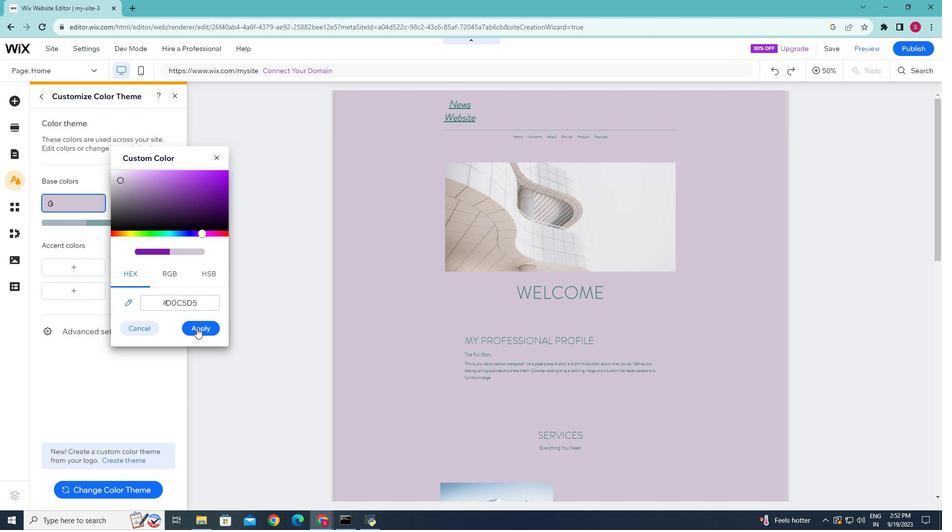 
Action: Mouse pressed left at (197, 328)
Screenshot: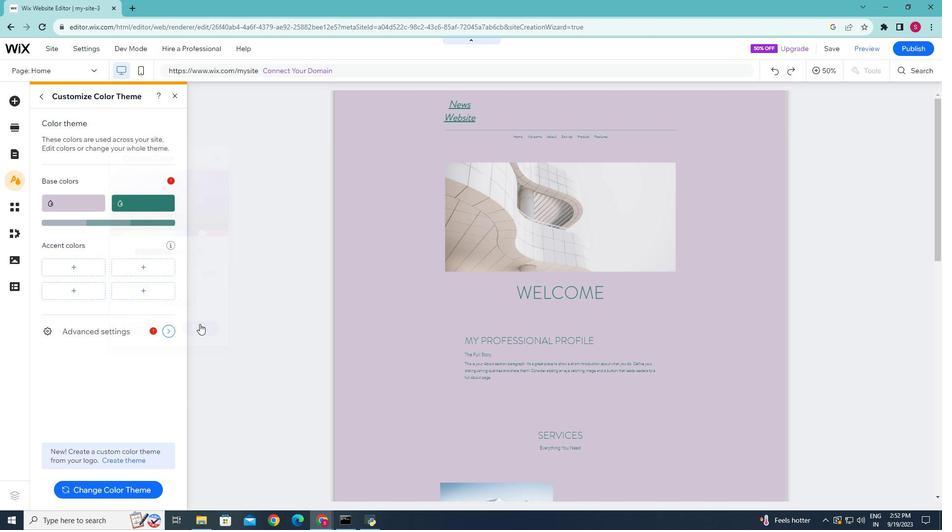 
Action: Mouse moved to (149, 206)
Screenshot: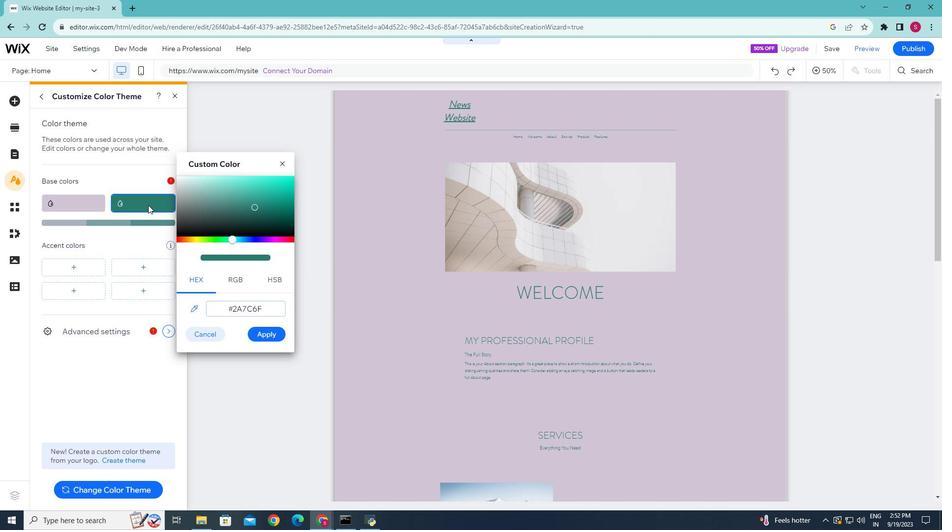 
Action: Mouse pressed left at (149, 206)
Screenshot: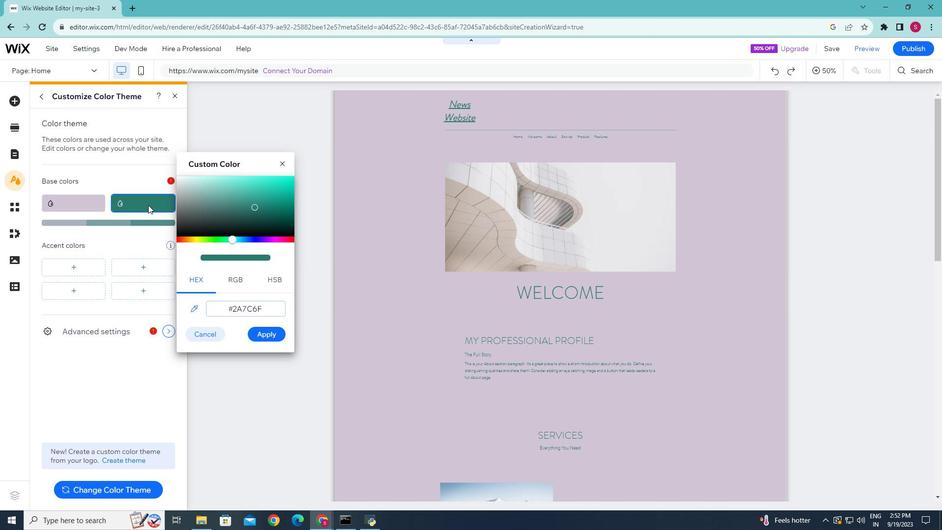 
Action: Mouse moved to (255, 190)
Screenshot: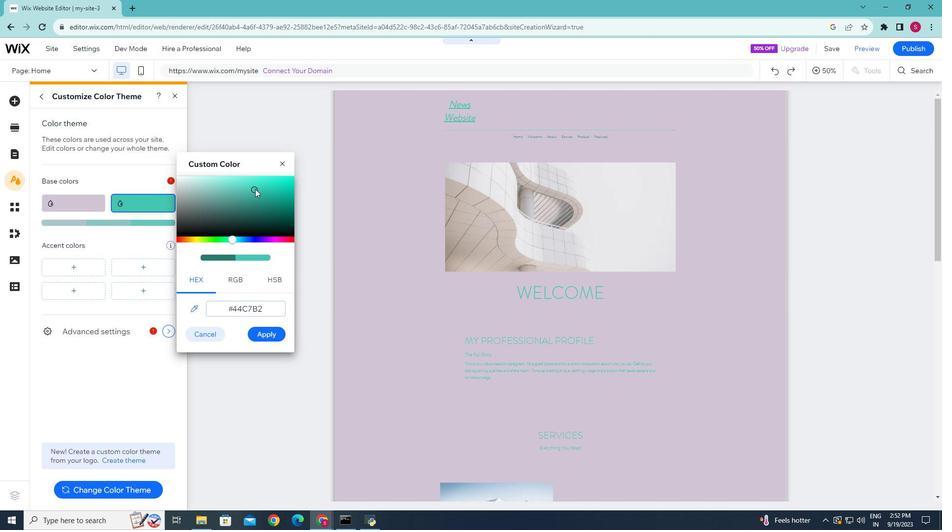 
Action: Mouse pressed left at (255, 190)
Screenshot: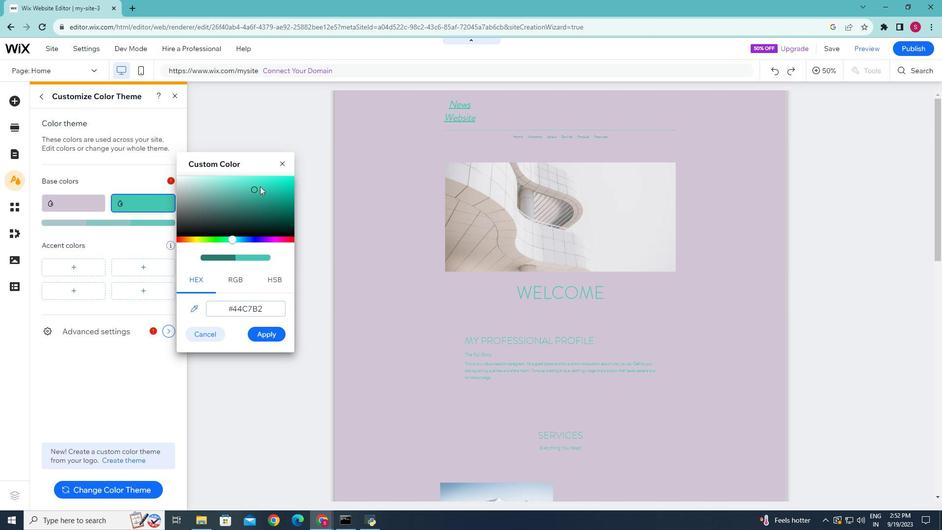 
Action: Mouse moved to (272, 183)
Screenshot: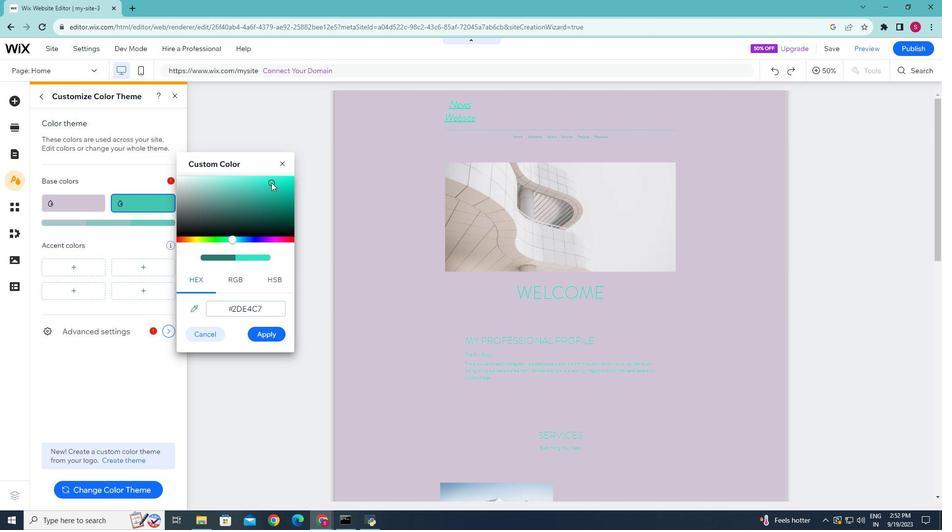 
Action: Mouse pressed left at (272, 183)
Screenshot: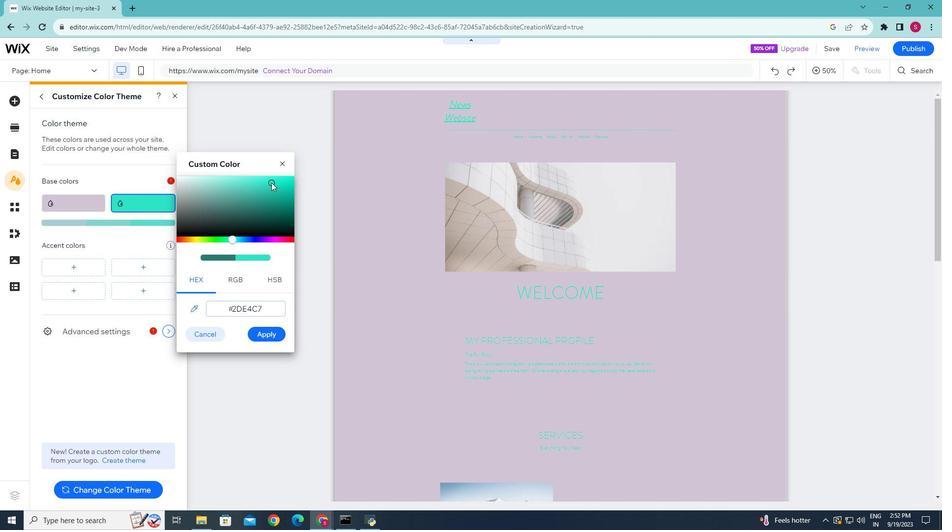 
Action: Mouse moved to (278, 199)
Screenshot: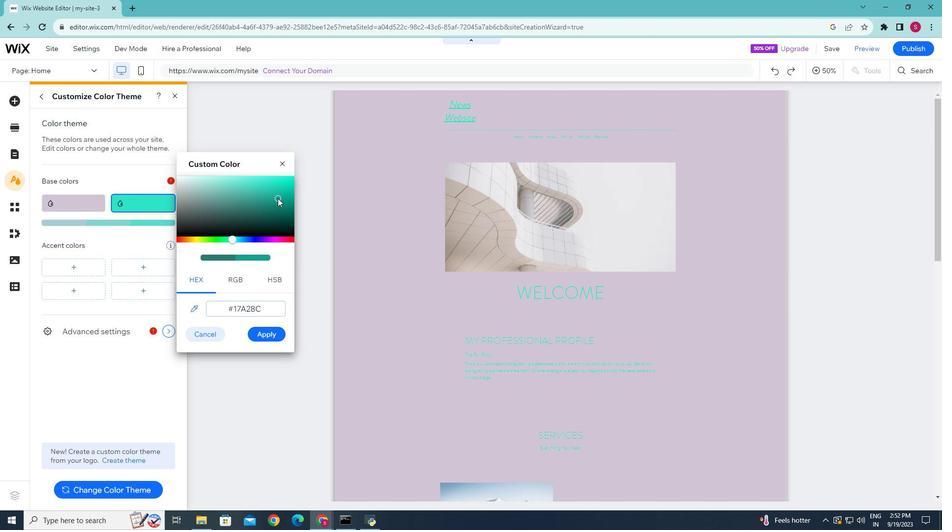 
Action: Mouse pressed left at (278, 199)
Screenshot: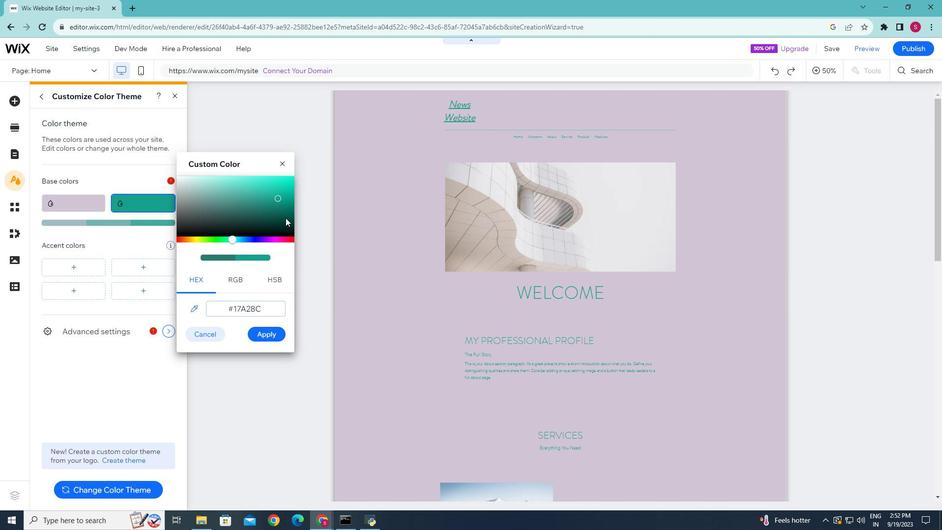 
Action: Mouse moved to (286, 219)
Screenshot: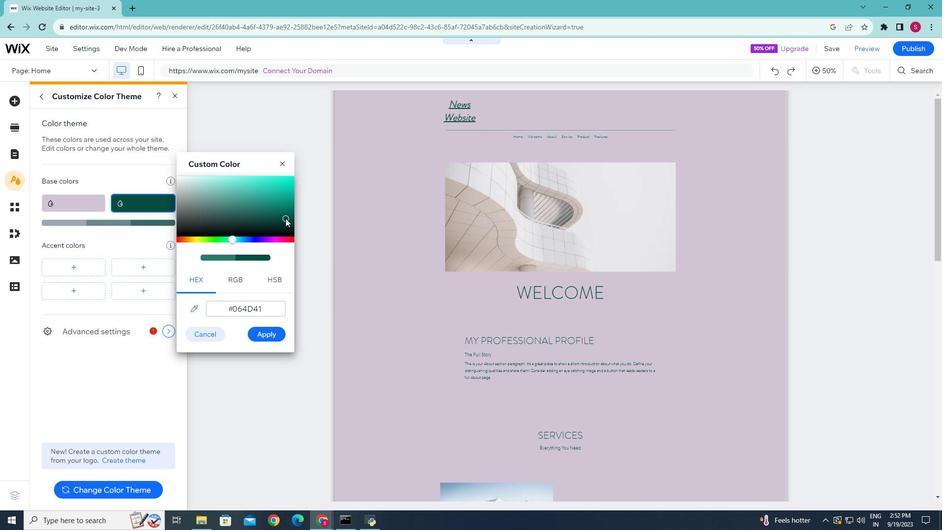 
Action: Mouse pressed left at (286, 219)
Screenshot: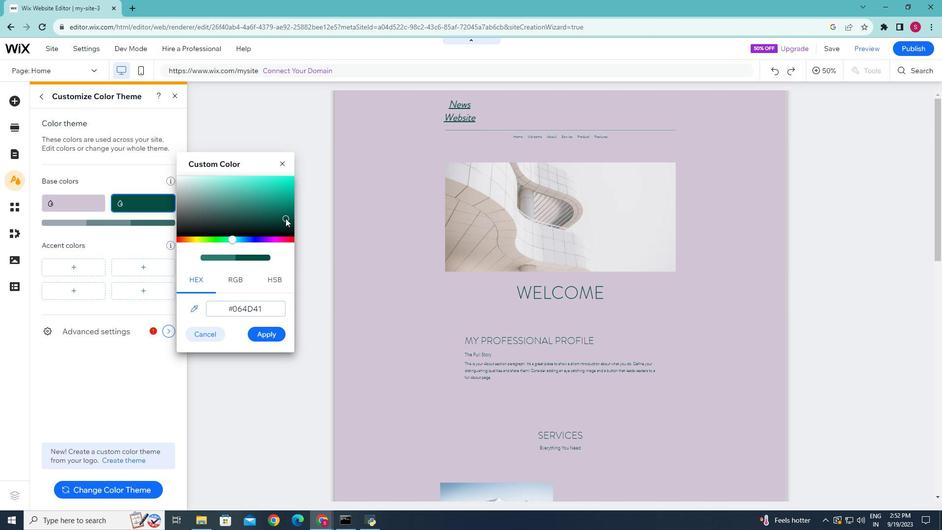
Action: Mouse moved to (268, 336)
Screenshot: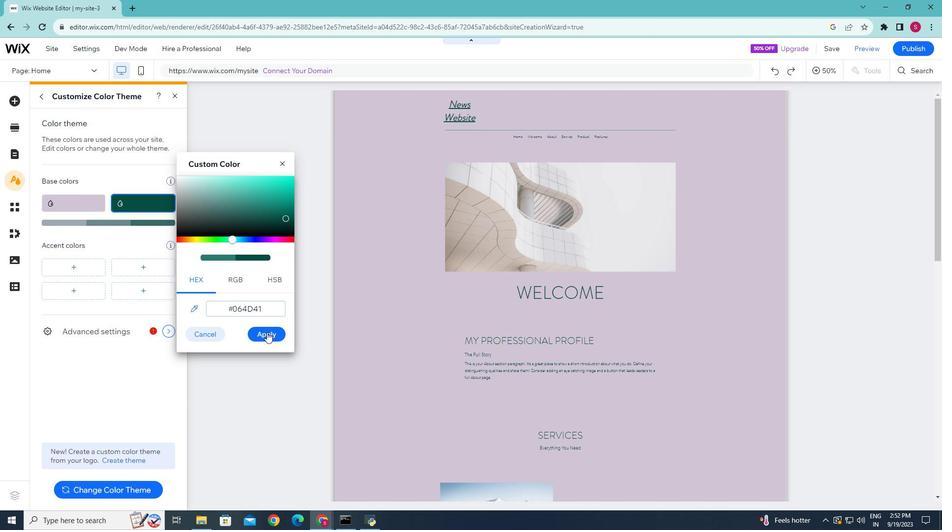 
Action: Mouse pressed left at (268, 336)
Screenshot: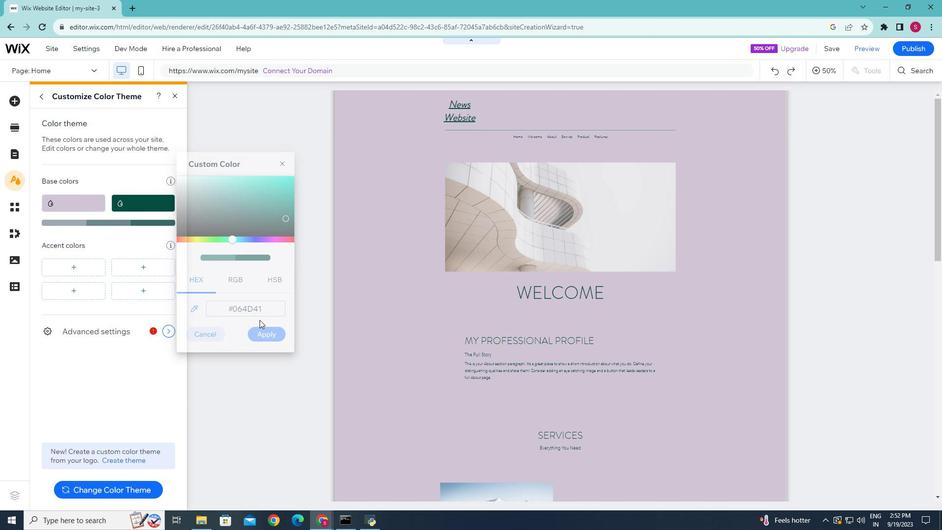 
Action: Mouse moved to (174, 93)
Screenshot: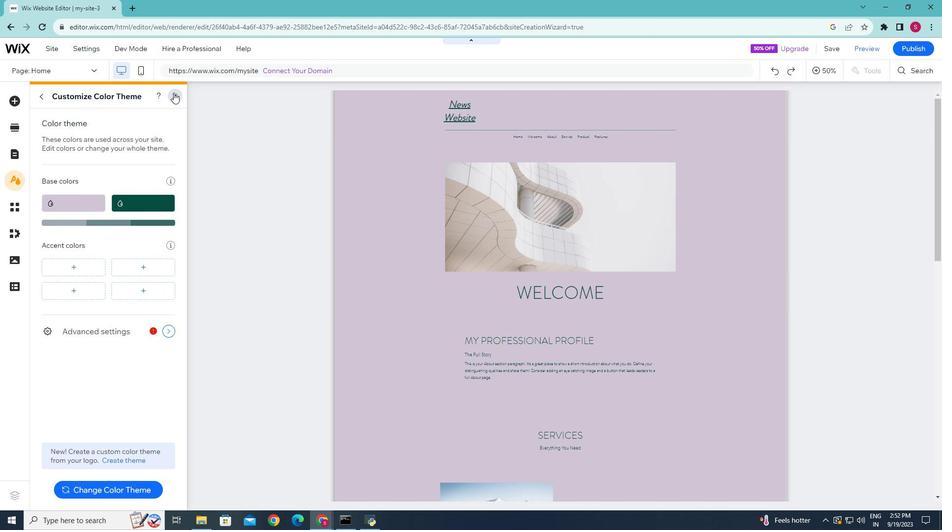 
Action: Mouse pressed left at (174, 93)
Screenshot: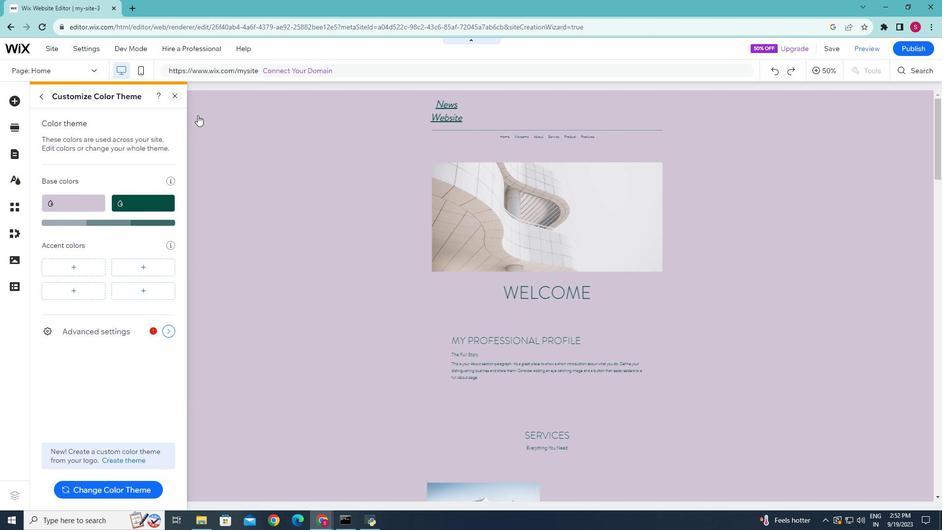 
Action: Mouse moved to (385, 267)
Screenshot: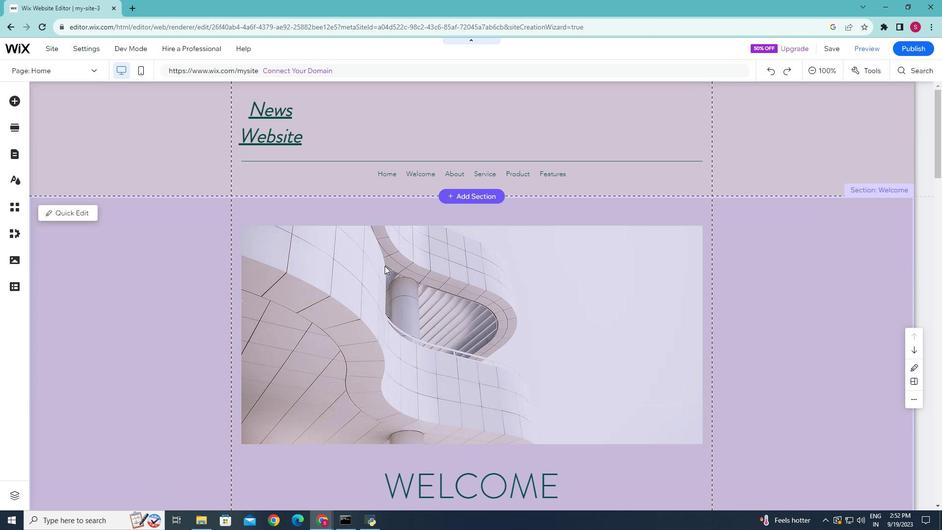
Action: Mouse pressed left at (385, 267)
Screenshot: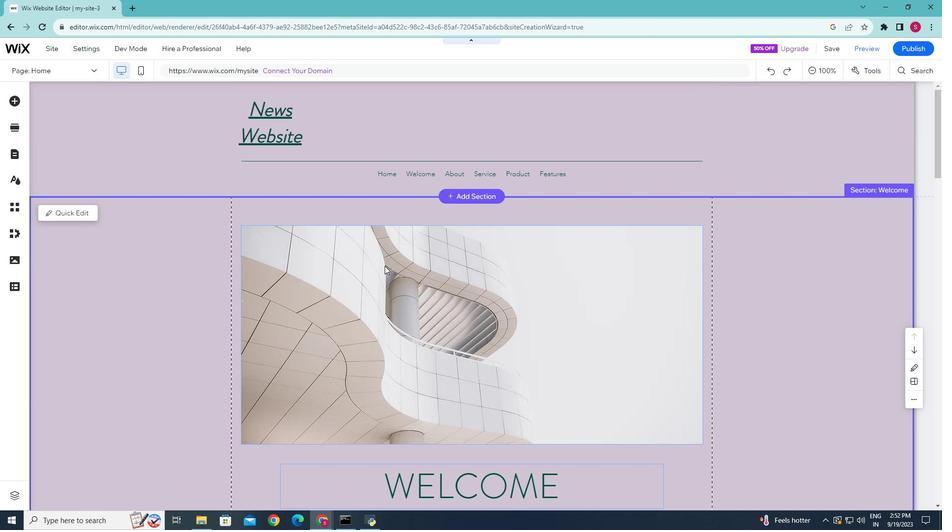 
Action: Mouse moved to (385, 267)
Screenshot: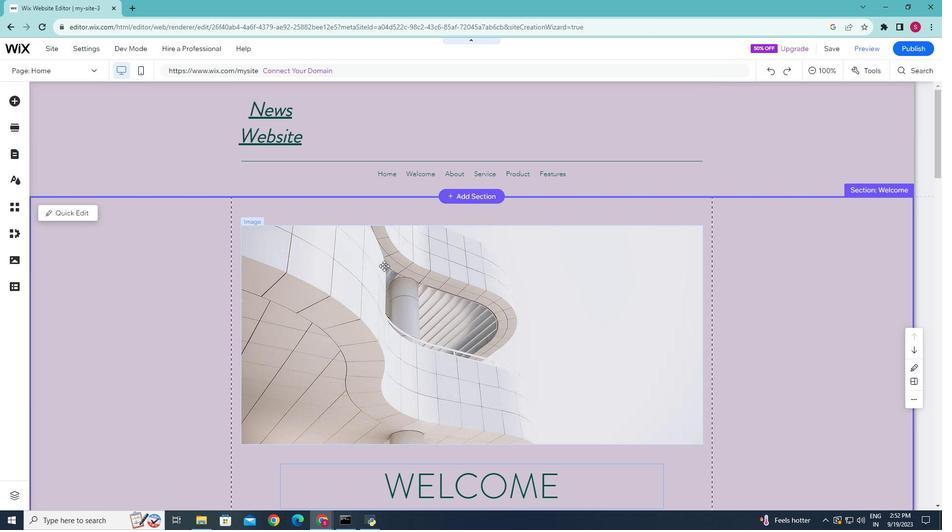 
Action: Mouse pressed left at (385, 267)
Screenshot: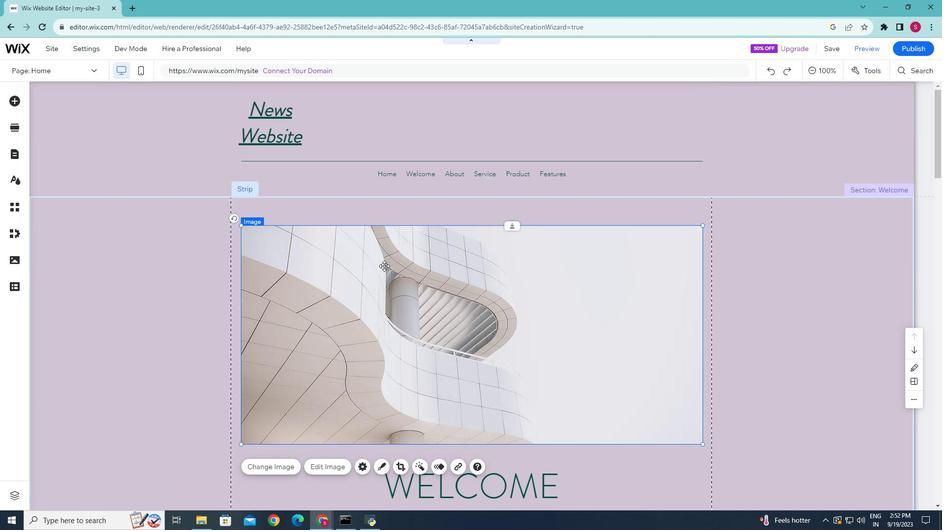 
Action: Mouse moved to (277, 466)
Screenshot: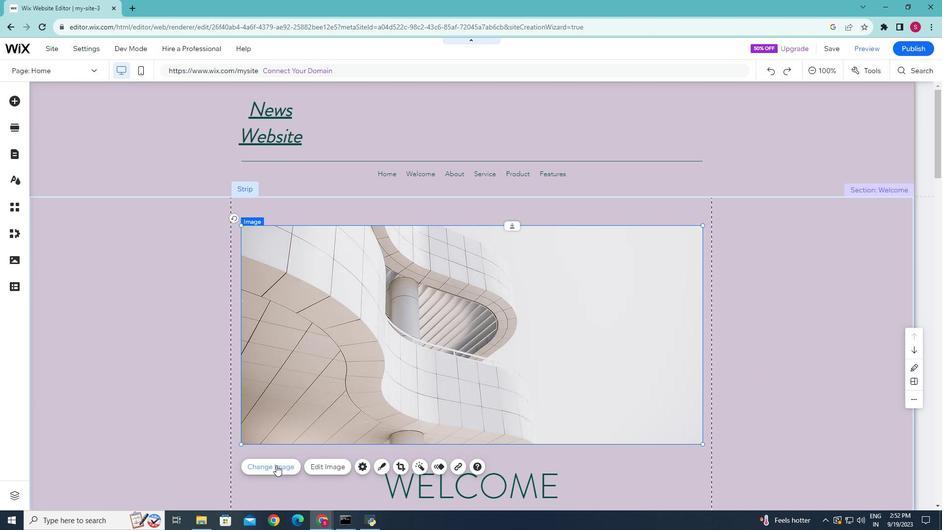 
Action: Mouse pressed left at (277, 466)
Screenshot: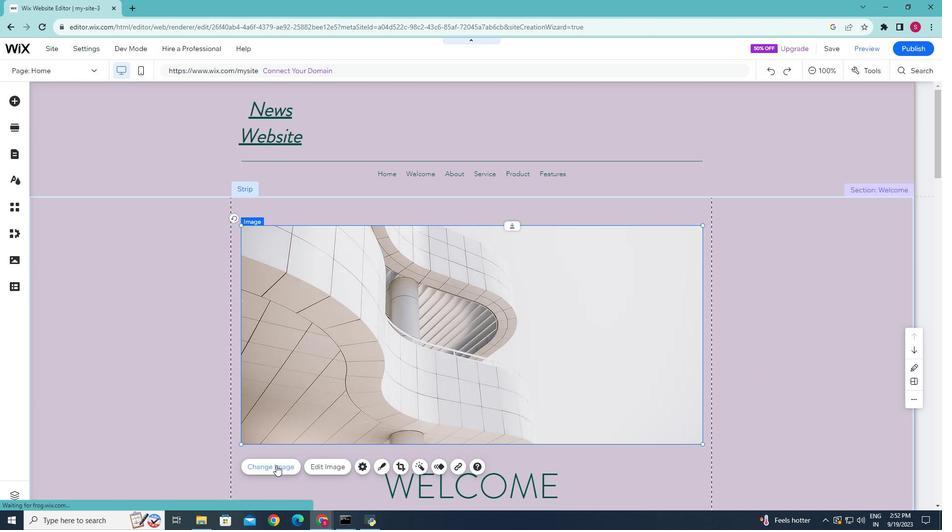 
Action: Mouse moved to (360, 360)
Screenshot: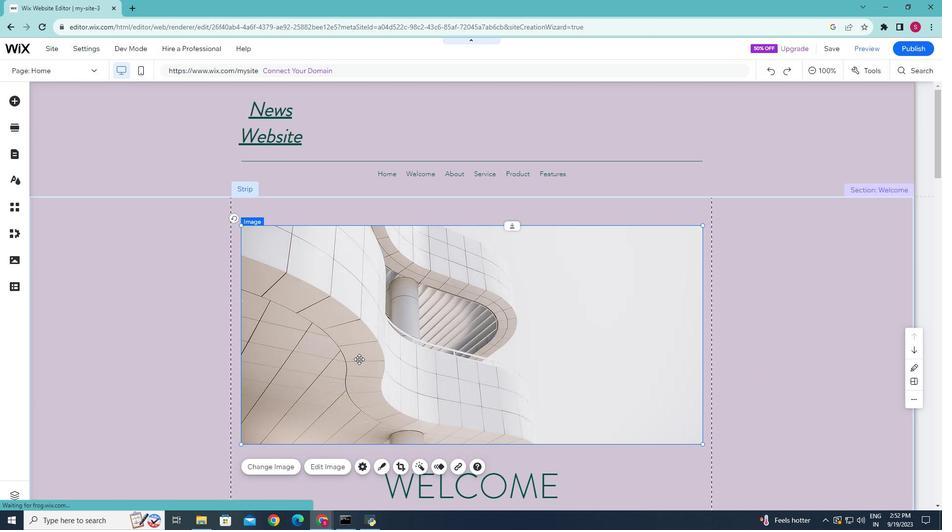 
Action: Mouse scrolled (360, 359) with delta (0, 0)
Screenshot: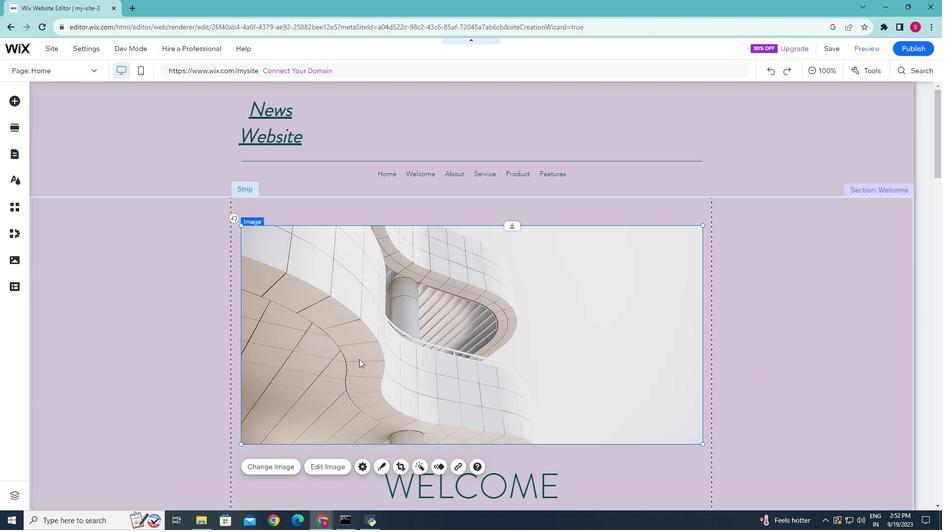
Action: Mouse moved to (289, 117)
Screenshot: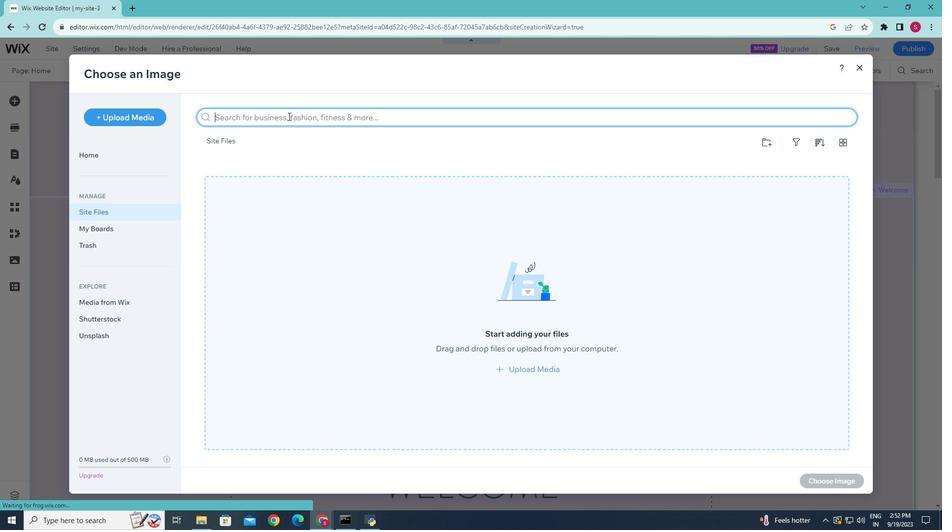 
Action: Mouse pressed left at (289, 117)
Screenshot: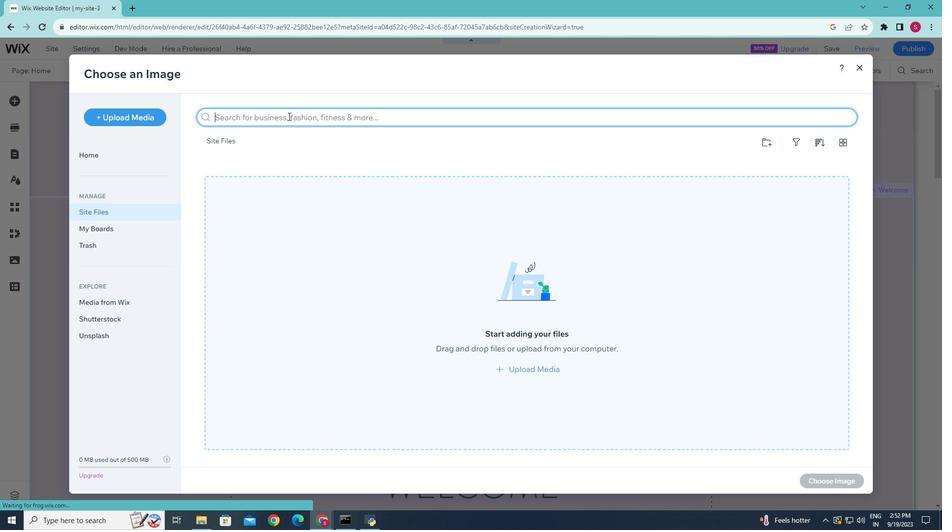 
Action: Key pressed news<Key.space>information<Key.enter>
Screenshot: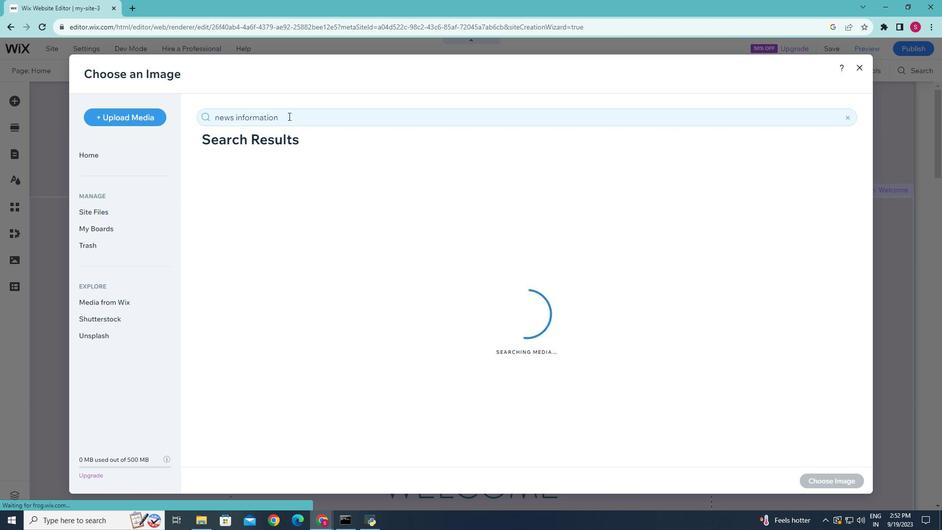 
Action: Mouse moved to (389, 248)
Screenshot: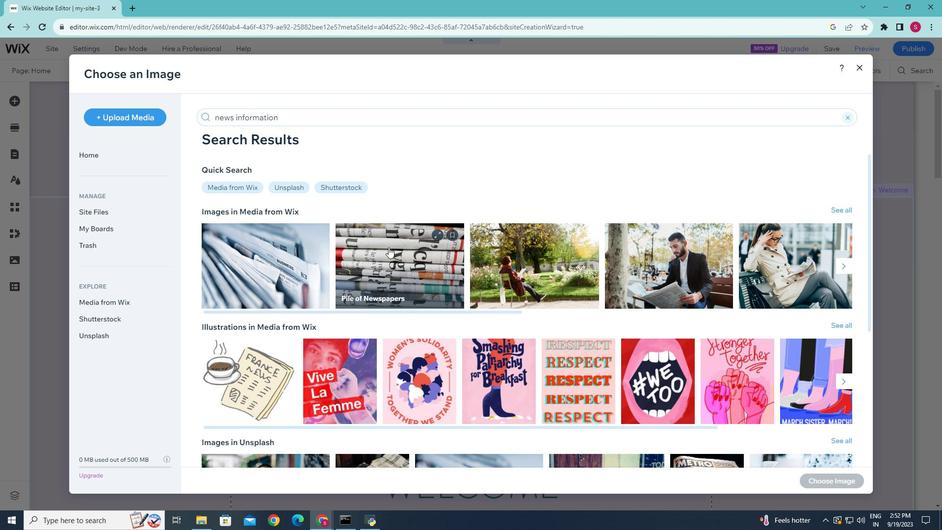 
Action: Mouse scrolled (389, 247) with delta (0, 0)
Screenshot: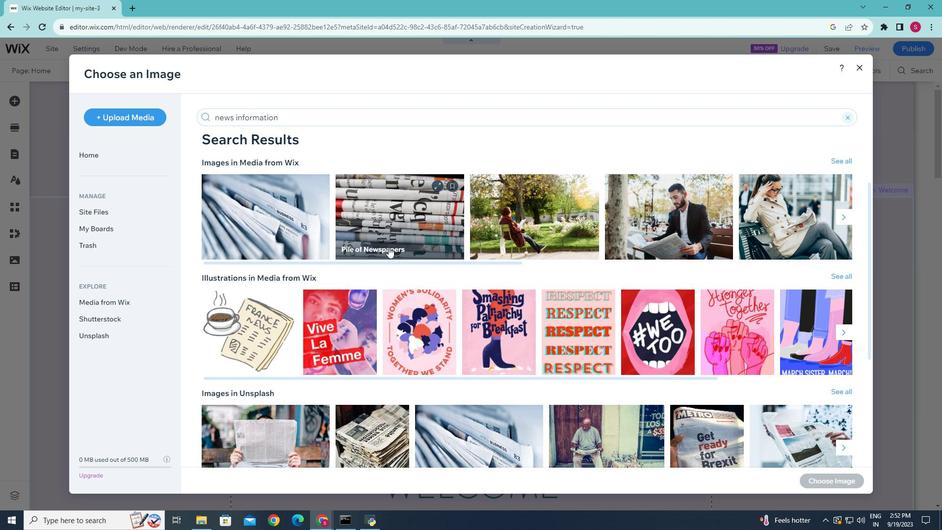 
Action: Mouse scrolled (389, 247) with delta (0, 0)
Screenshot: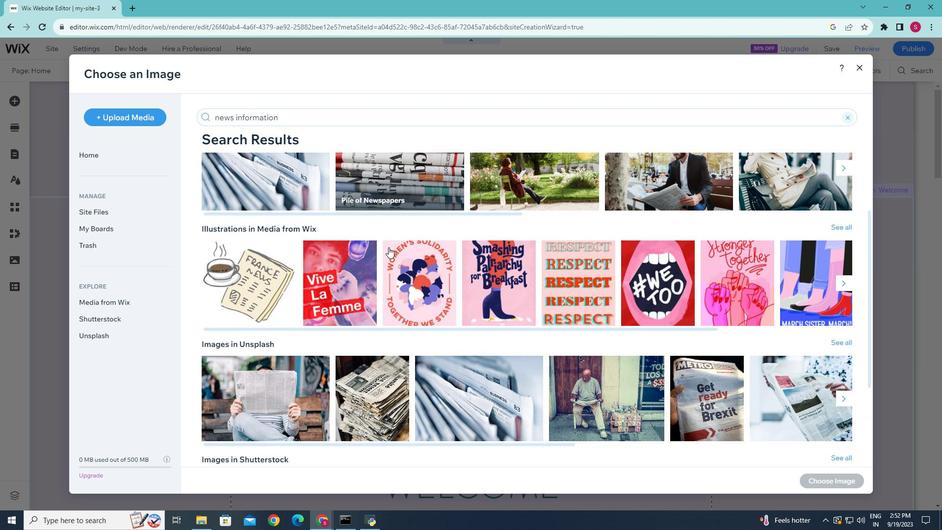
Action: Mouse moved to (374, 393)
Screenshot: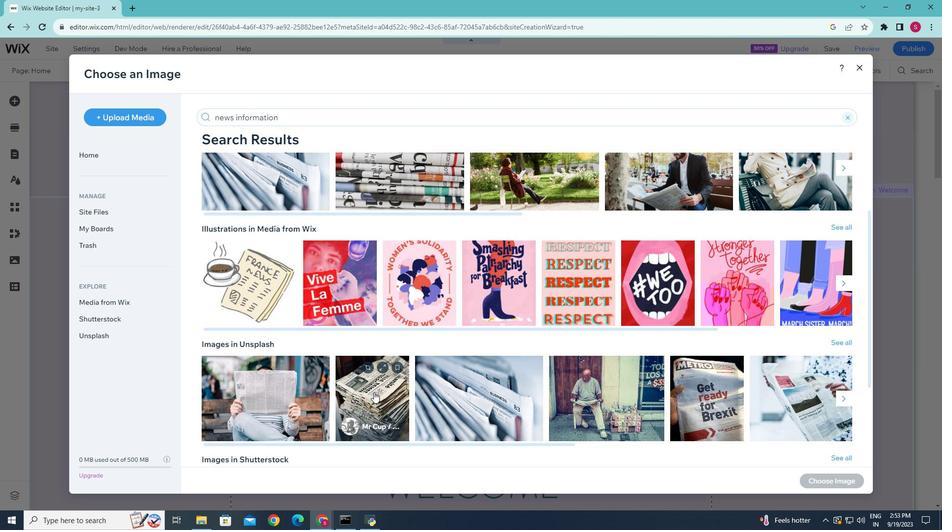 
Action: Mouse pressed left at (374, 393)
Screenshot: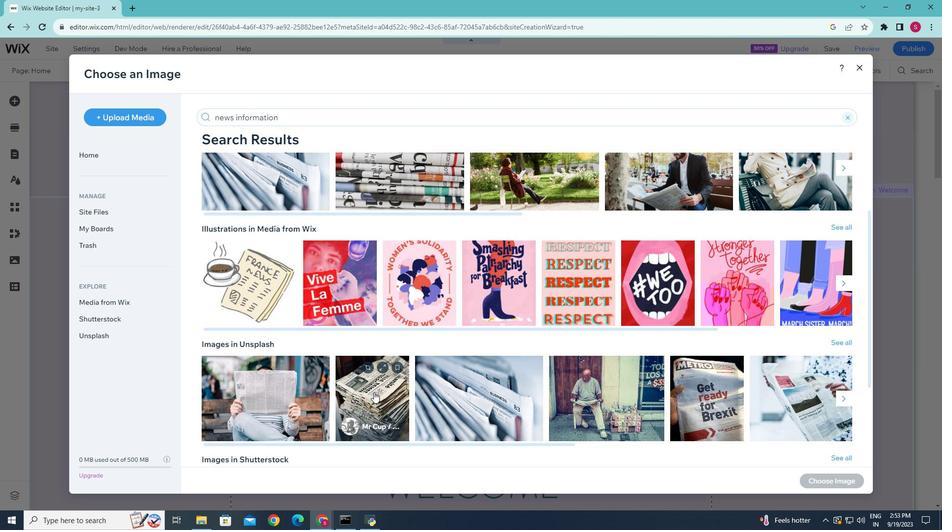 
Action: Mouse moved to (820, 475)
Screenshot: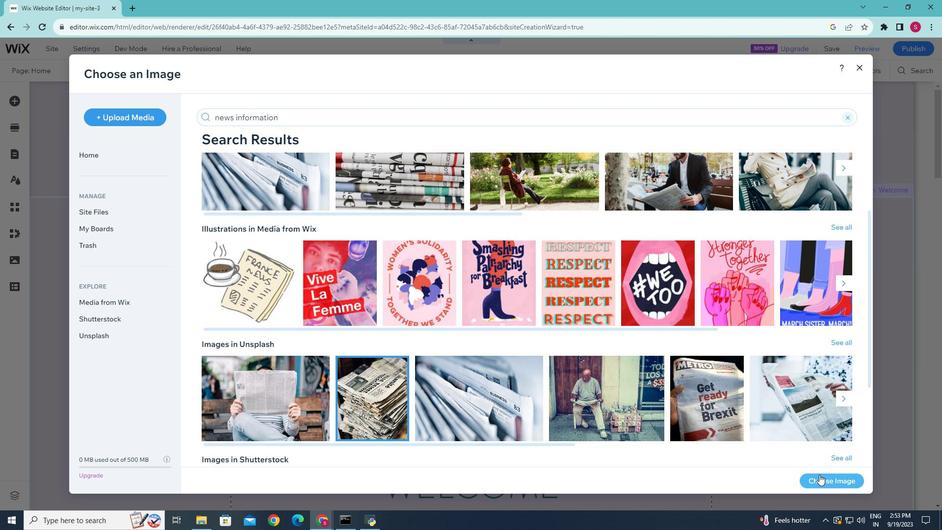 
Action: Mouse pressed left at (820, 475)
Screenshot: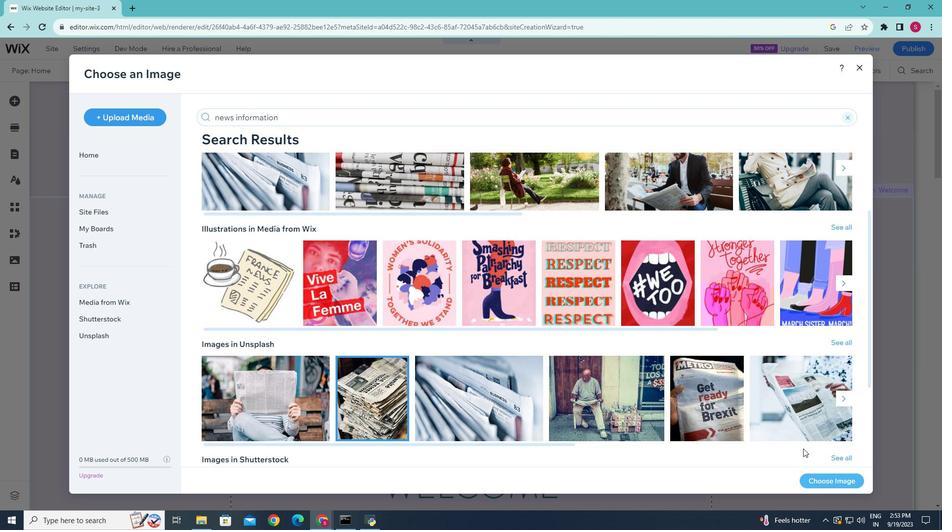 
Action: Mouse moved to (579, 349)
Screenshot: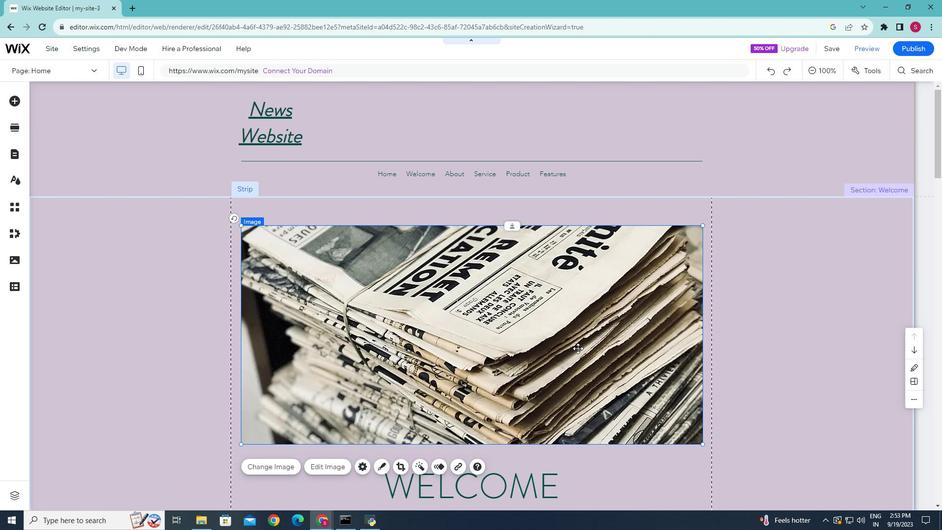 
Action: Mouse scrolled (579, 348) with delta (0, 0)
Screenshot: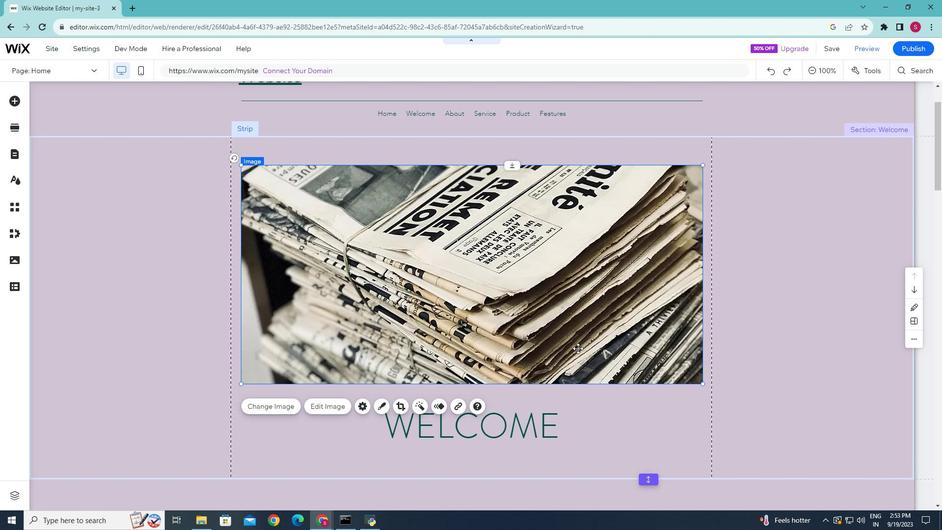 
Action: Mouse scrolled (579, 348) with delta (0, 0)
Screenshot: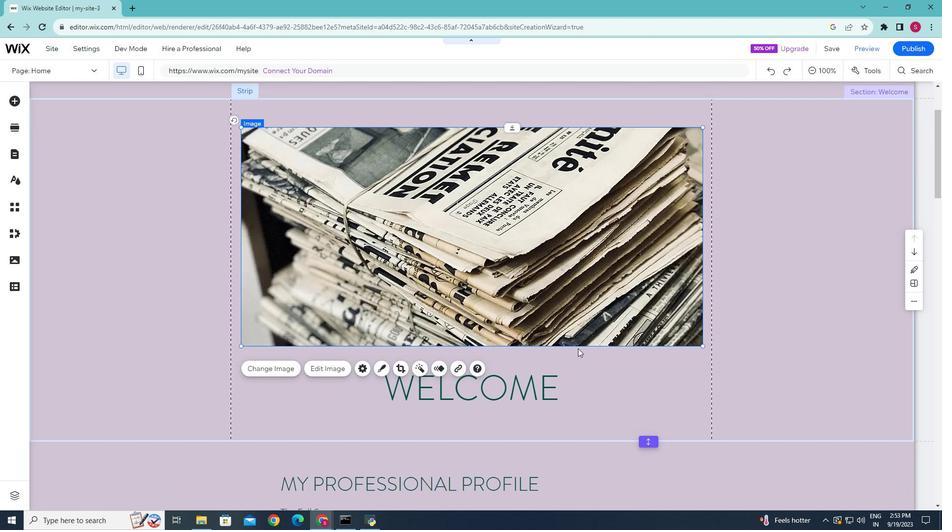 
Action: Mouse moved to (608, 376)
Screenshot: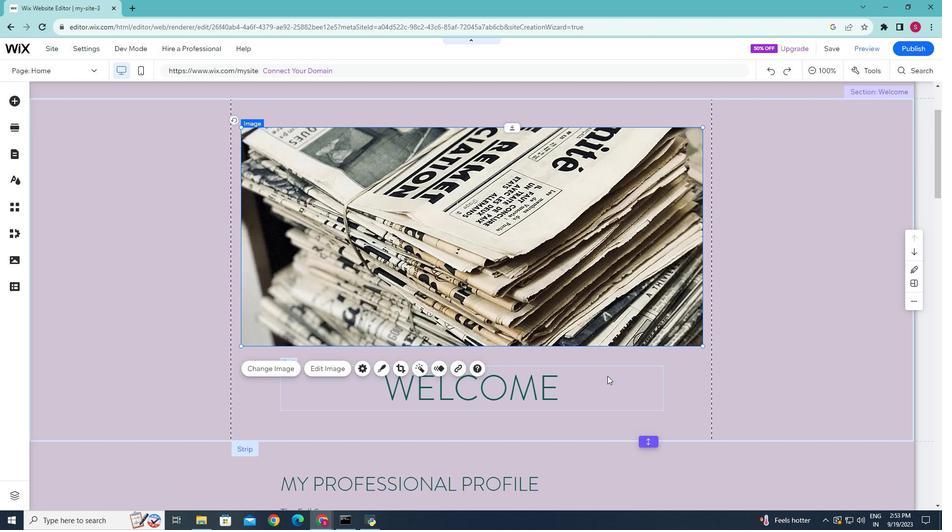 
Action: Mouse pressed left at (608, 376)
Screenshot: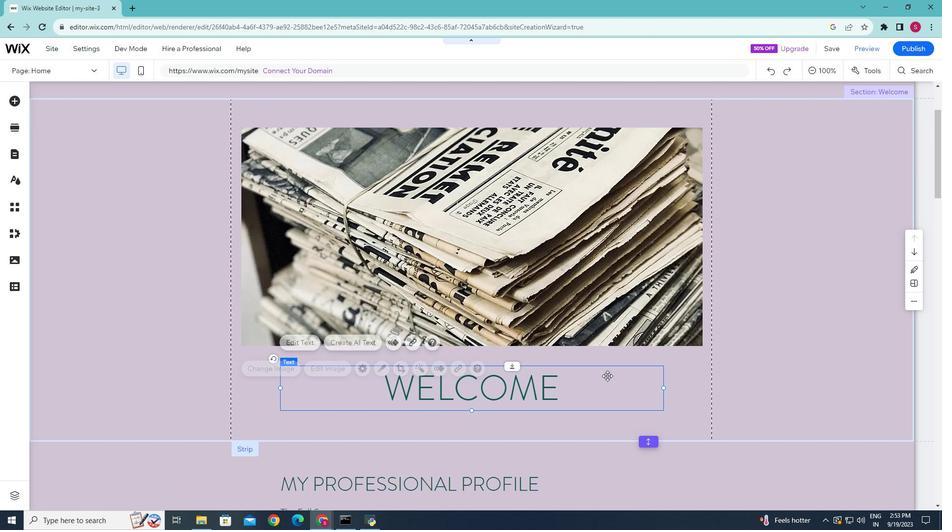 
Action: Mouse moved to (635, 307)
Screenshot: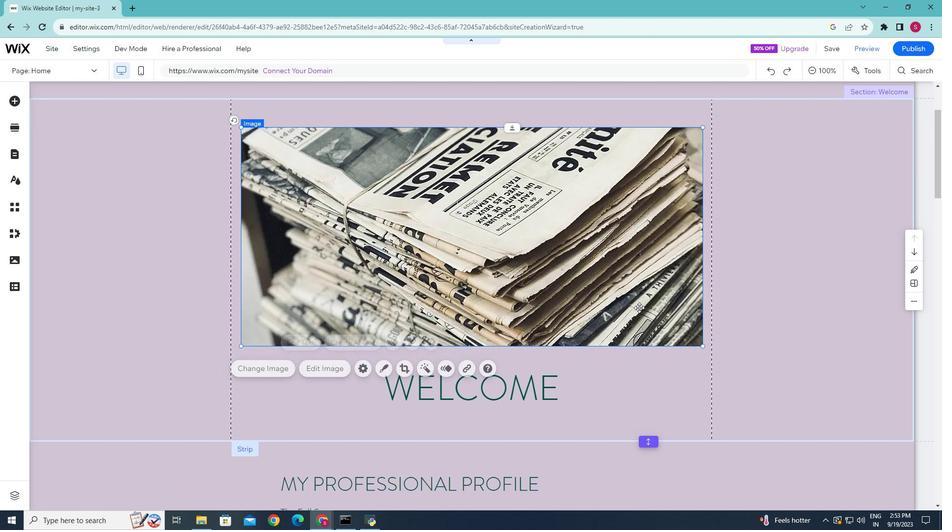 
Action: Mouse pressed left at (635, 307)
Screenshot: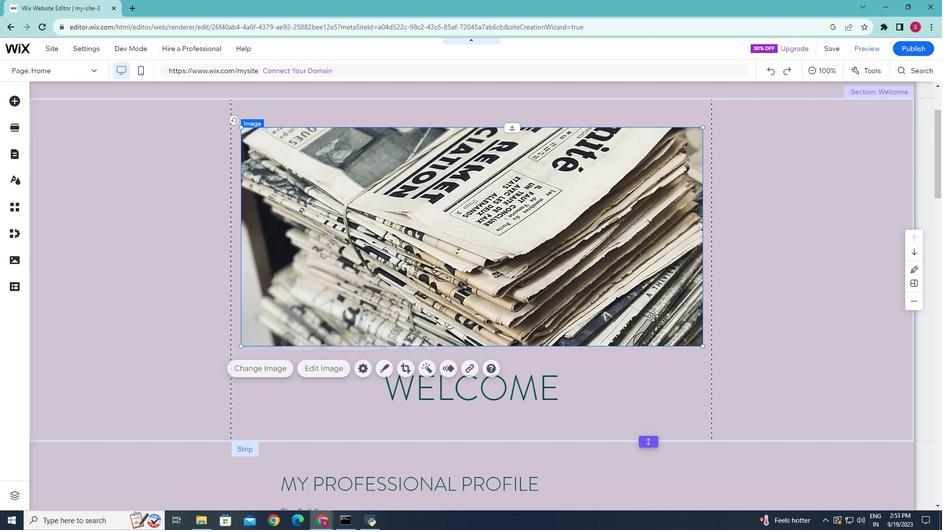 
Action: Mouse moved to (704, 346)
Screenshot: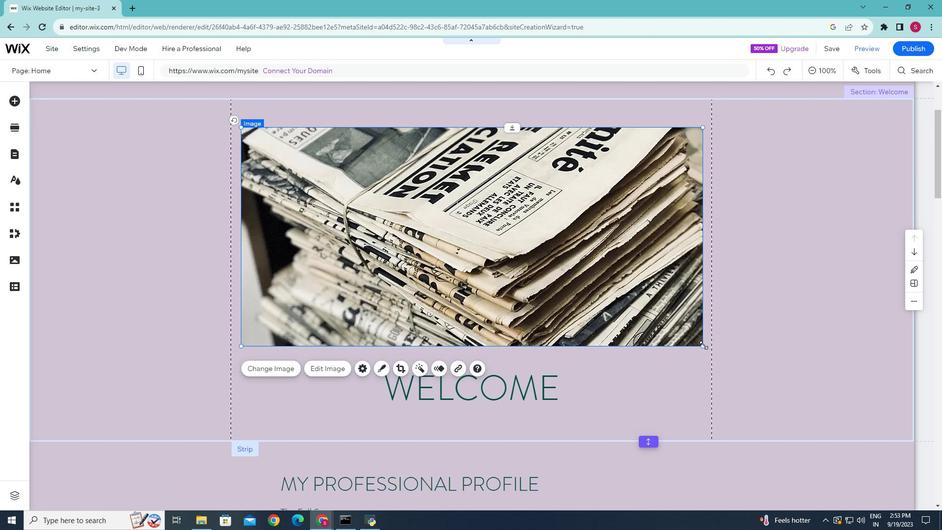 
Action: Mouse pressed left at (704, 346)
Screenshot: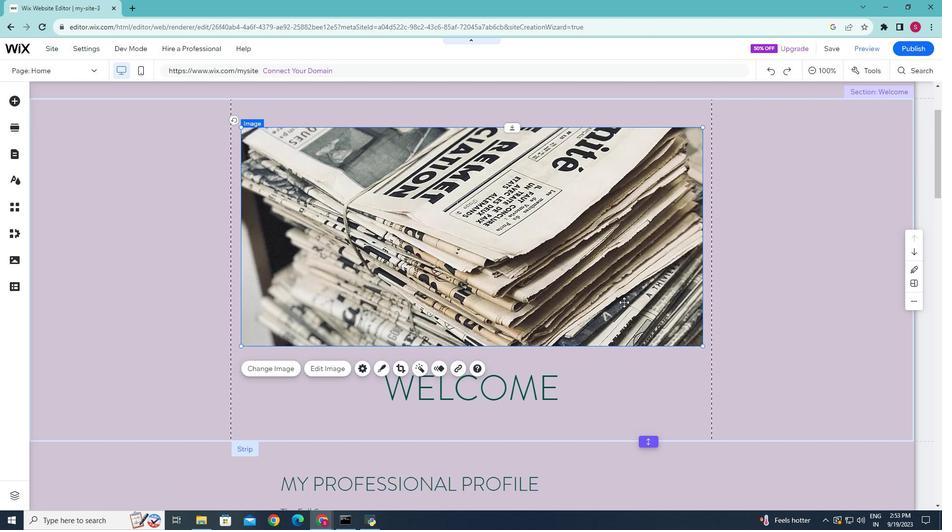 
Action: Mouse moved to (601, 282)
Screenshot: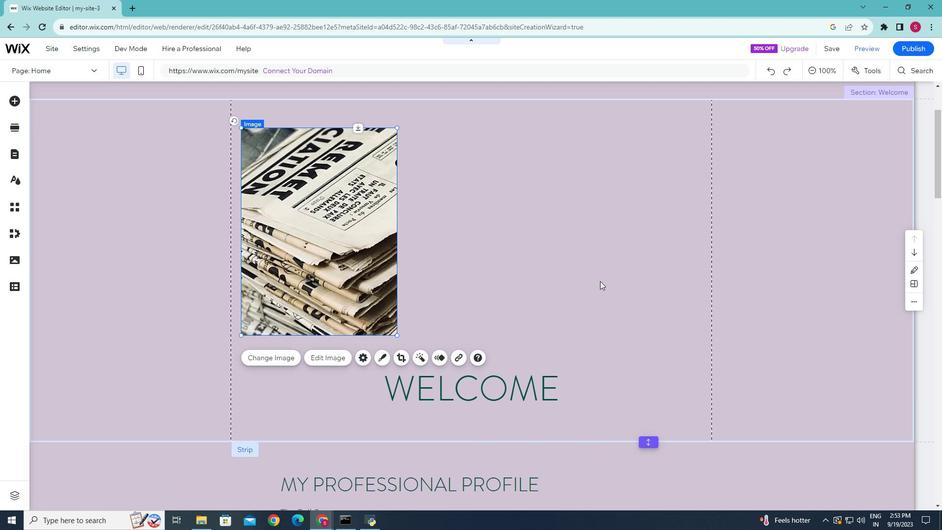 
Action: Mouse scrolled (601, 282) with delta (0, 0)
Screenshot: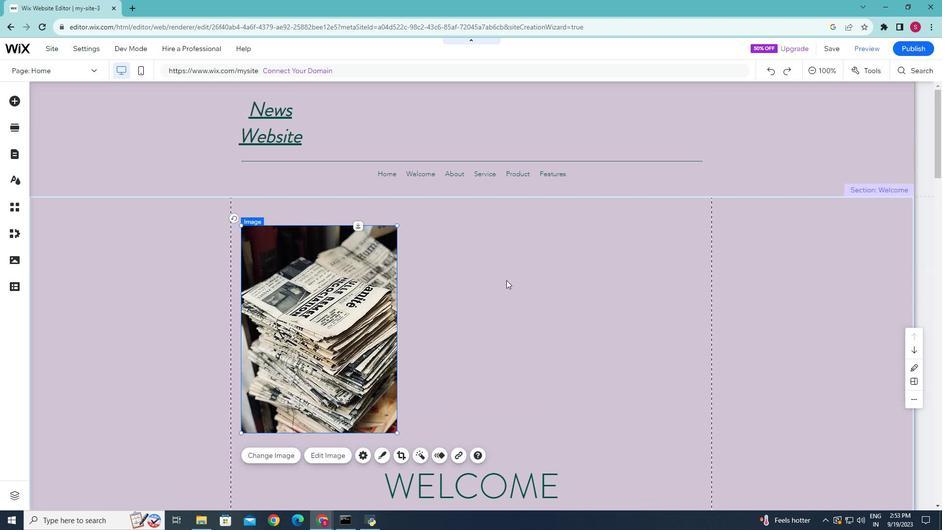 
Action: Mouse scrolled (601, 282) with delta (0, 0)
Screenshot: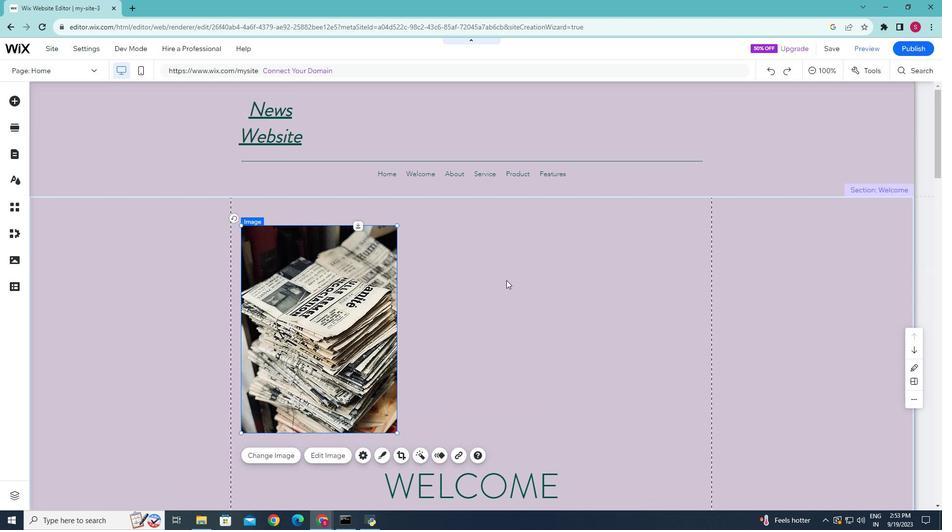 
Action: Mouse scrolled (601, 282) with delta (0, 0)
Screenshot: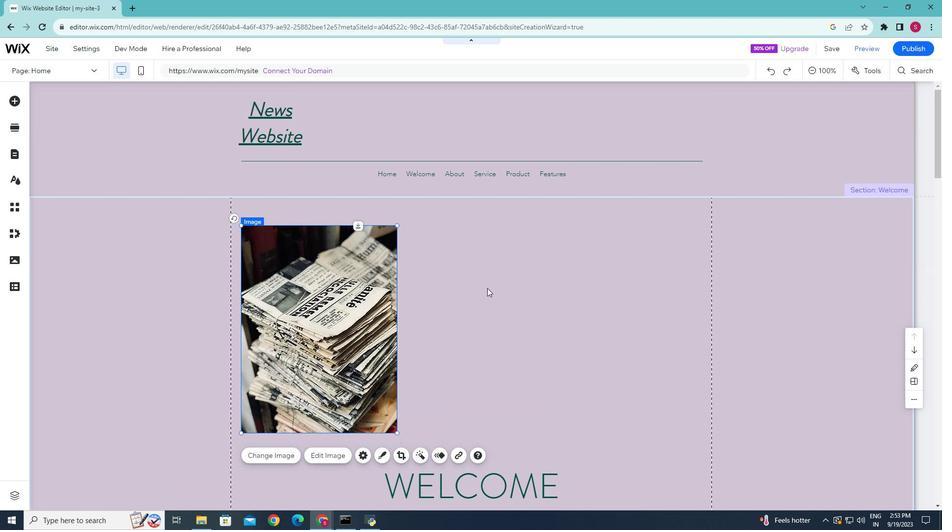
Action: Mouse moved to (398, 433)
Screenshot: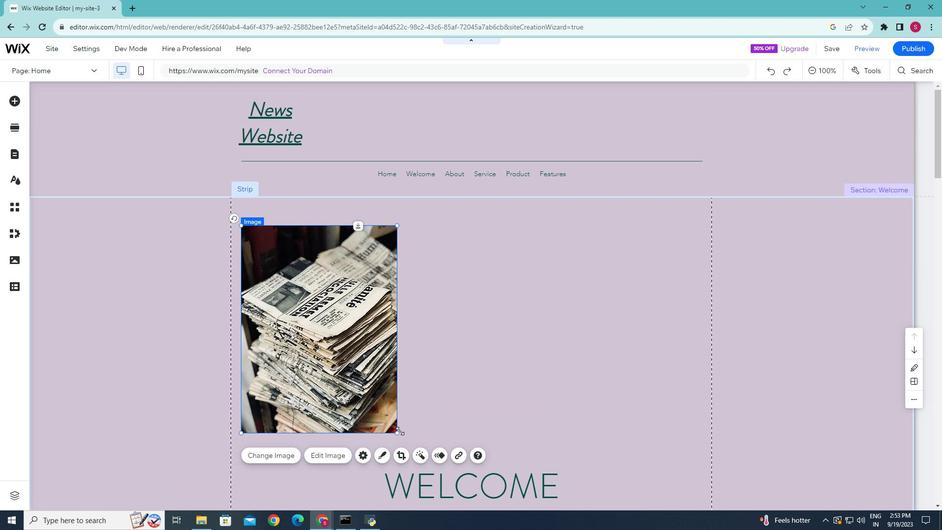 
Action: Mouse pressed left at (398, 433)
Screenshot: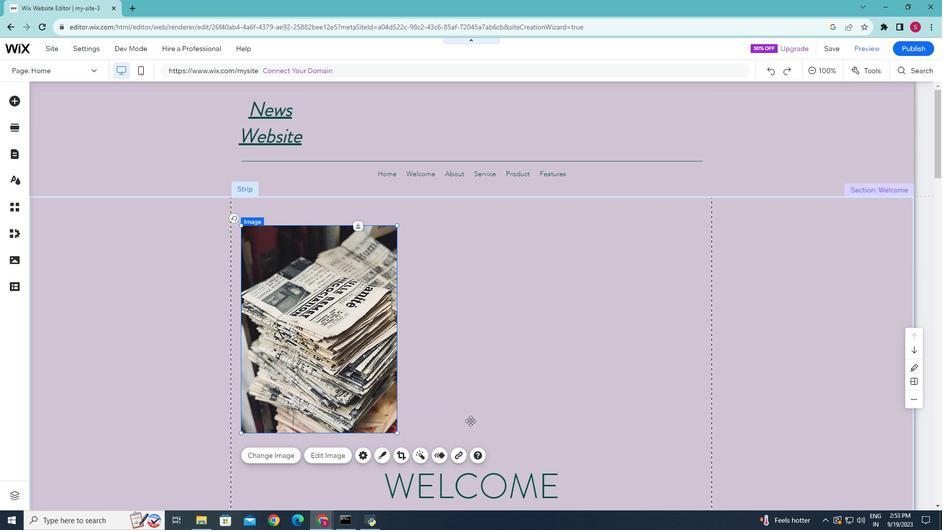 
Action: Mouse moved to (598, 401)
Screenshot: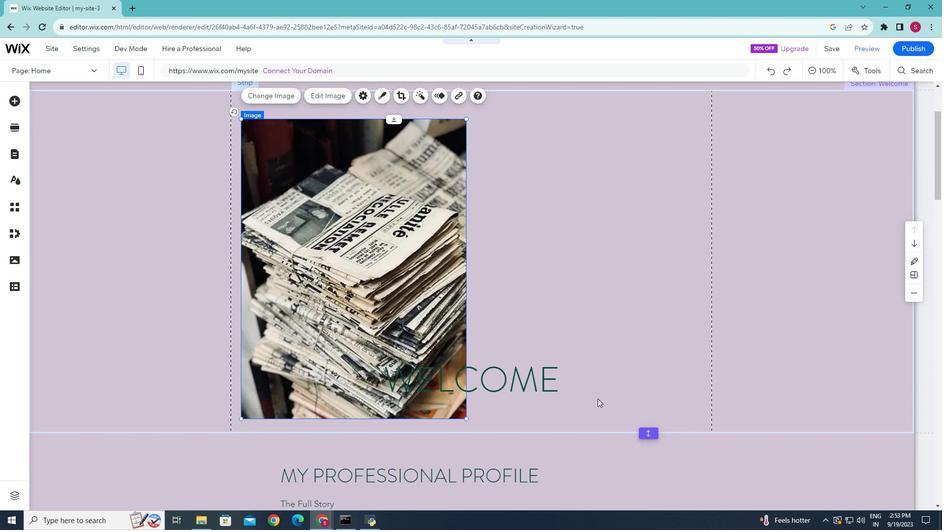 
Action: Mouse scrolled (598, 401) with delta (0, 0)
Screenshot: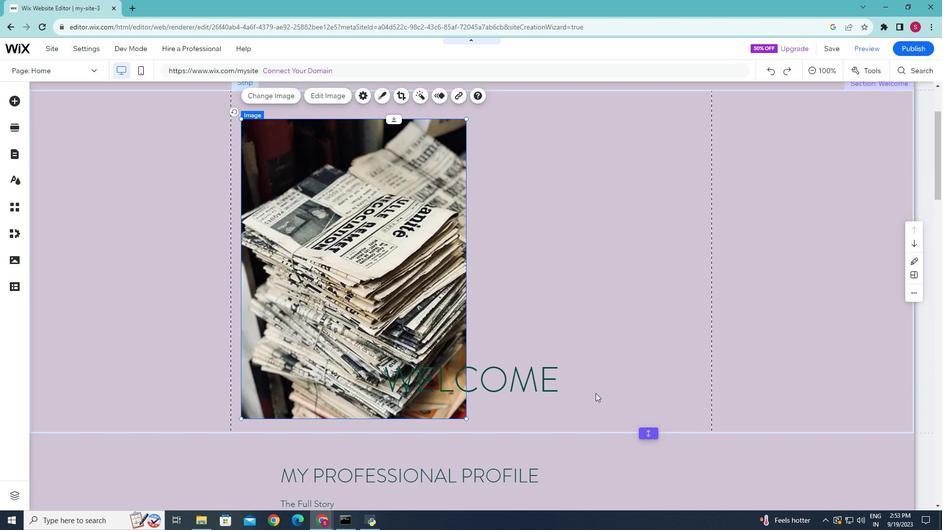 
Action: Mouse scrolled (598, 401) with delta (0, 0)
Screenshot: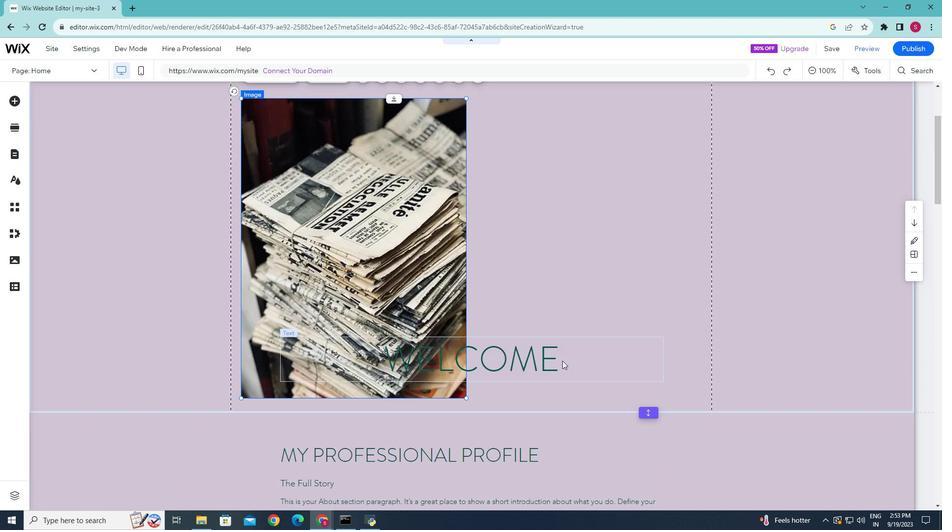
Action: Mouse scrolled (598, 401) with delta (0, 0)
Screenshot: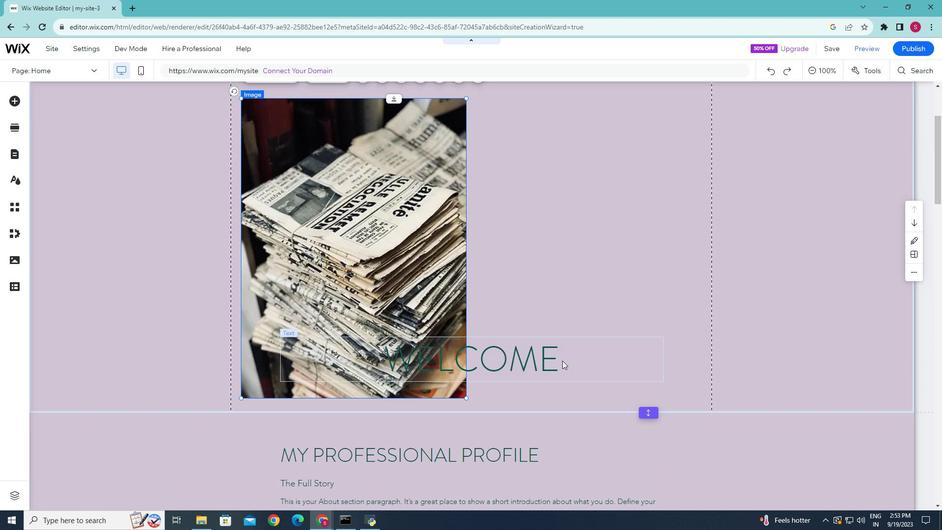 
Action: Mouse scrolled (598, 401) with delta (0, 0)
Screenshot: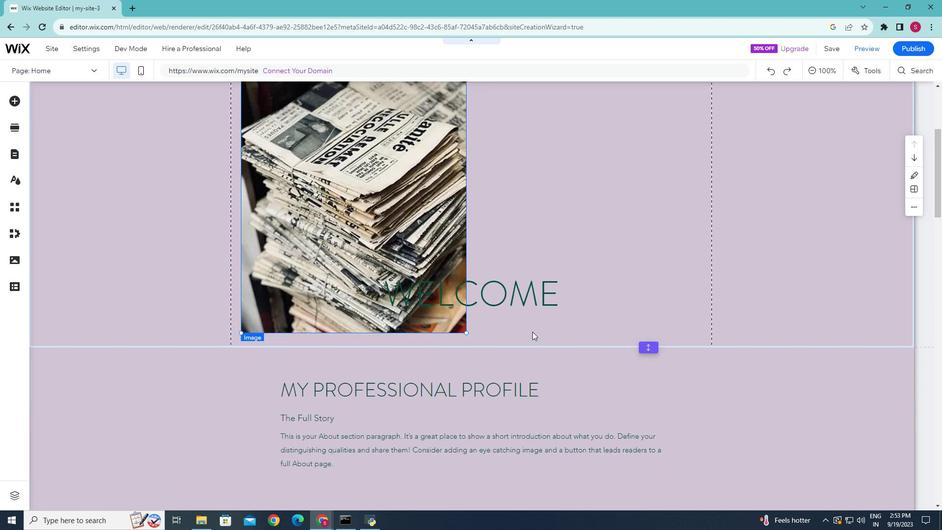 
Action: Mouse moved to (466, 191)
Screenshot: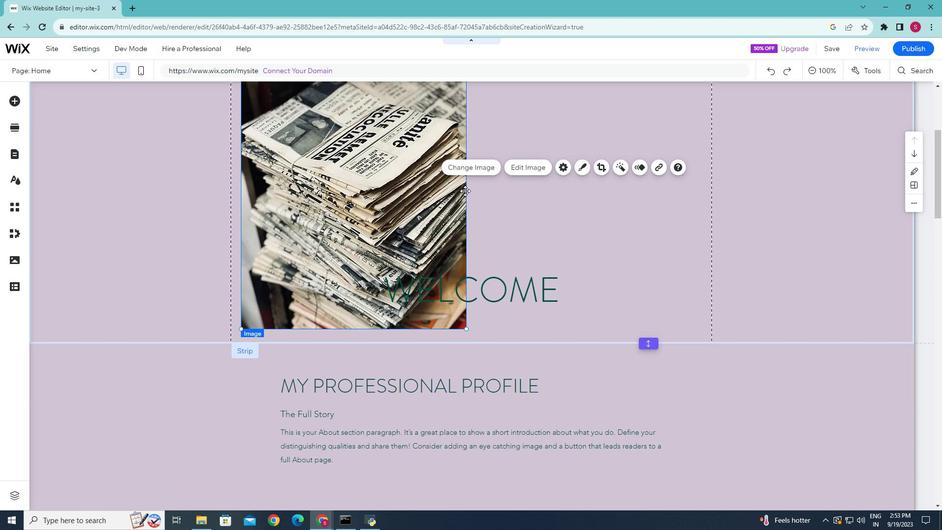 
Action: Mouse pressed left at (466, 191)
Screenshot: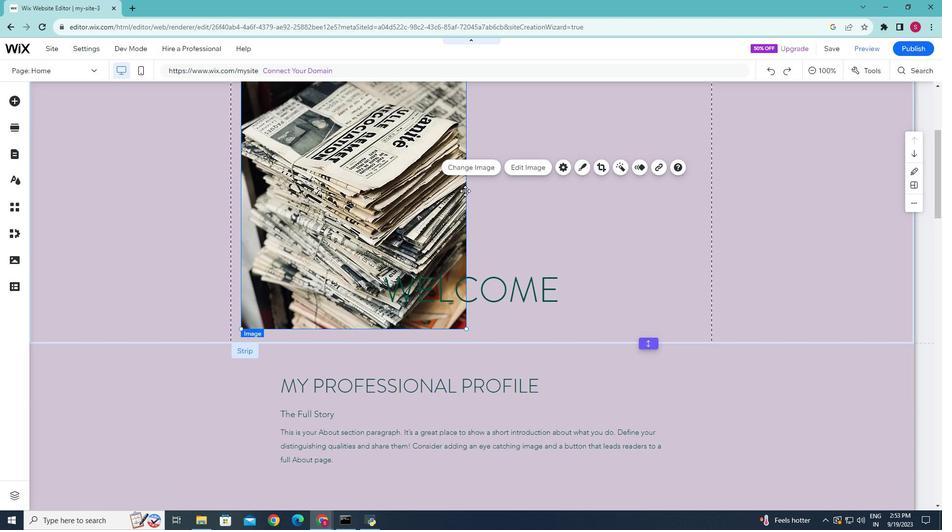 
Action: Mouse moved to (469, 187)
Screenshot: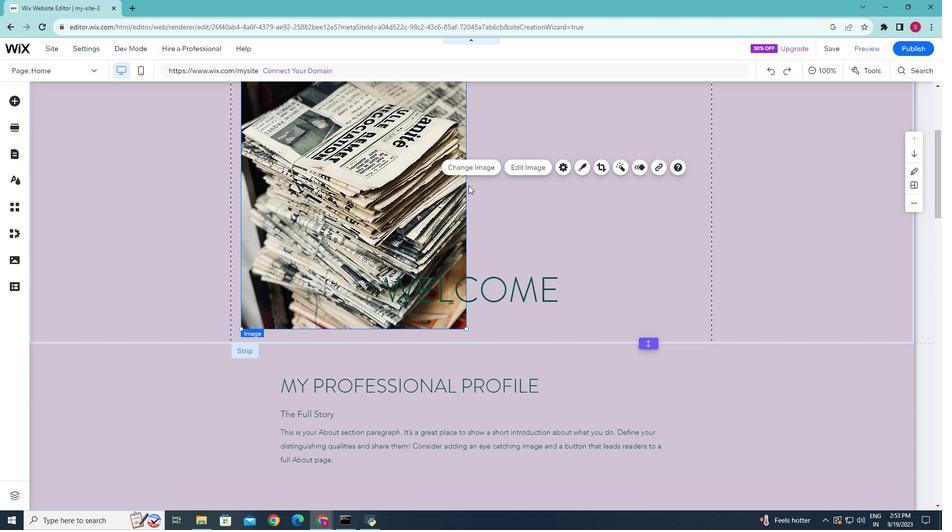 
Action: Mouse pressed left at (469, 187)
Screenshot: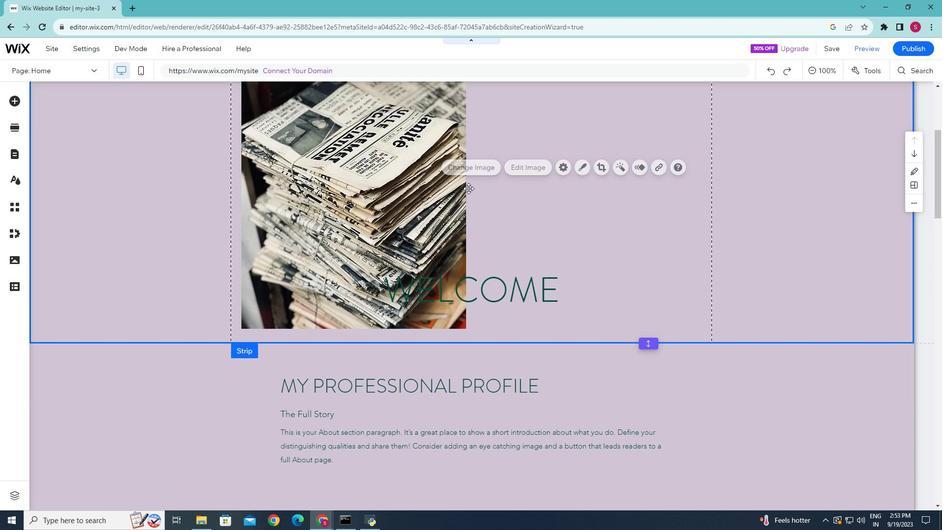 
Action: Mouse moved to (469, 189)
Screenshot: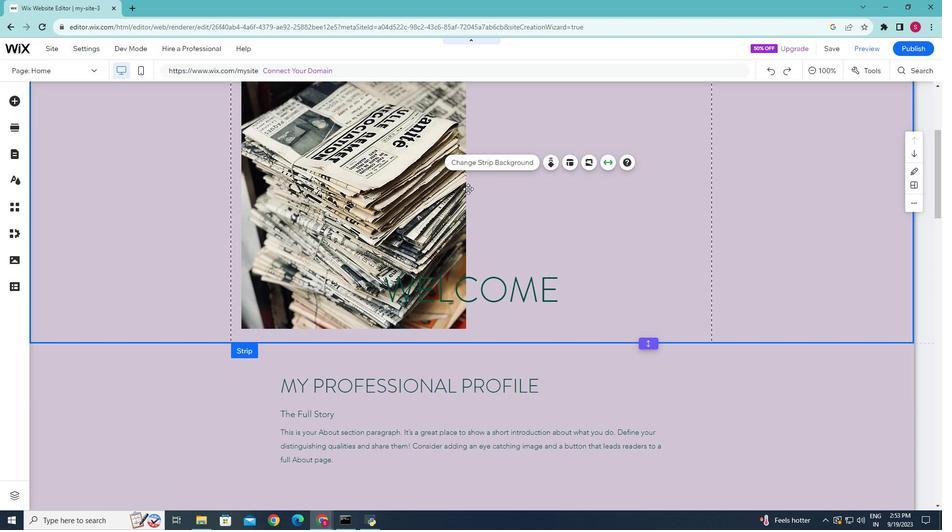 
Action: Mouse pressed left at (469, 189)
Screenshot: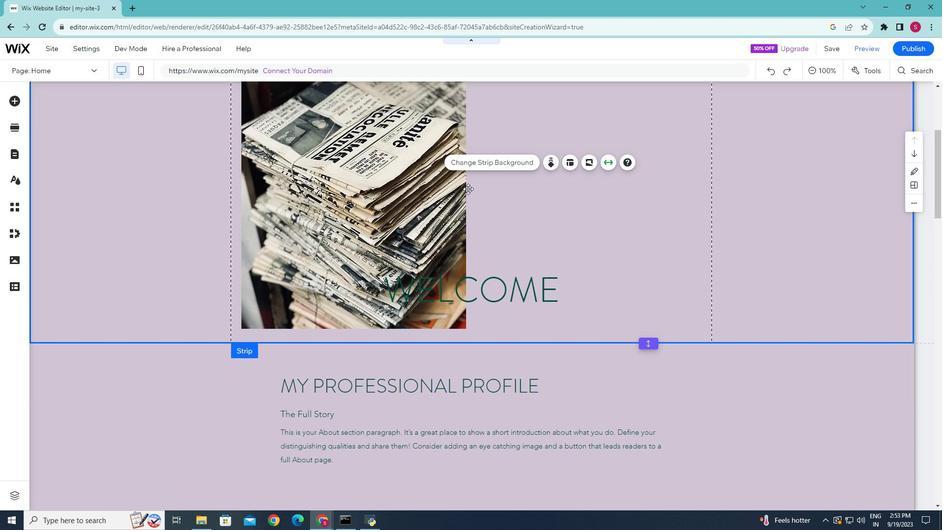 
Action: Mouse moved to (461, 191)
Screenshot: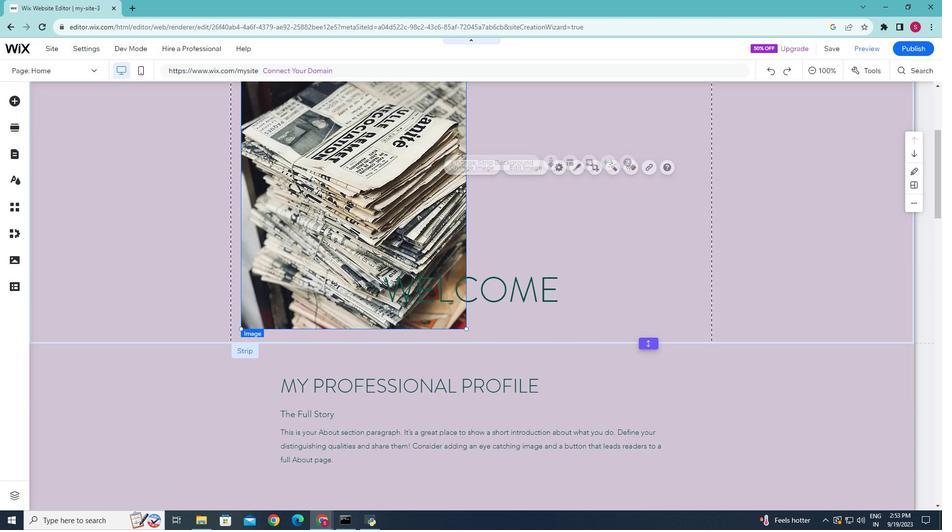 
Action: Mouse pressed left at (461, 191)
Screenshot: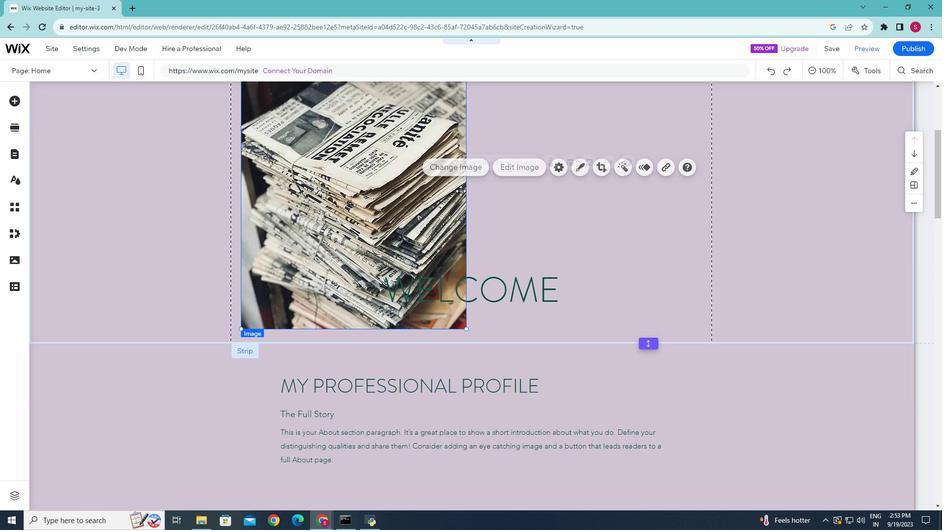 
Action: Mouse moved to (495, 235)
Screenshot: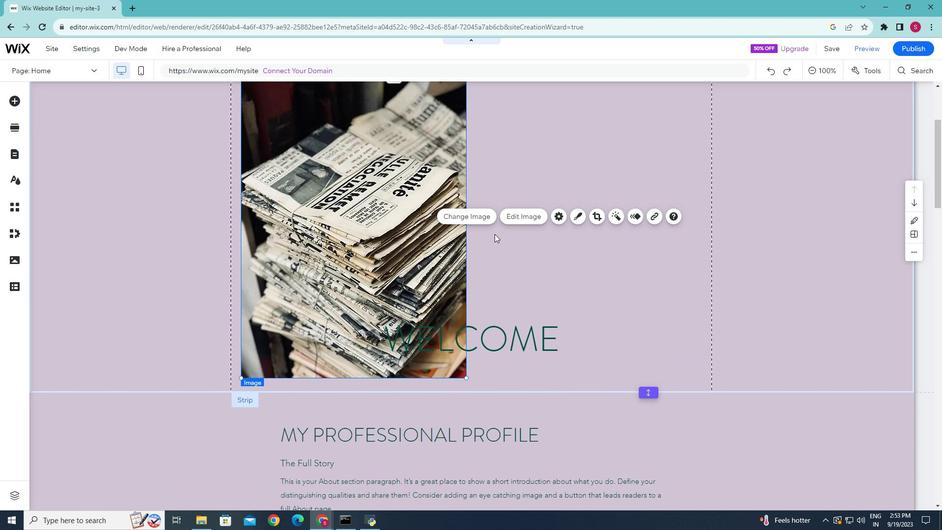 
Action: Mouse scrolled (495, 235) with delta (0, 0)
Screenshot: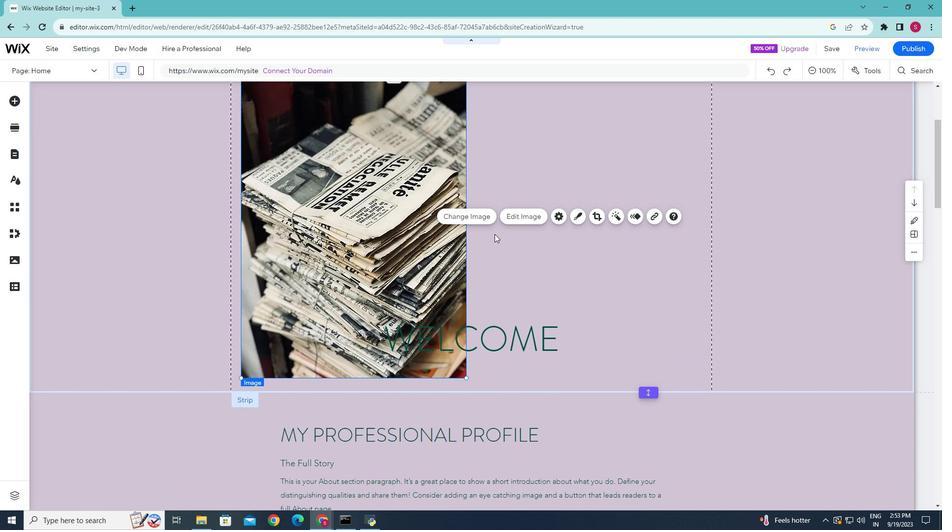 
Action: Mouse moved to (500, 291)
Screenshot: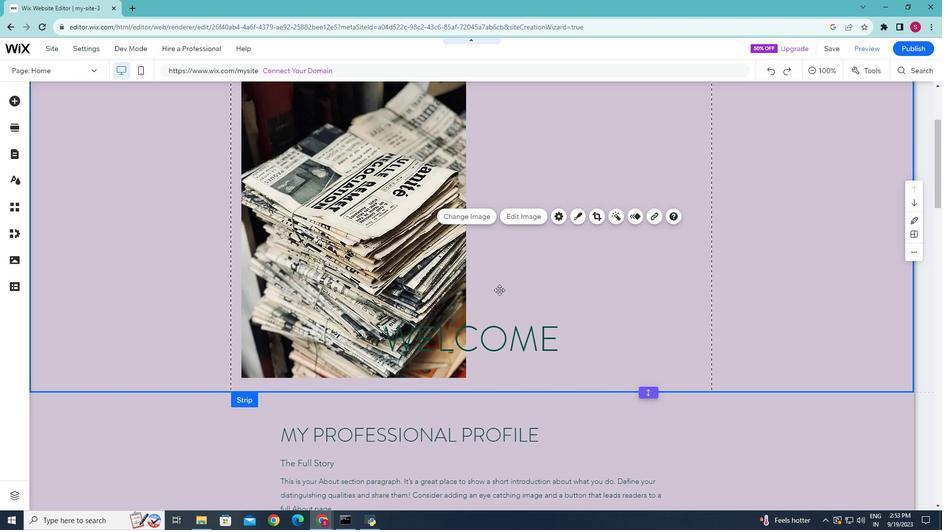 
Action: Mouse pressed left at (500, 291)
Screenshot: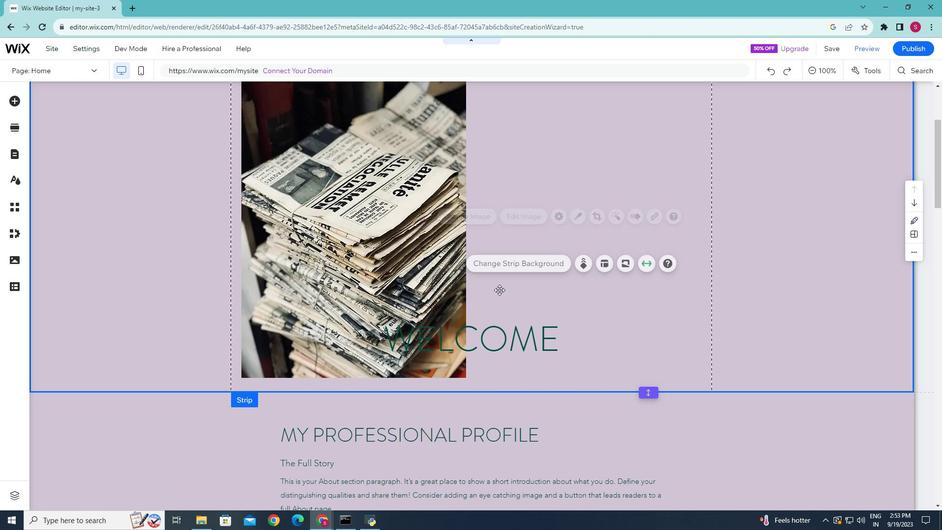 
Action: Mouse moved to (513, 304)
Screenshot: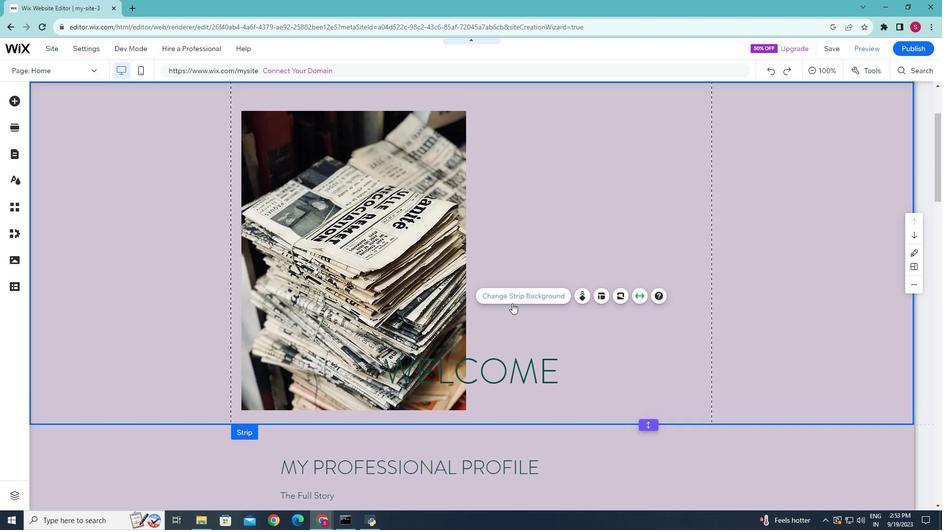 
Action: Mouse scrolled (513, 304) with delta (0, 0)
Screenshot: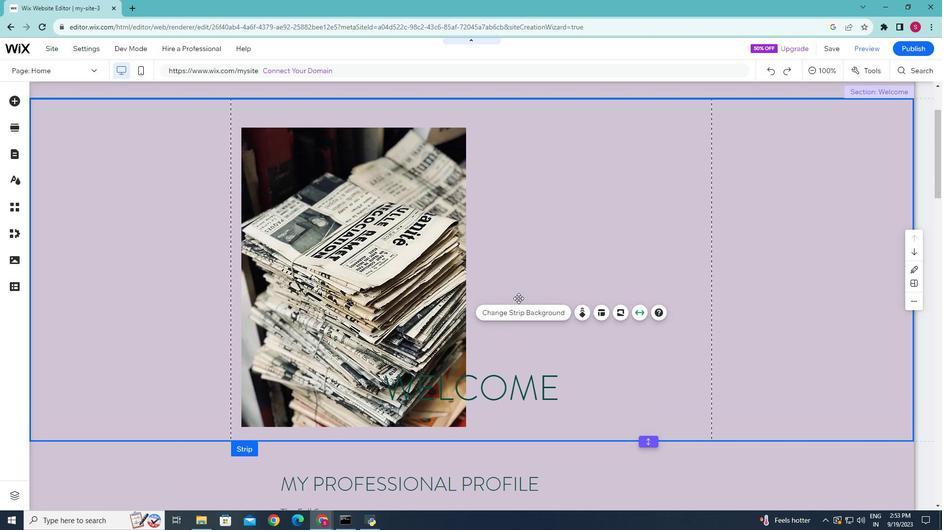 
Action: Mouse moved to (442, 386)
Screenshot: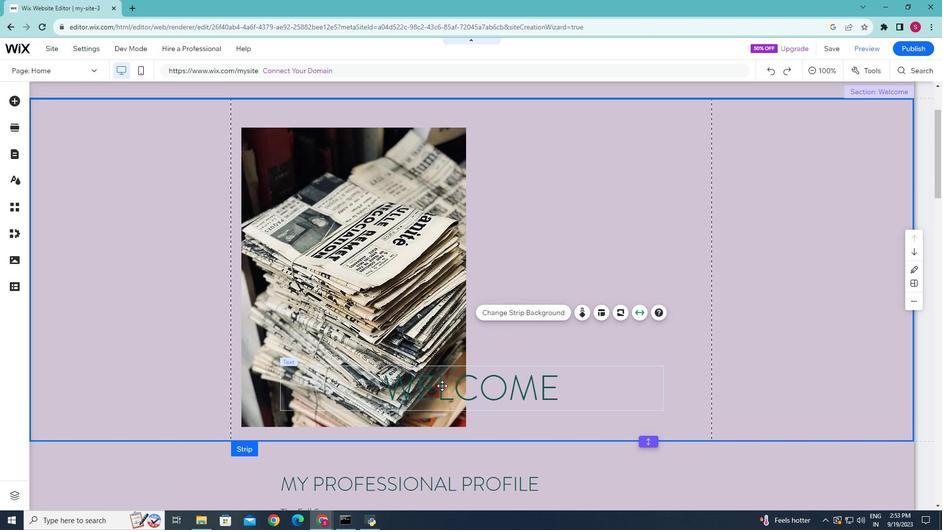 
Action: Mouse pressed left at (442, 386)
Screenshot: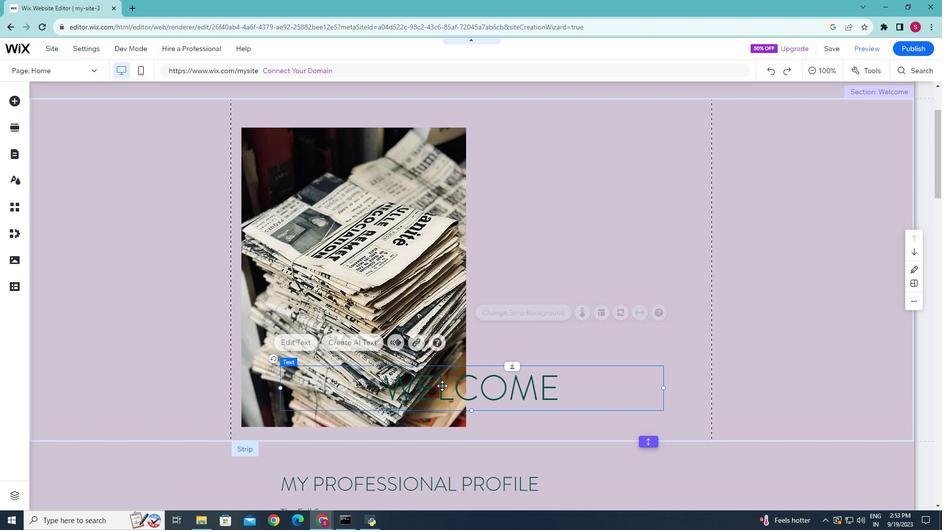 
Action: Mouse moved to (388, 388)
Screenshot: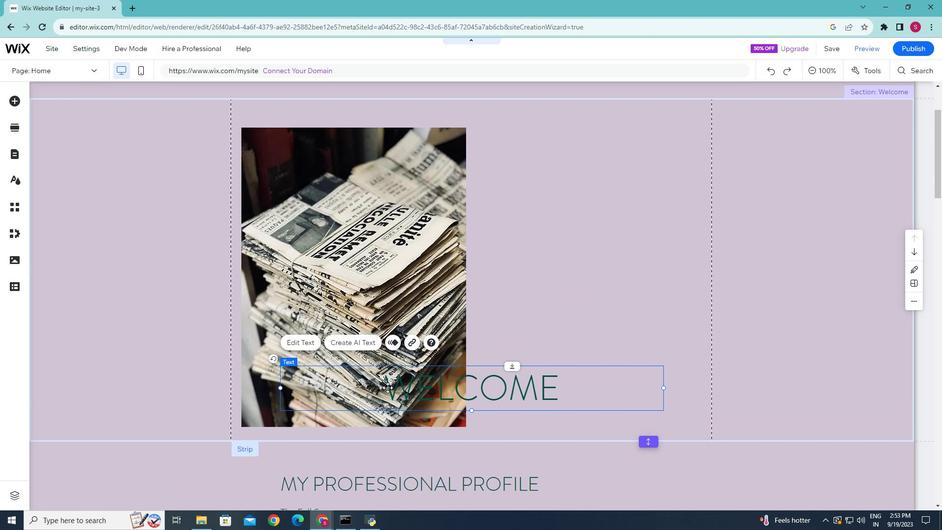 
Action: Mouse pressed left at (388, 388)
Screenshot: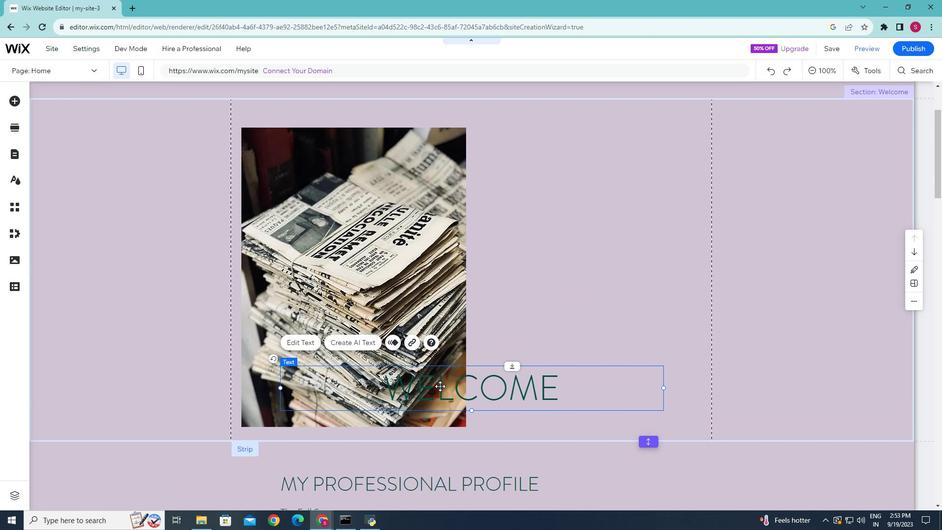 
Action: Mouse moved to (472, 390)
Screenshot: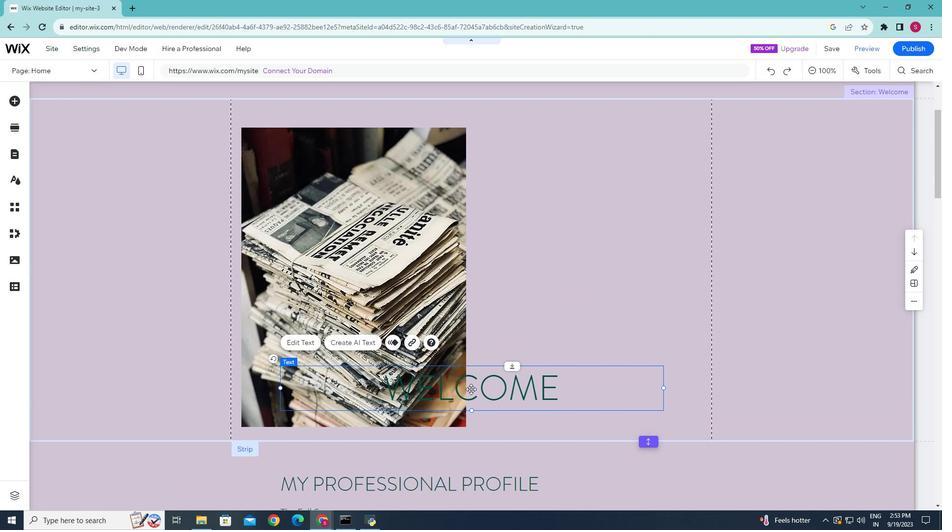 
Action: Mouse pressed left at (472, 390)
Screenshot: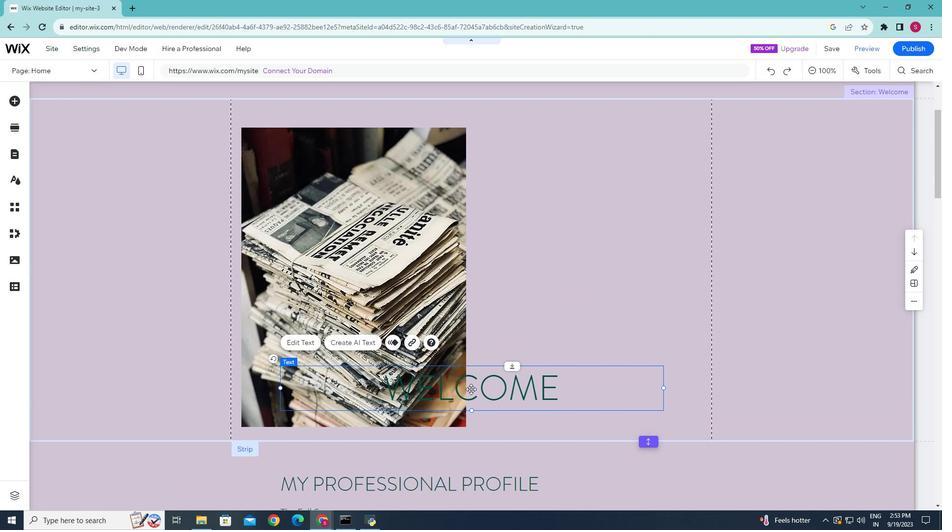 
Action: Mouse pressed left at (472, 390)
Screenshot: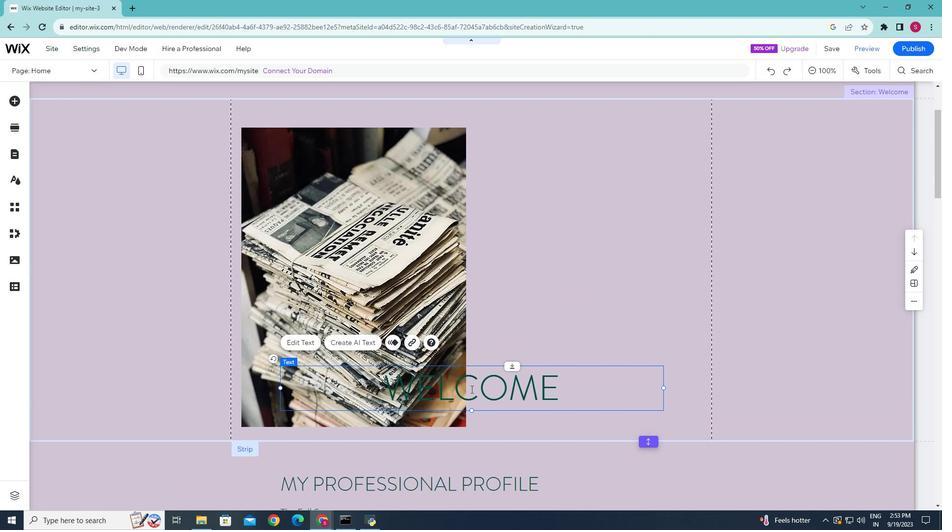 
Action: Mouse moved to (309, 338)
Screenshot: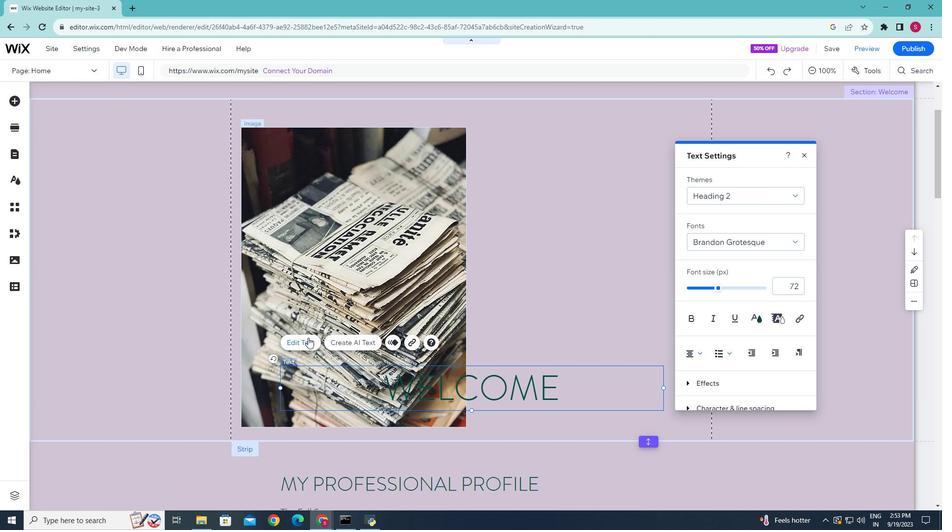 
Action: Mouse pressed left at (309, 338)
Screenshot: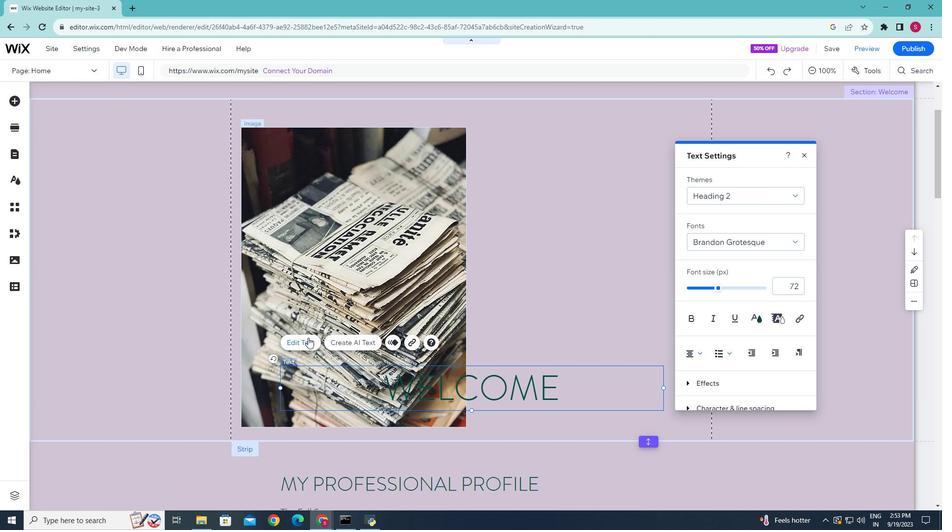 
Action: Mouse moved to (560, 387)
Screenshot: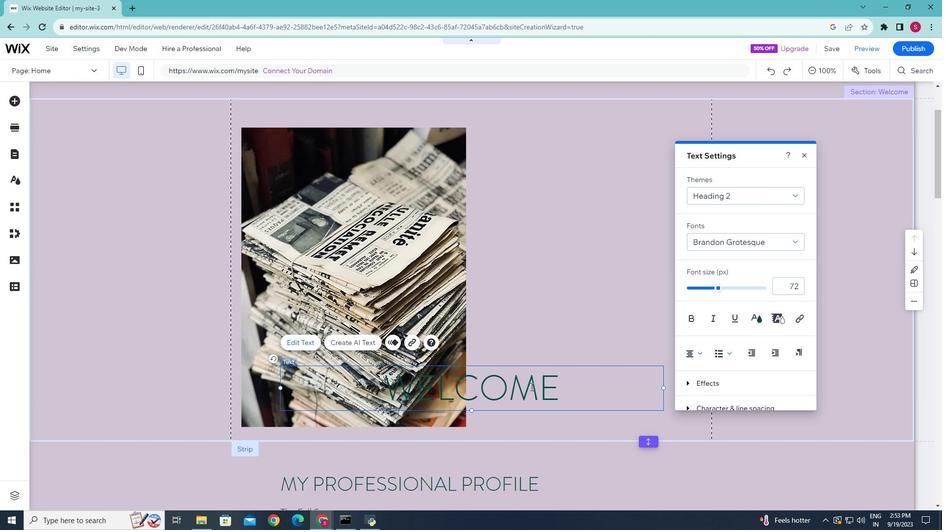 
Action: Mouse pressed left at (560, 387)
Screenshot: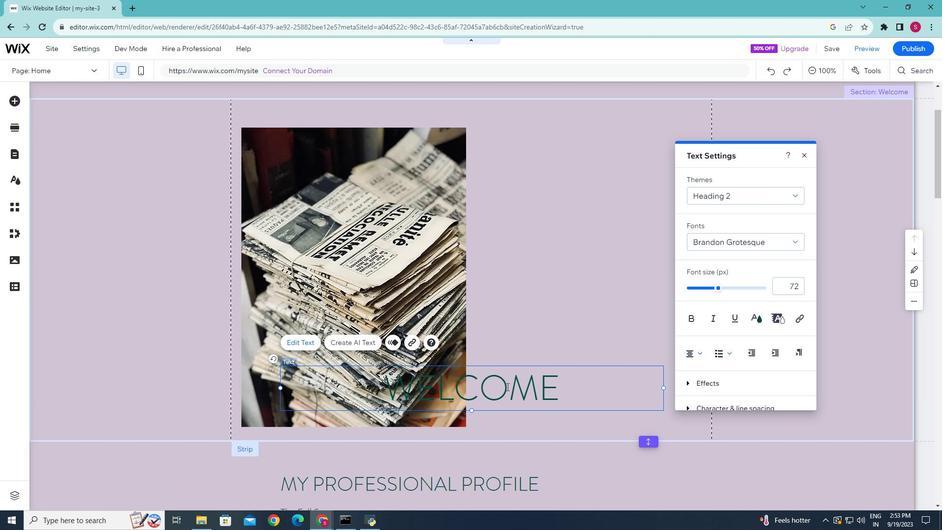 
Action: Mouse moved to (296, 339)
Screenshot: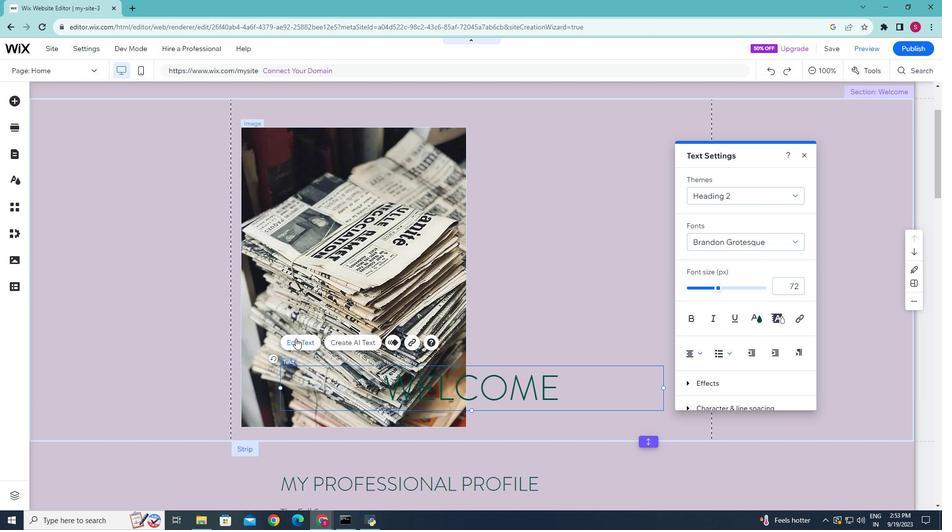 
Action: Mouse pressed left at (296, 339)
Screenshot: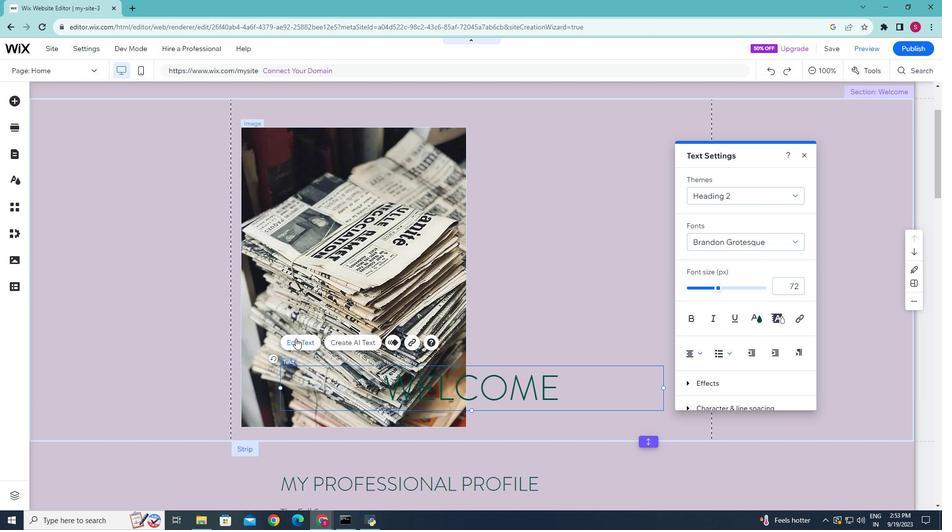
Action: Mouse moved to (347, 384)
Screenshot: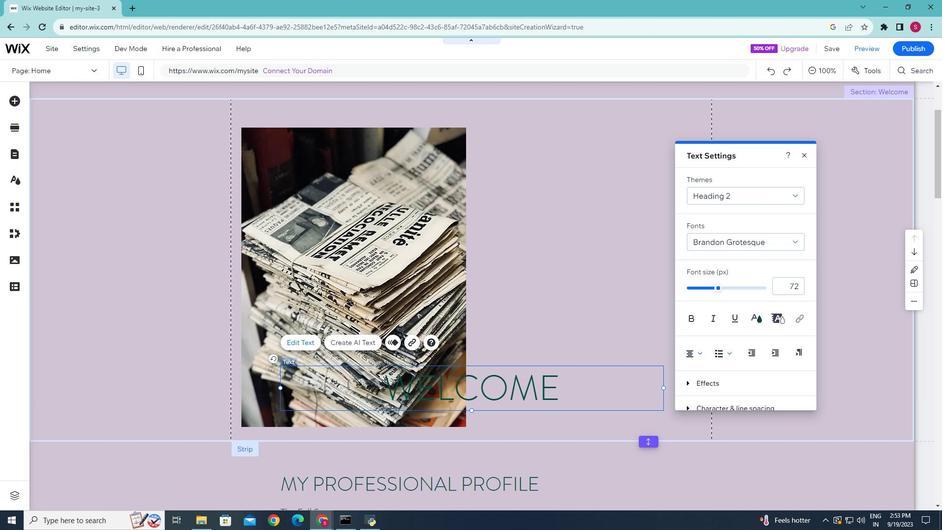 
Action: Mouse pressed left at (347, 384)
Screenshot: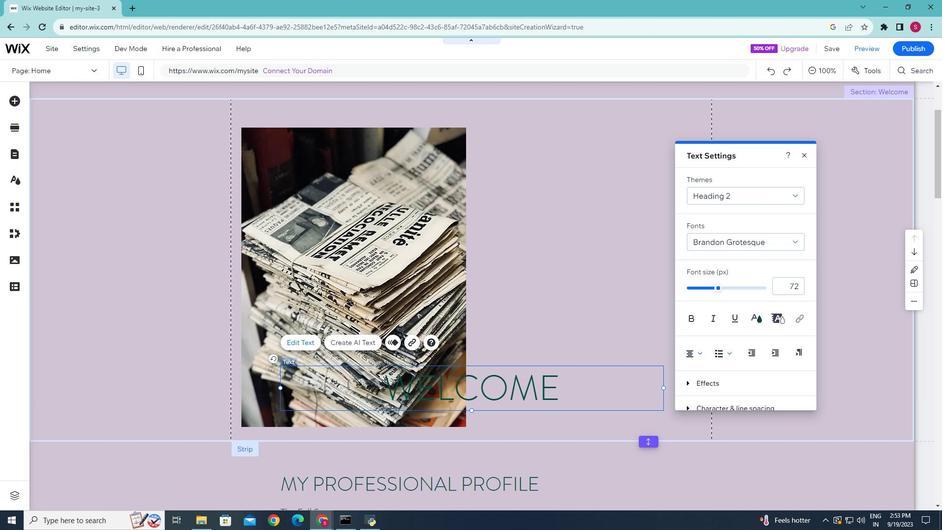 
Action: Mouse pressed left at (347, 384)
Screenshot: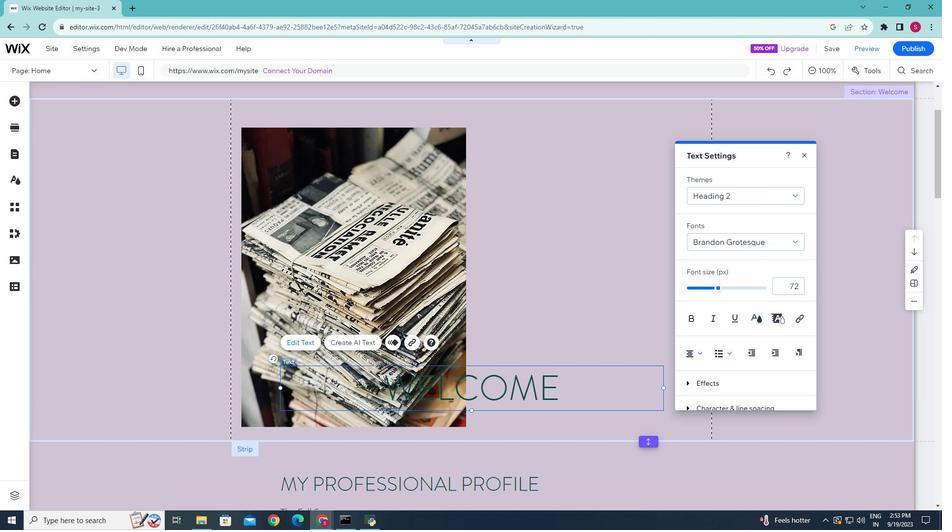 
Action: Mouse moved to (398, 388)
Screenshot: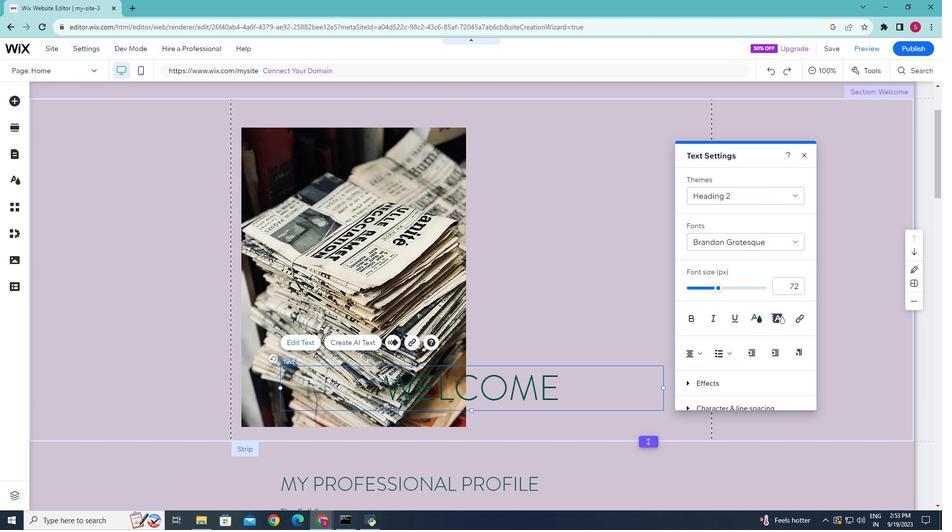 
Action: Mouse pressed left at (398, 388)
Screenshot: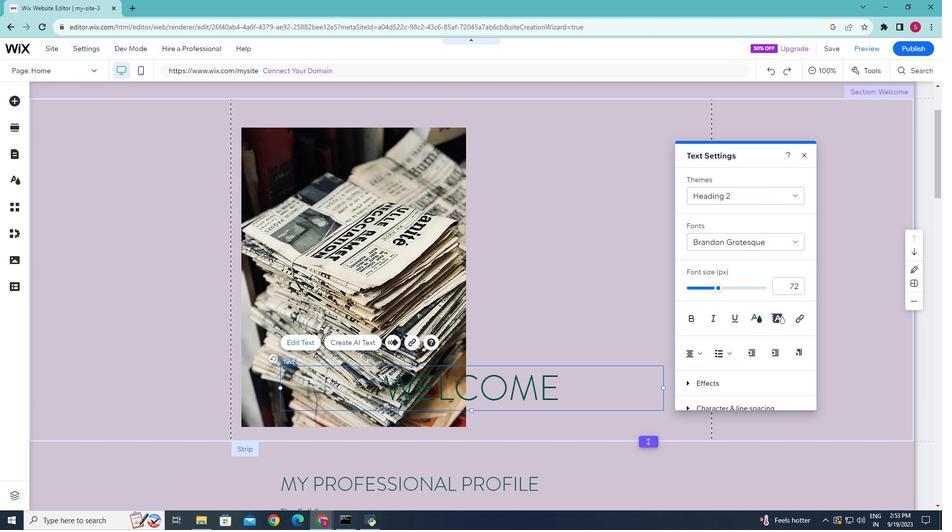 
Action: Mouse moved to (398, 388)
Screenshot: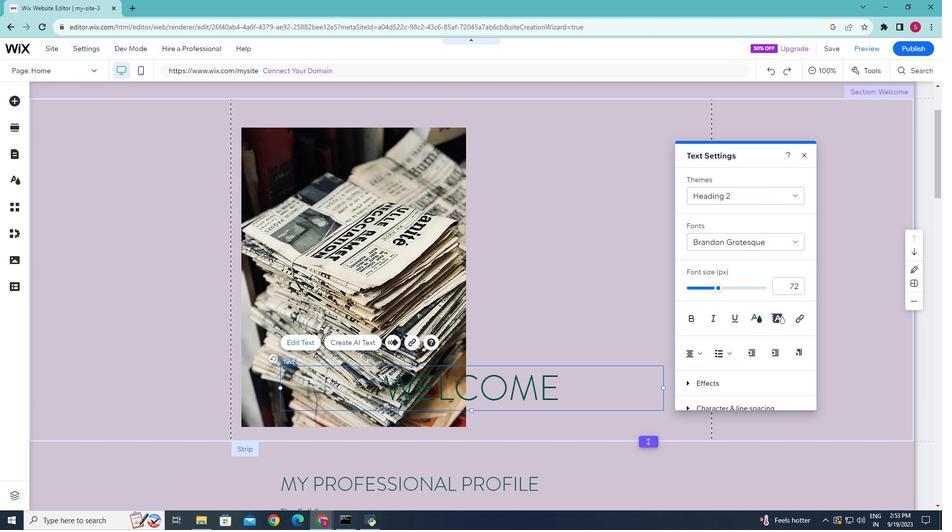 
Action: Mouse pressed left at (398, 388)
Screenshot: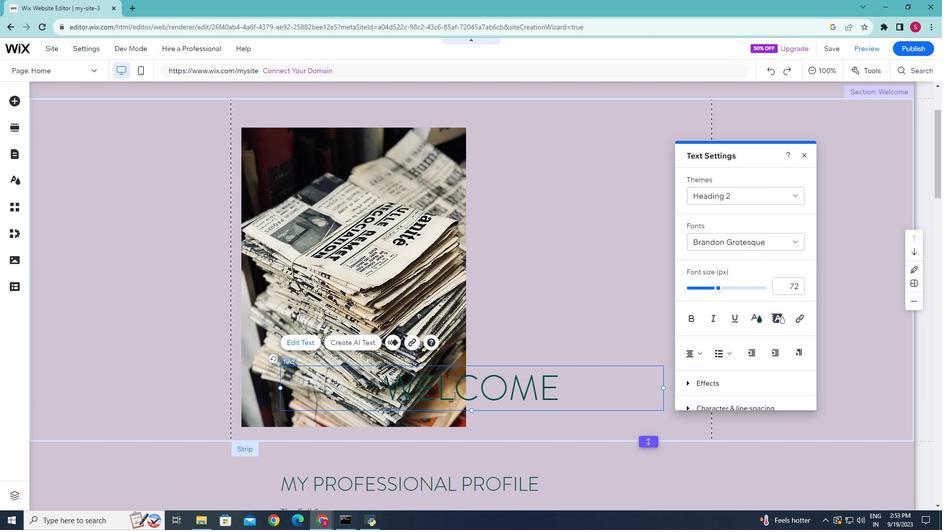 
Action: Mouse moved to (513, 404)
Screenshot: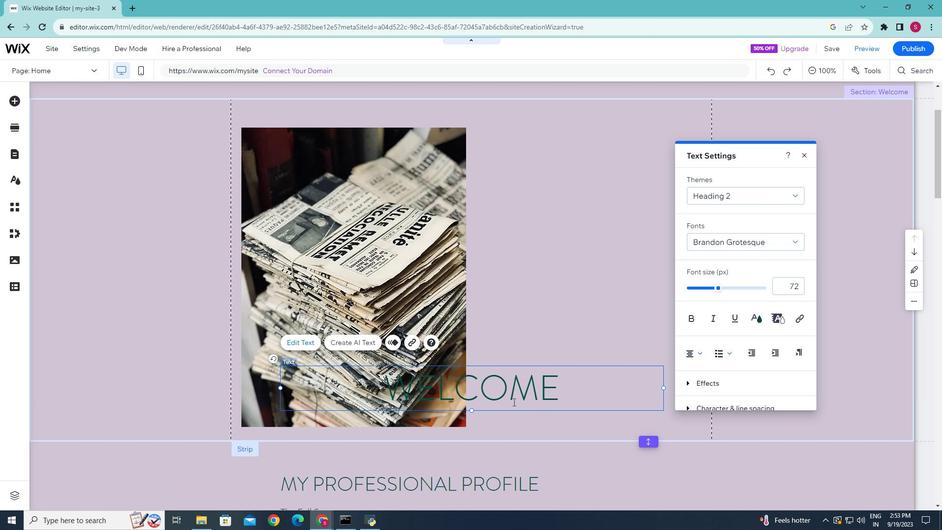 
Action: Mouse pressed left at (513, 404)
Screenshot: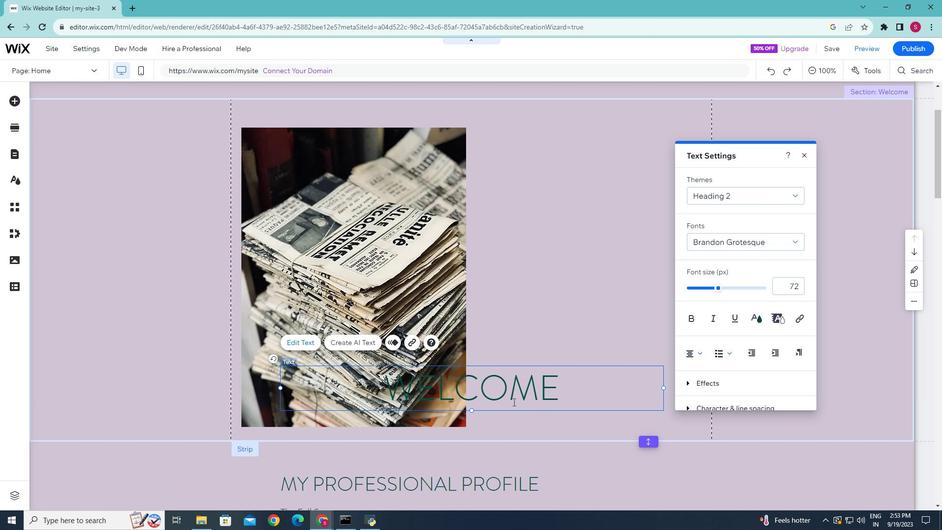 
Action: Mouse moved to (514, 402)
Screenshot: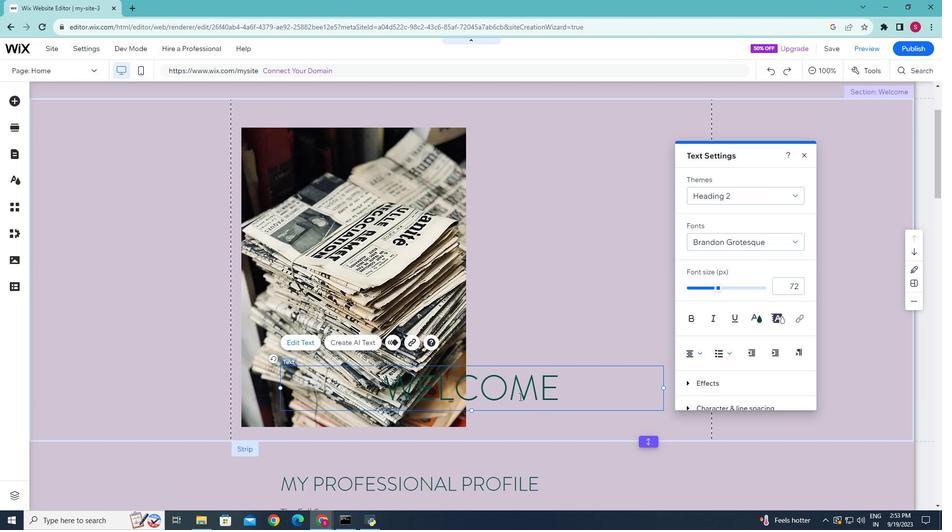 
Action: Mouse pressed left at (514, 402)
Screenshot: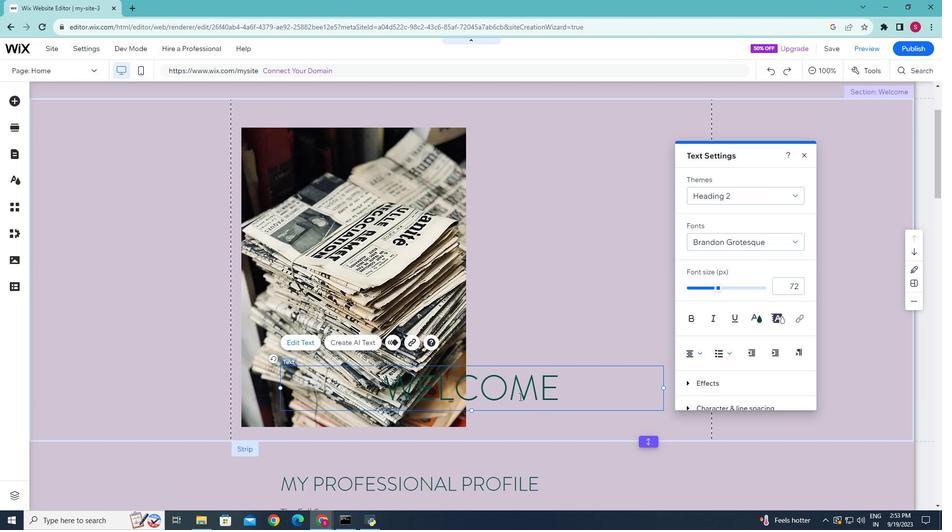 
Action: Mouse moved to (520, 397)
Screenshot: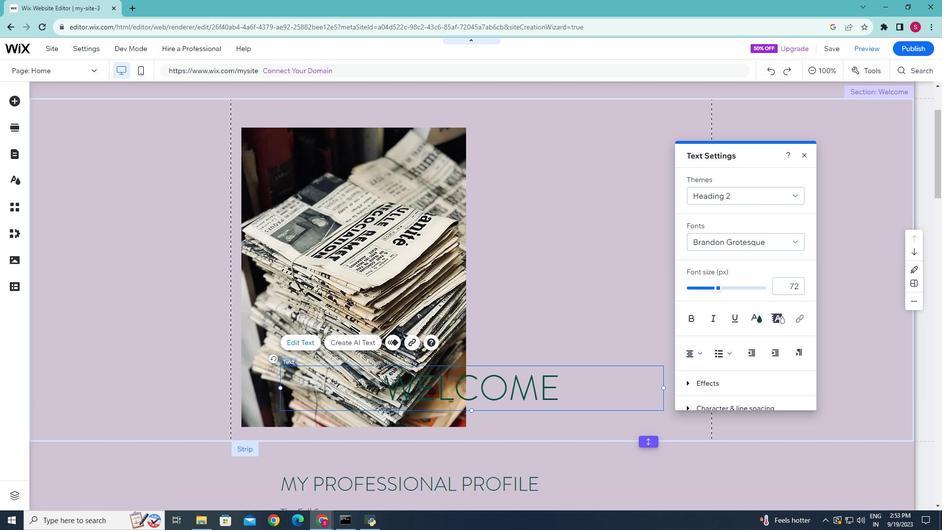 
Action: Mouse pressed left at (520, 397)
Screenshot: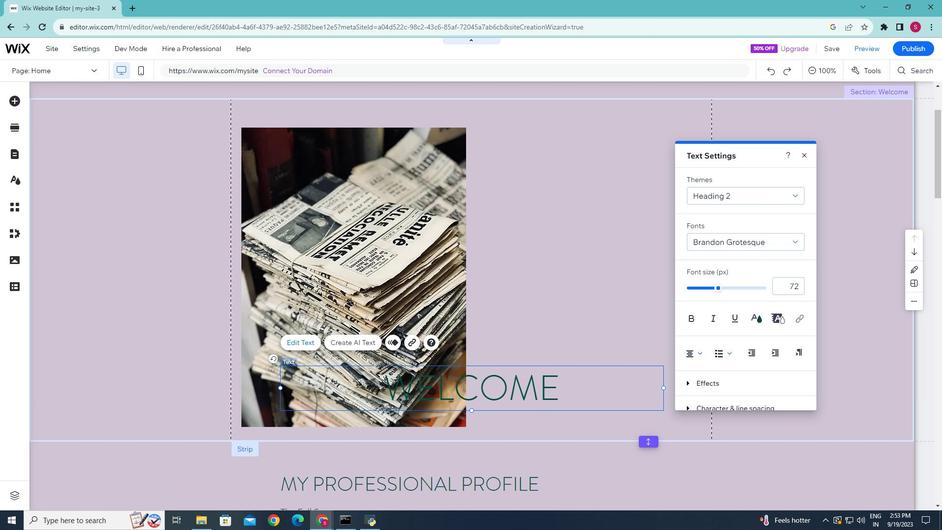 
Action: Mouse moved to (545, 381)
Screenshot: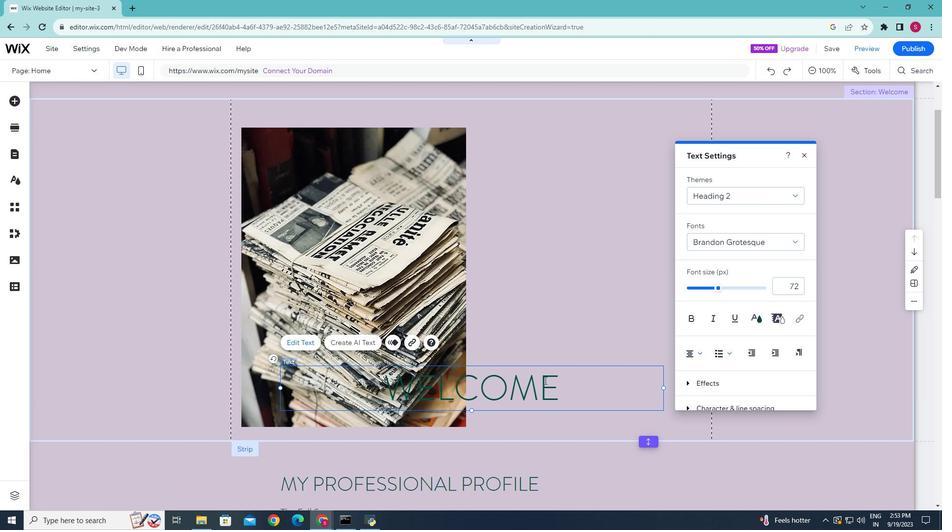 
Action: Mouse pressed left at (545, 381)
Screenshot: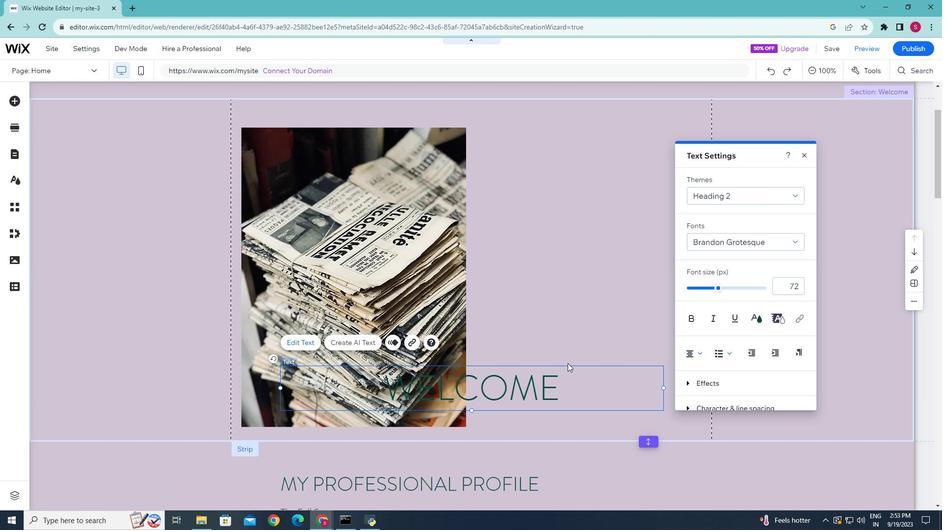 
Action: Mouse moved to (651, 363)
Screenshot: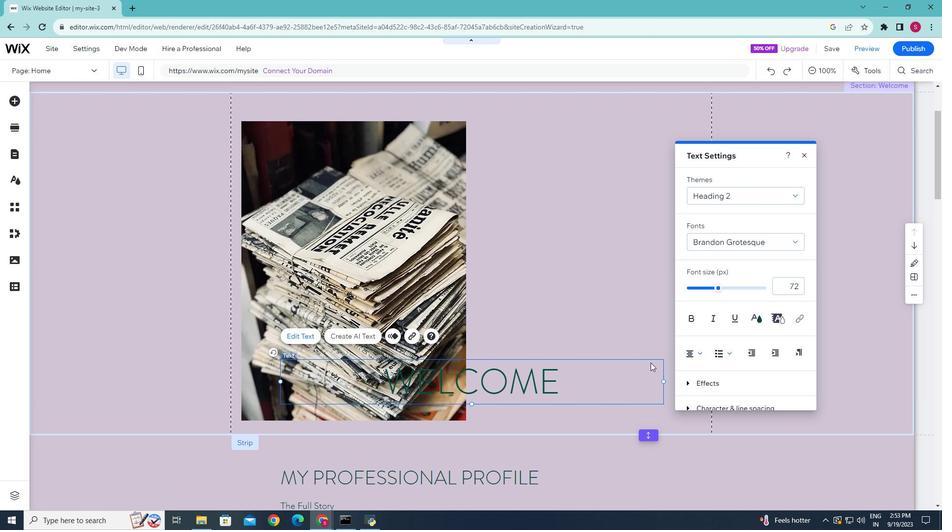 
Action: Mouse scrolled (651, 363) with delta (0, 0)
Screenshot: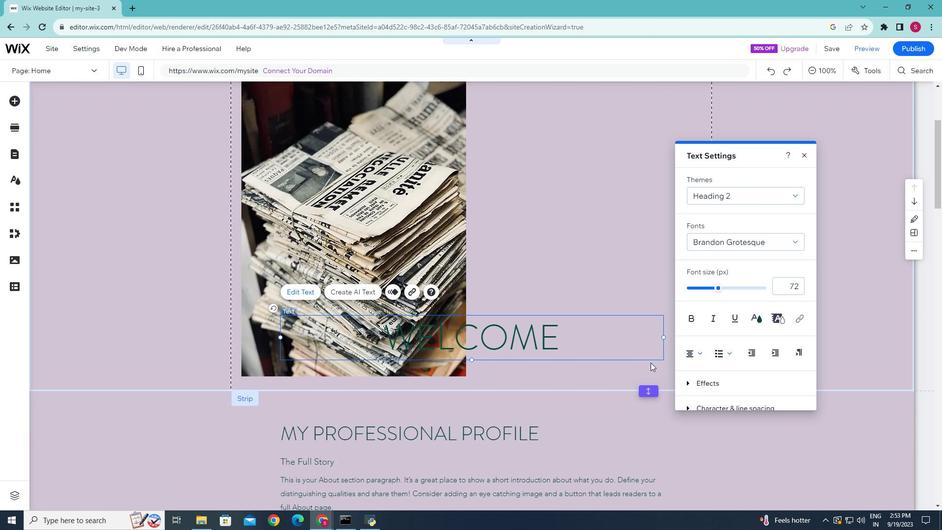 
Action: Mouse scrolled (651, 363) with delta (0, 0)
Screenshot: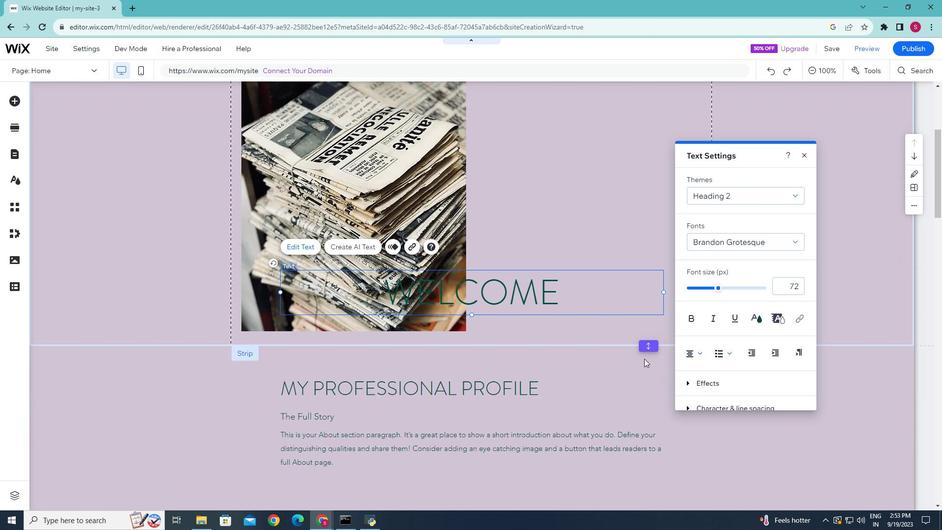 
Action: Mouse moved to (641, 323)
Screenshot: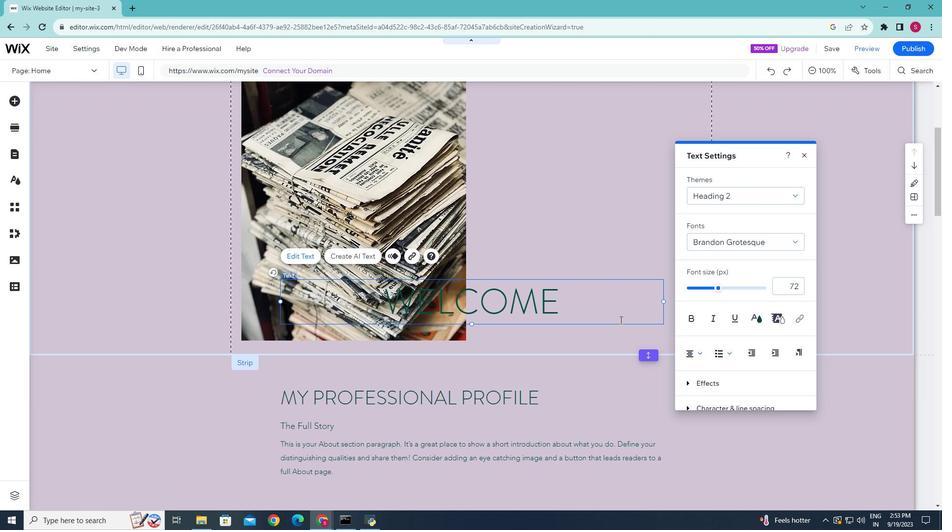 
Action: Mouse scrolled (641, 323) with delta (0, 0)
Screenshot: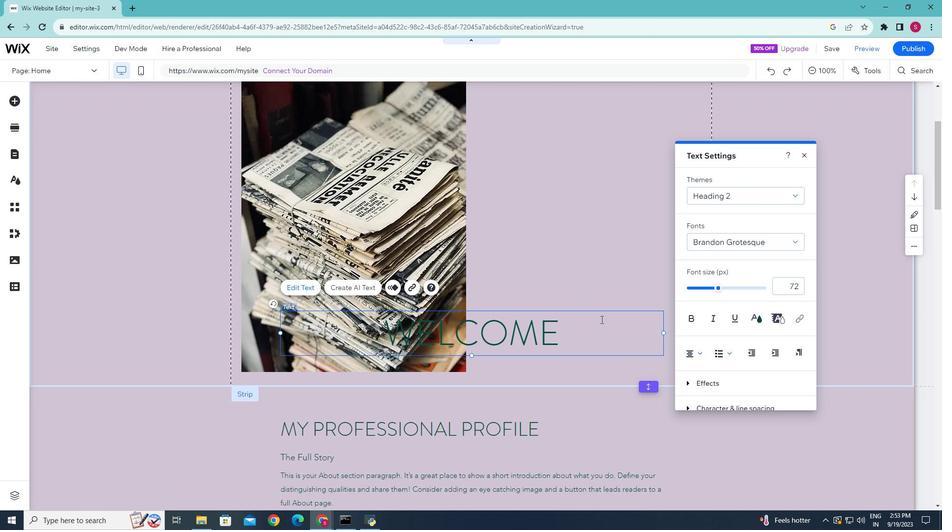 
Action: Mouse moved to (584, 336)
Screenshot: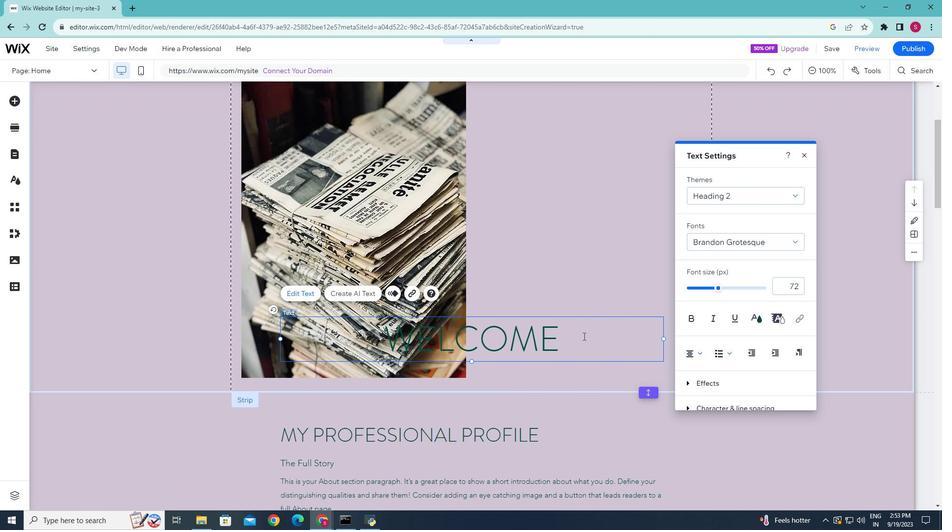 
Action: Mouse pressed left at (584, 336)
Screenshot: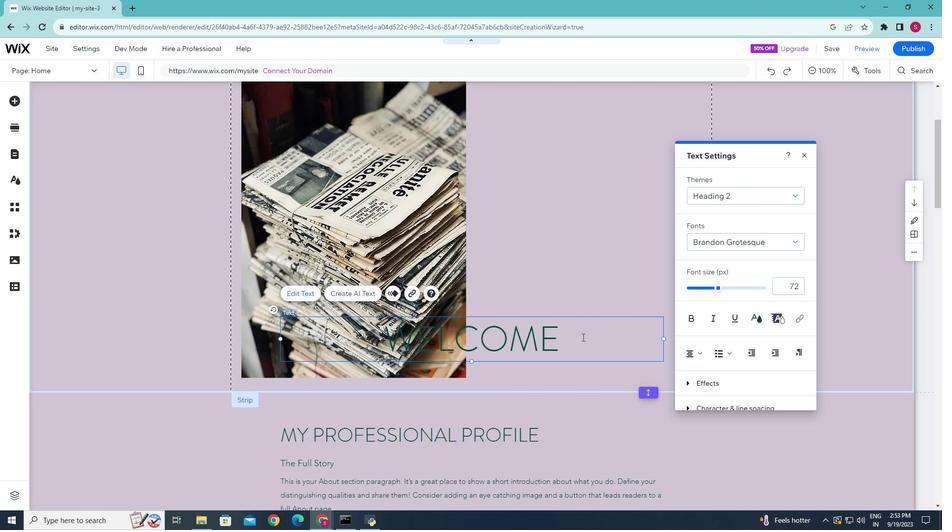 
Action: Mouse moved to (583, 338)
Screenshot: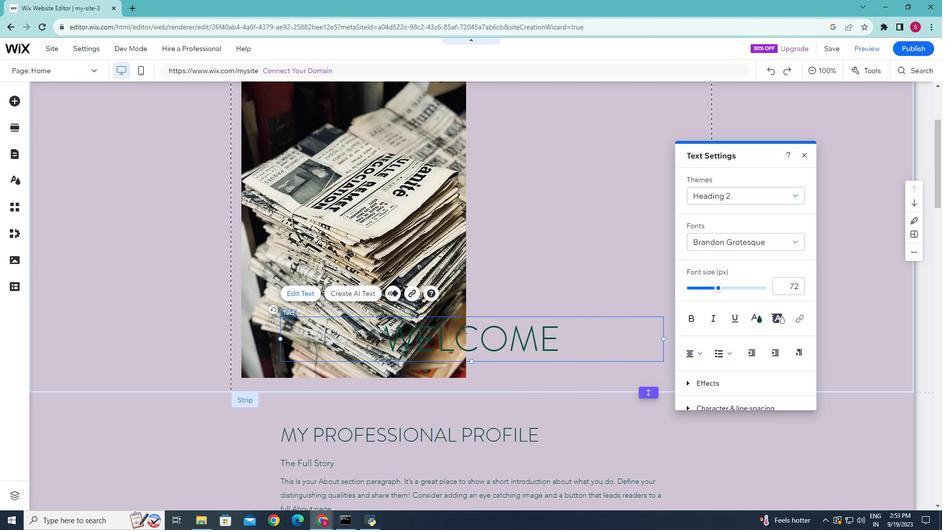 
Action: Mouse pressed left at (583, 338)
Screenshot: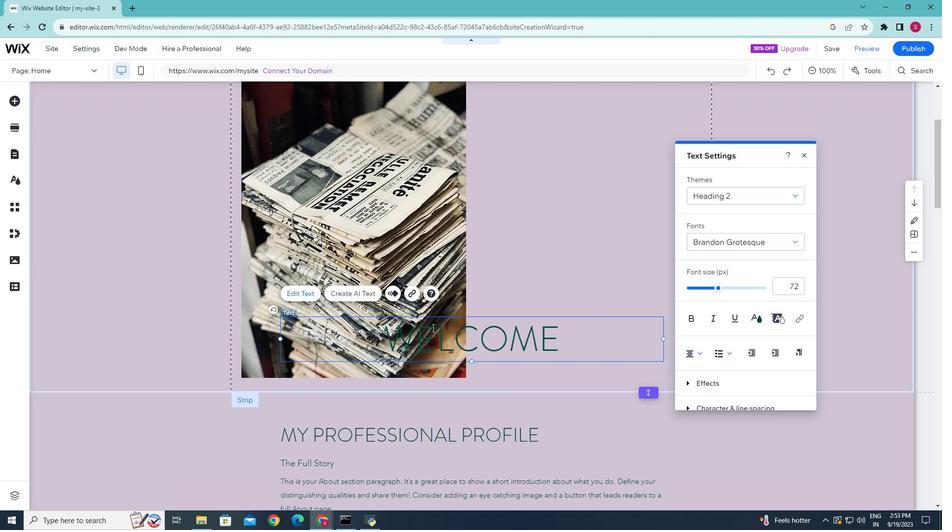 
Action: Mouse moved to (375, 334)
Screenshot: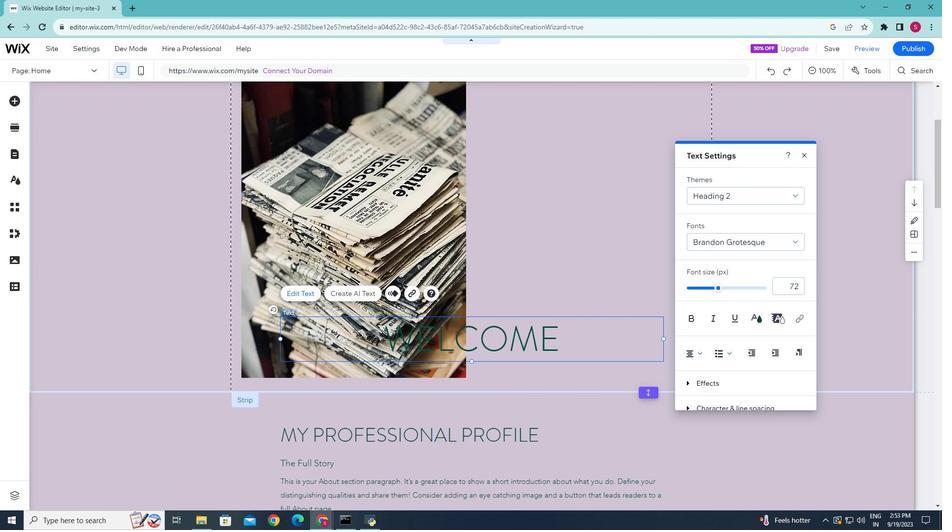 
Action: Mouse pressed left at (375, 334)
Screenshot: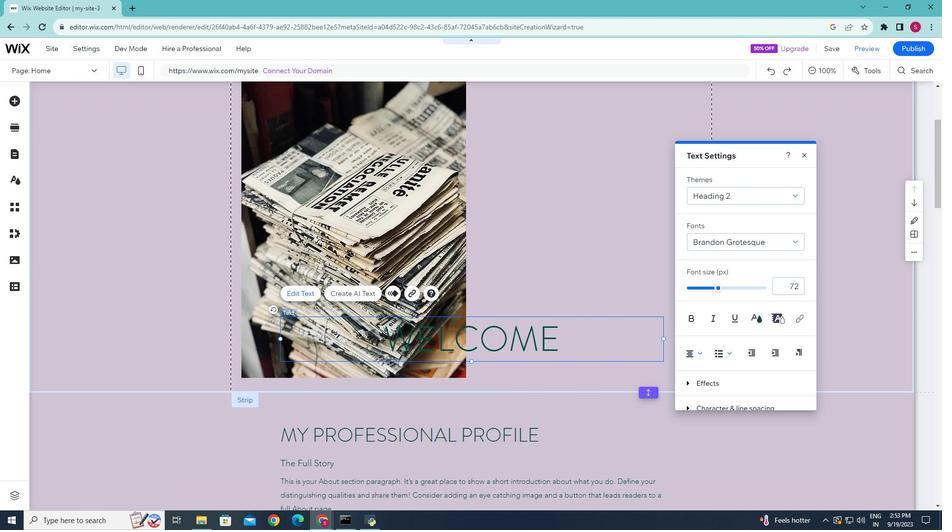 
Action: Mouse moved to (375, 334)
